 Task: Look for space in Wokha, India from 6th September, 2023 to 10th September, 2023 for 1 adult in price range Rs.10000 to Rs.15000. Place can be private room with 1  bedroom having 1 bed and 1 bathroom. Property type can be house, flat, guest house, hotel. Amenities needed are: washing machine. Booking option can be shelf check-in. Required host language is English.
Action: Mouse moved to (586, 74)
Screenshot: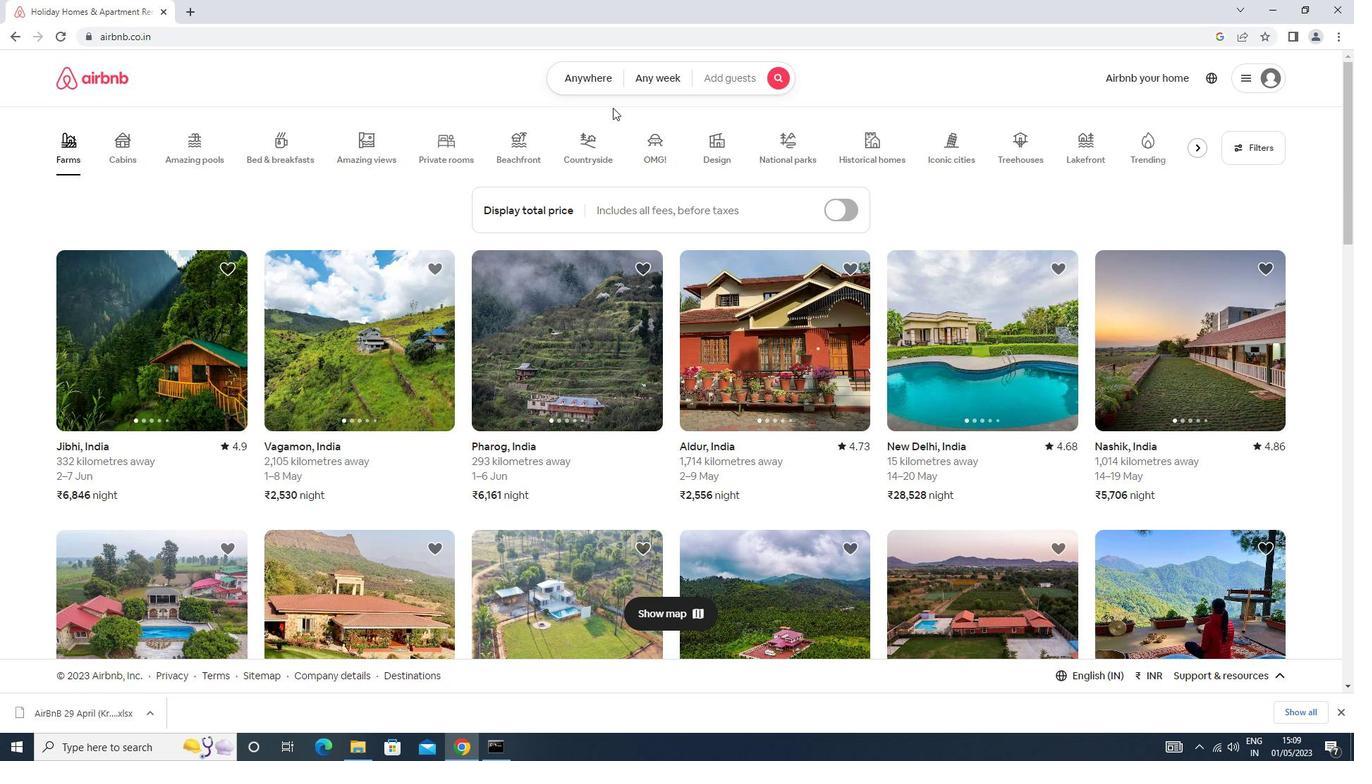 
Action: Mouse pressed left at (586, 74)
Screenshot: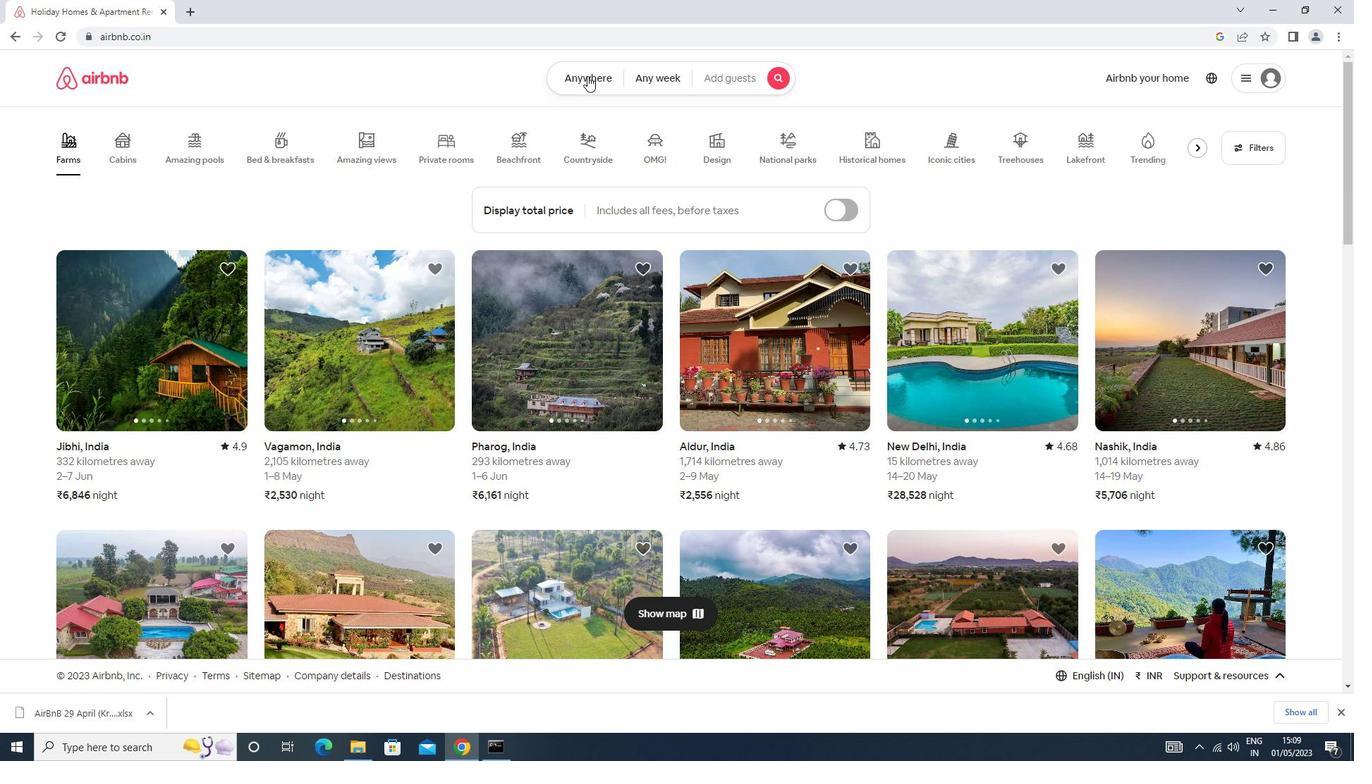 
Action: Mouse moved to (558, 133)
Screenshot: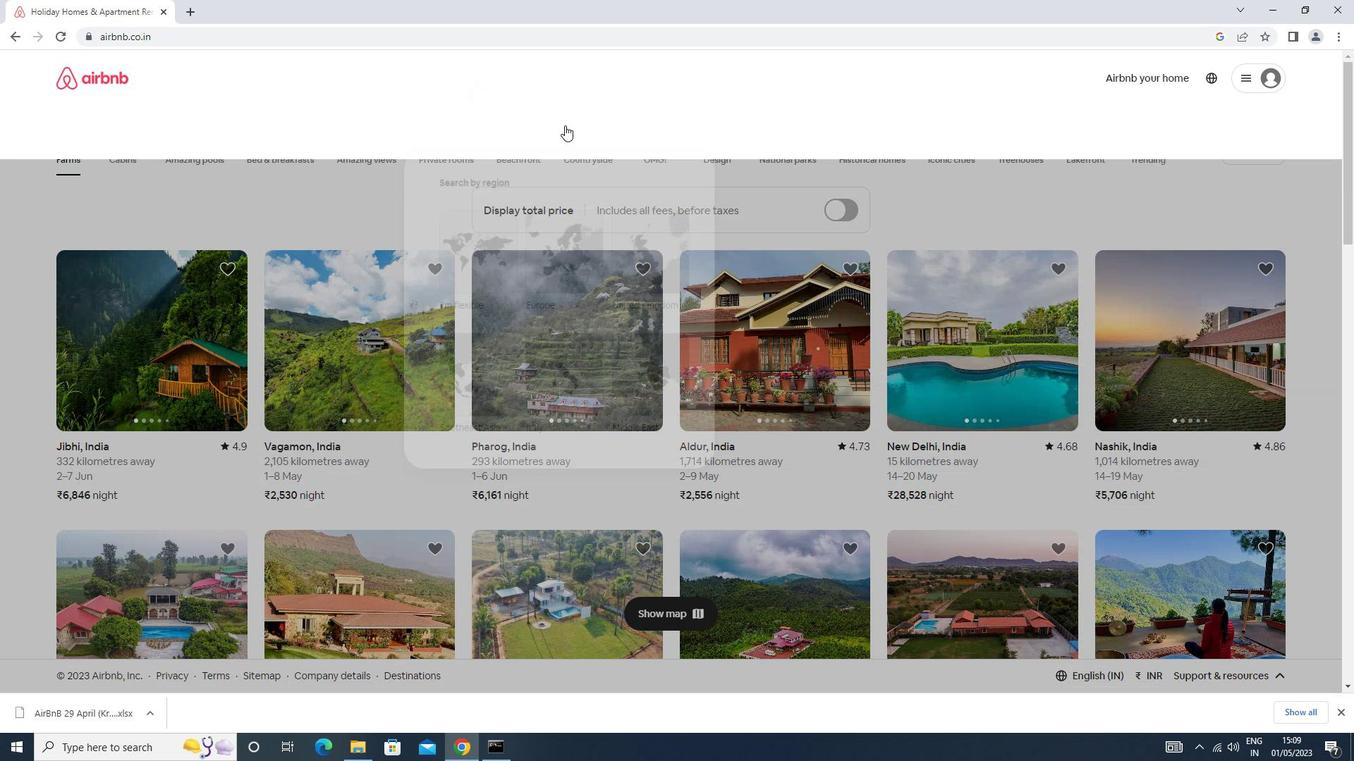 
Action: Mouse pressed left at (558, 133)
Screenshot: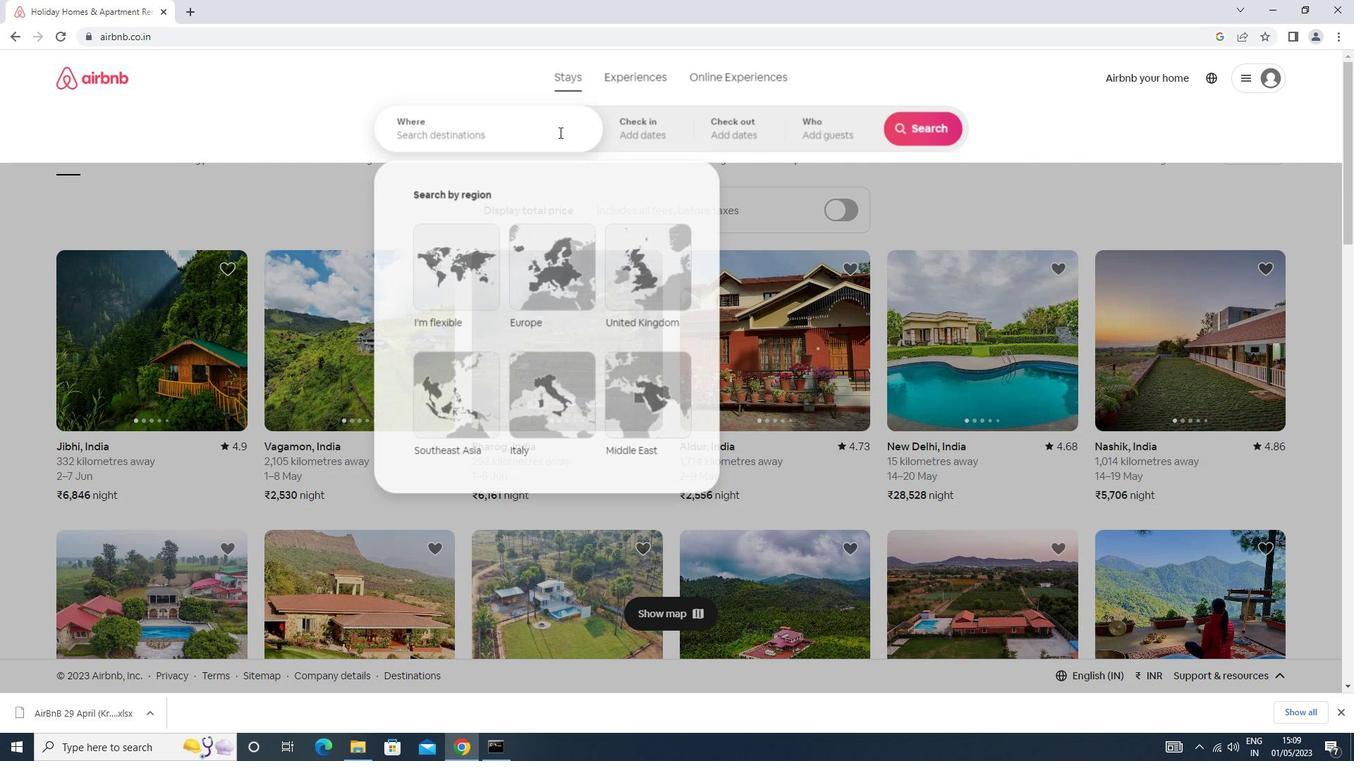 
Action: Key pressed w<Key.caps_lock>op<Key.backspace>kha<Key.space>india<Key.enter>
Screenshot: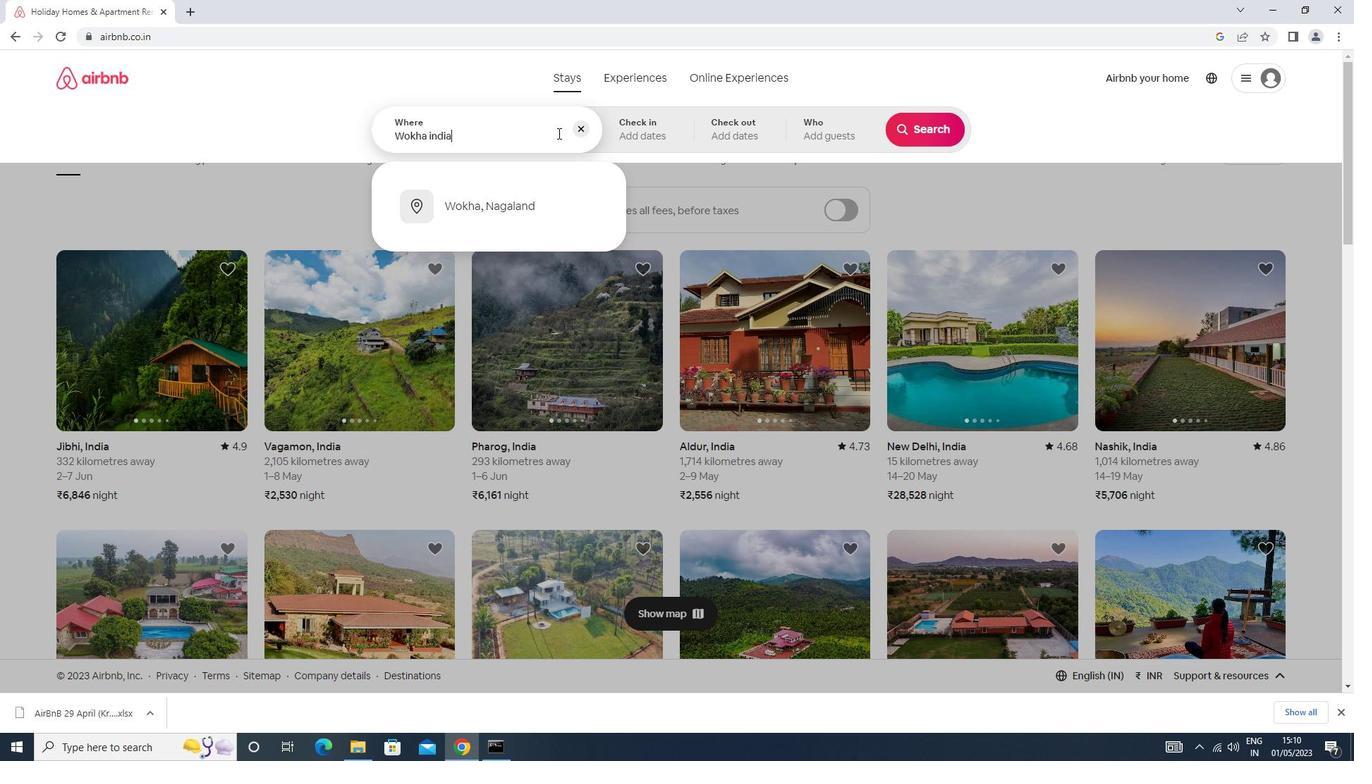 
Action: Mouse moved to (924, 239)
Screenshot: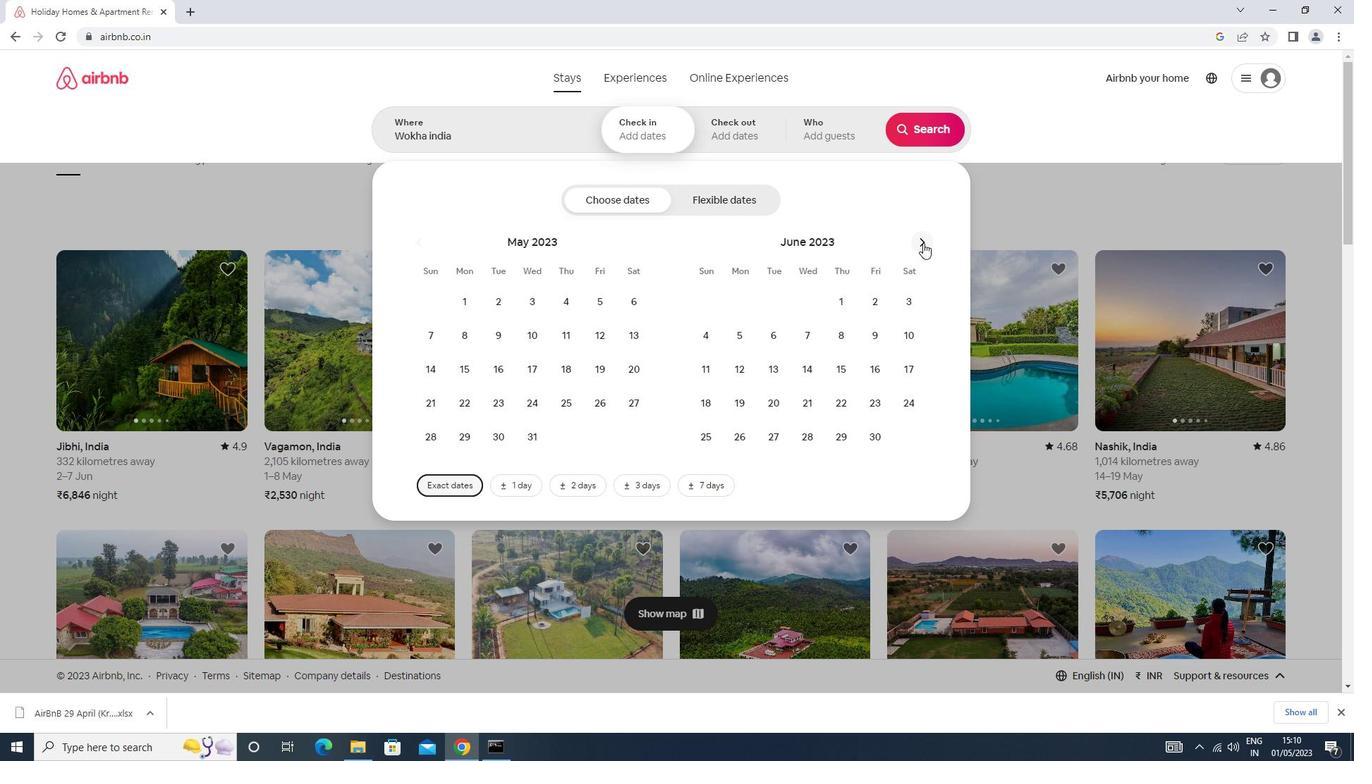 
Action: Mouse pressed left at (924, 239)
Screenshot: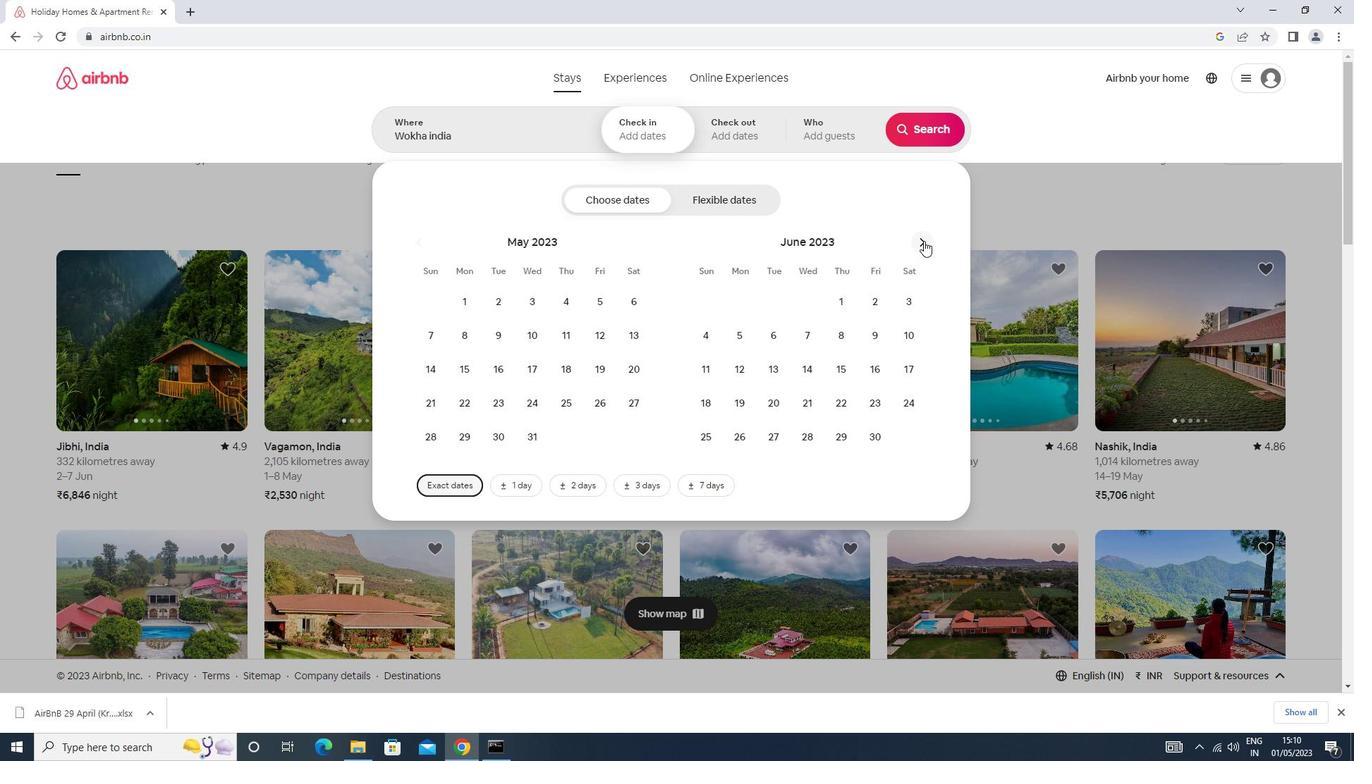 
Action: Mouse pressed left at (924, 239)
Screenshot: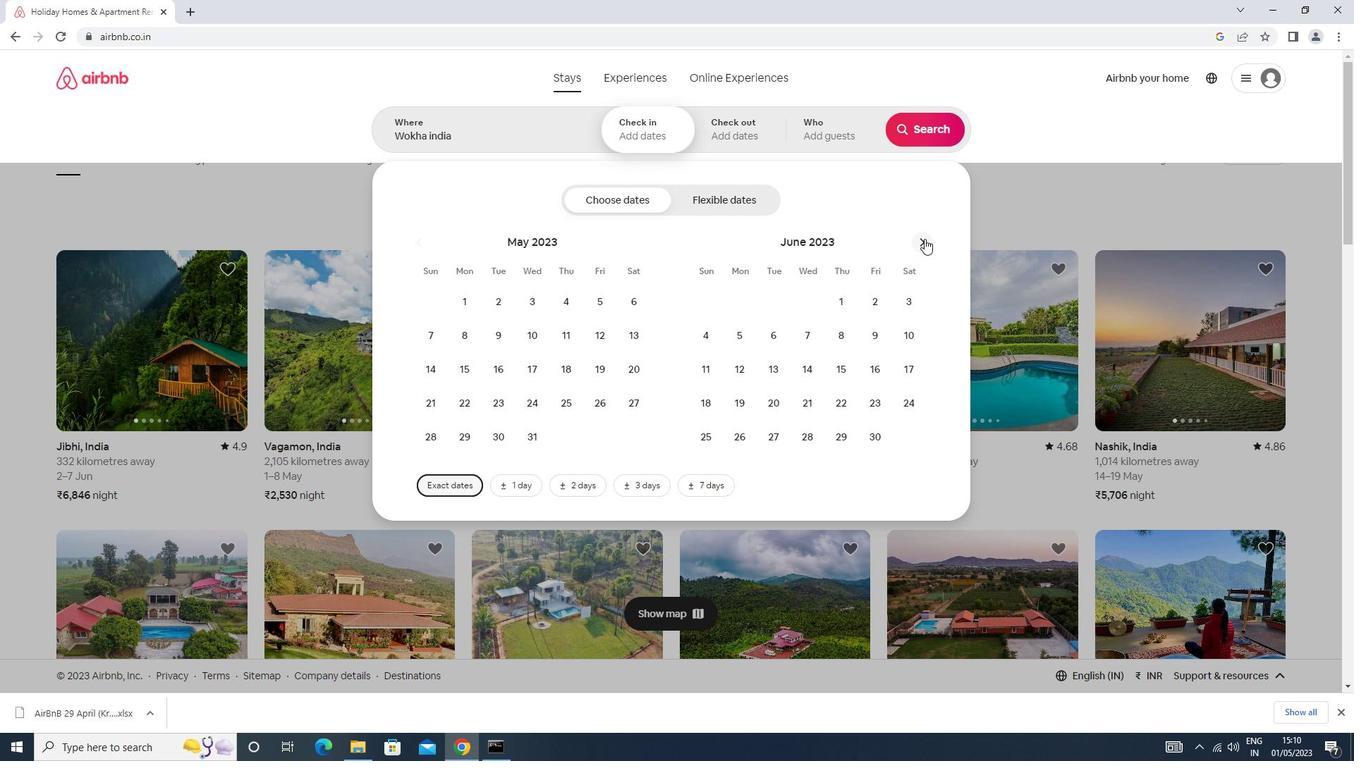 
Action: Mouse pressed left at (924, 239)
Screenshot: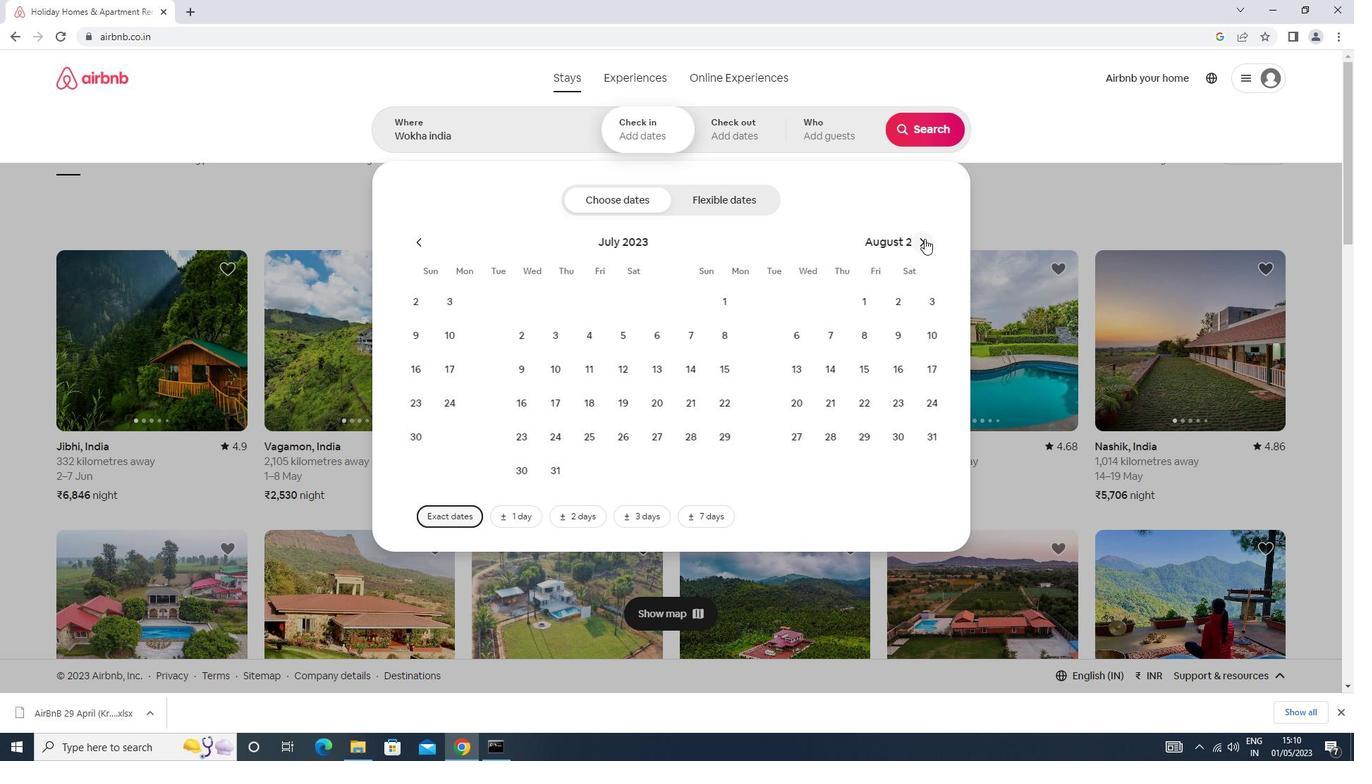 
Action: Mouse moved to (810, 342)
Screenshot: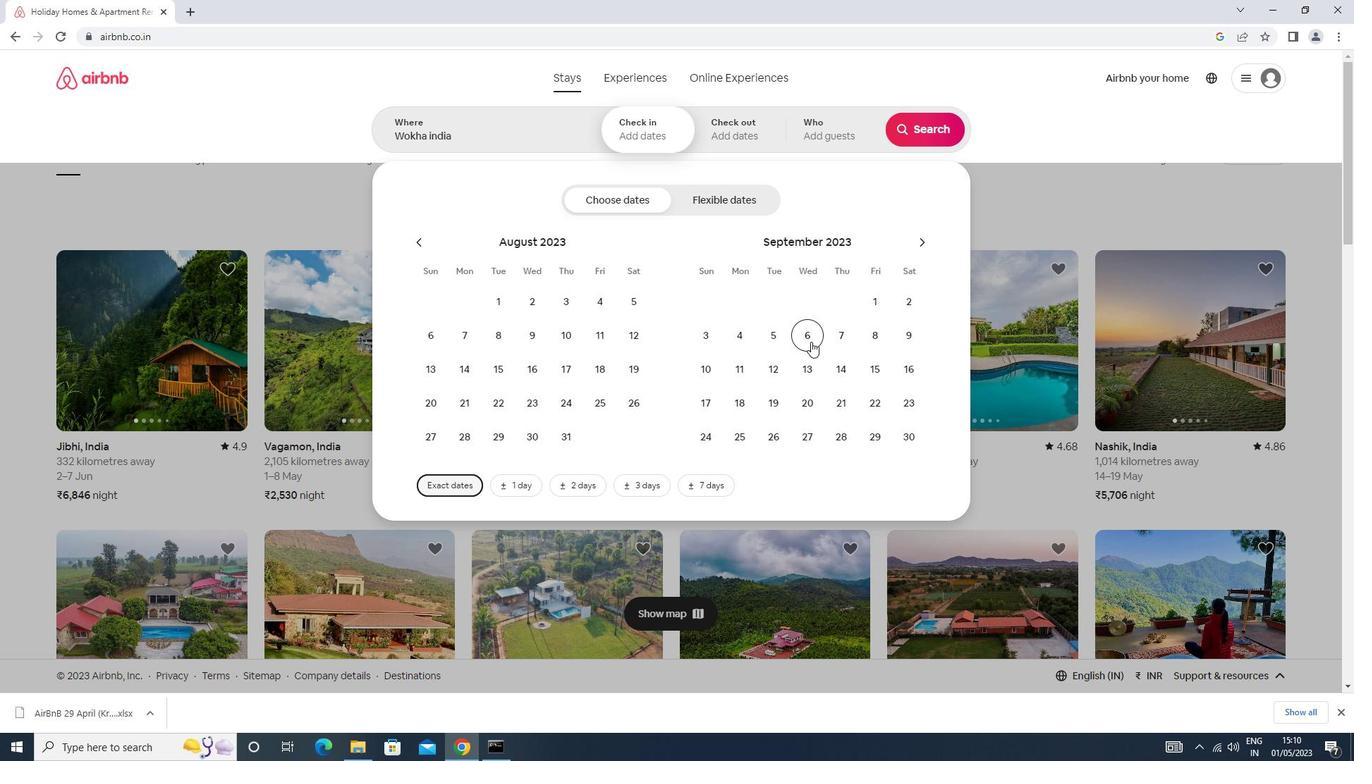 
Action: Mouse pressed left at (810, 342)
Screenshot: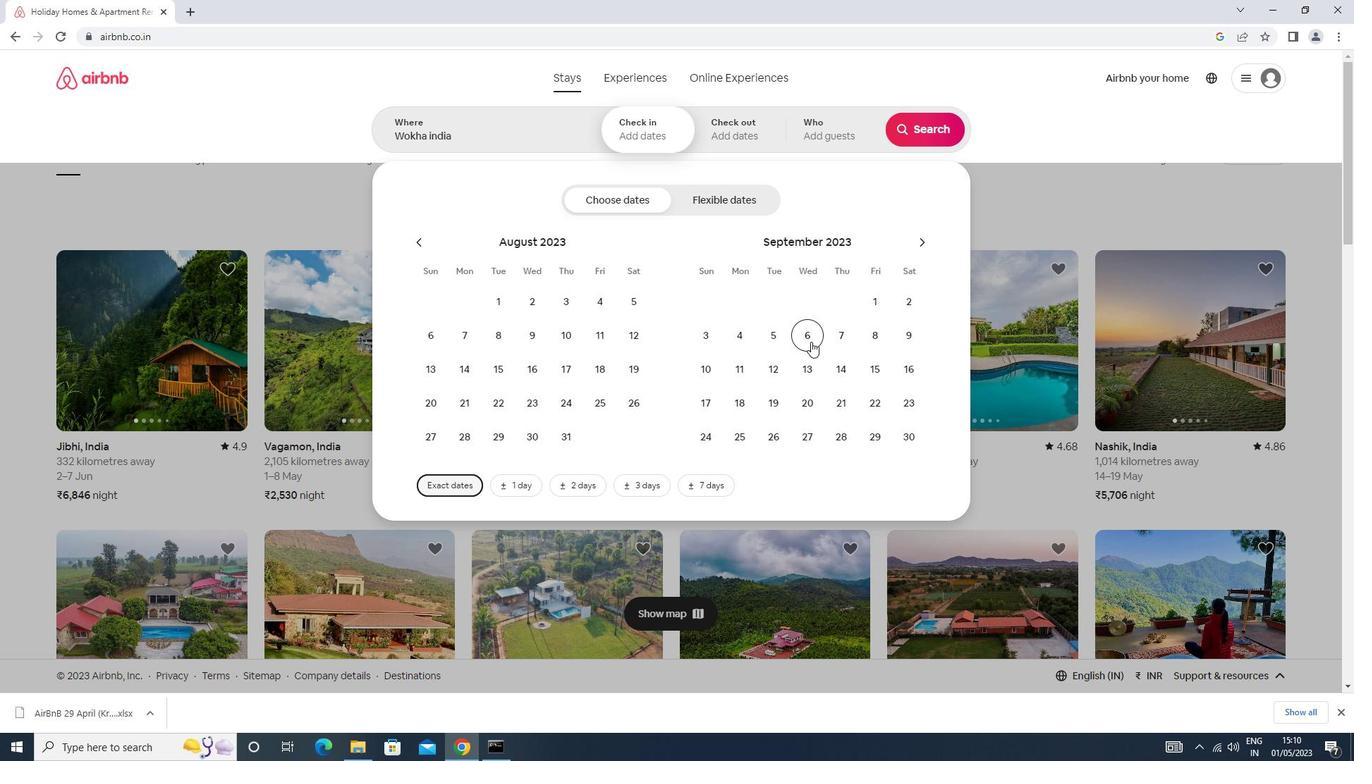 
Action: Mouse moved to (703, 365)
Screenshot: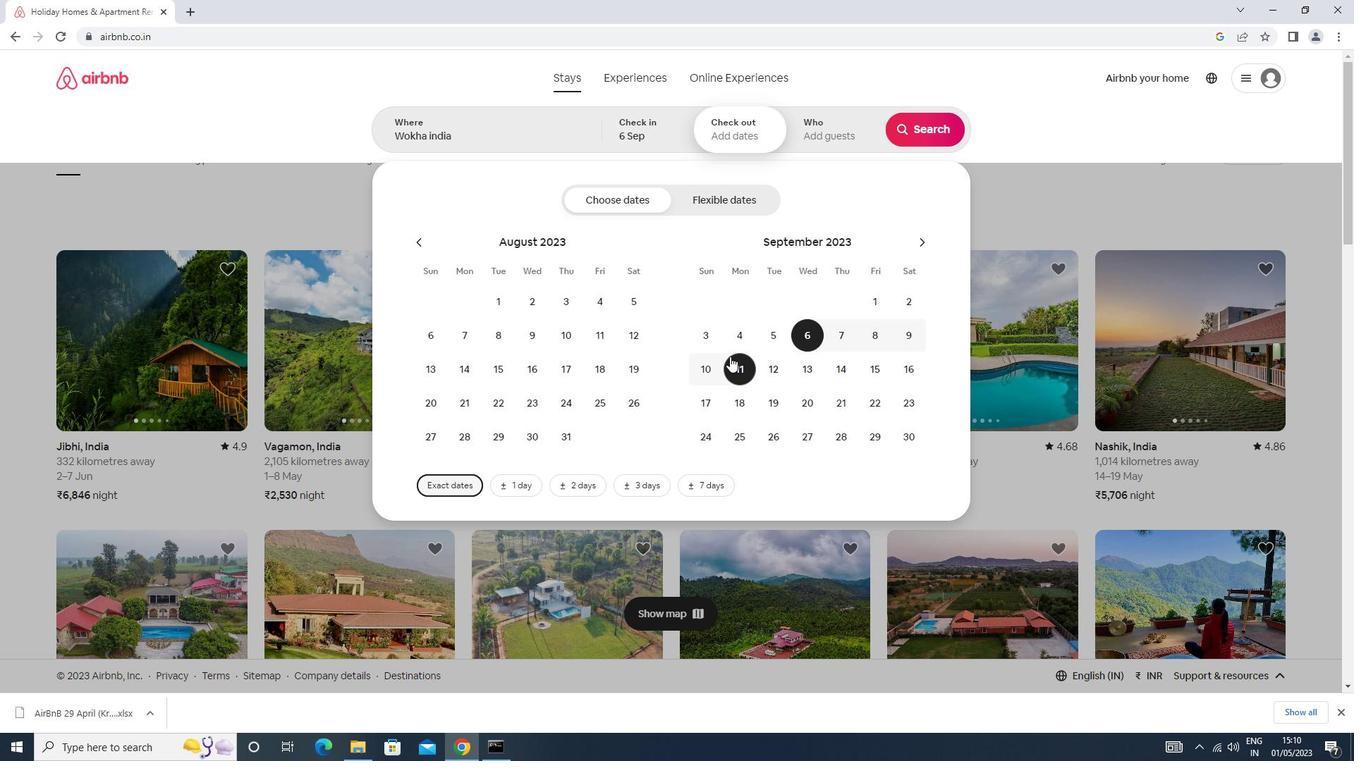 
Action: Mouse pressed left at (703, 365)
Screenshot: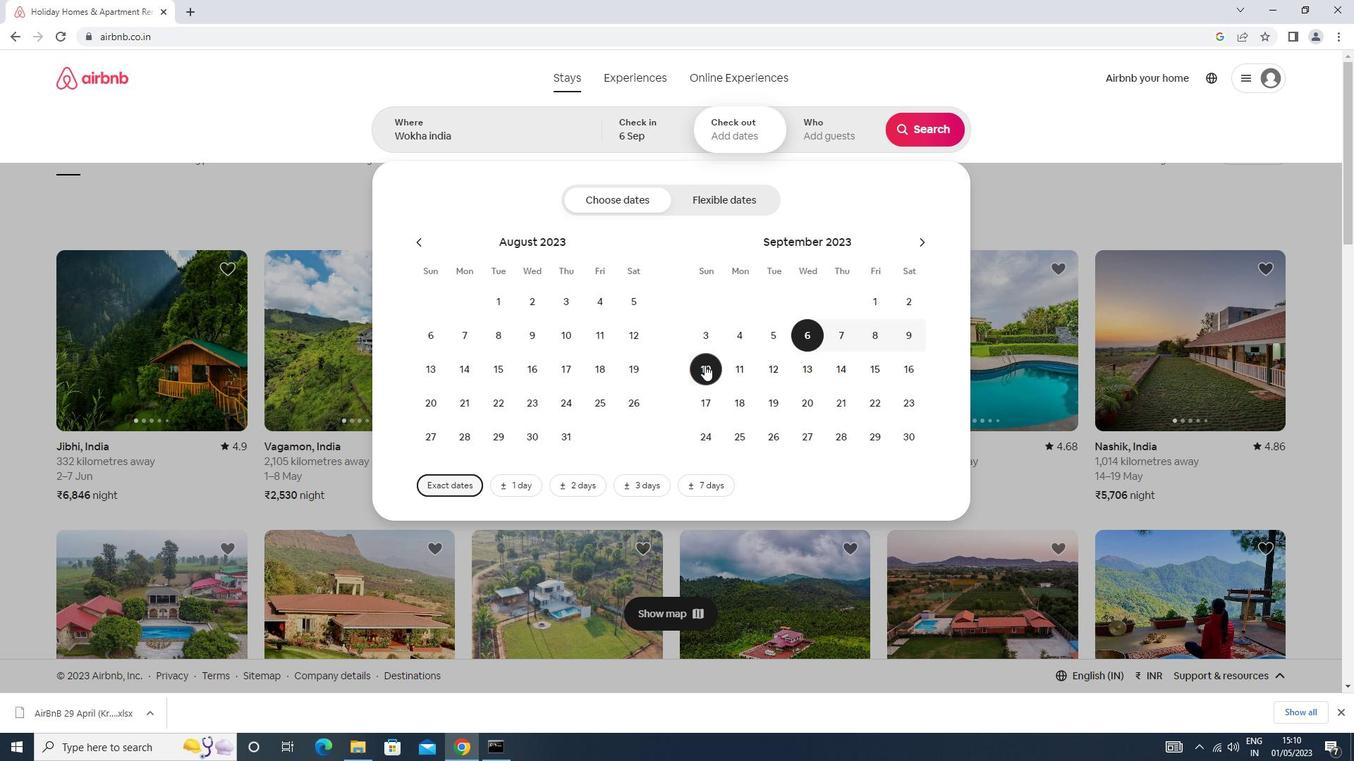 
Action: Mouse moved to (823, 132)
Screenshot: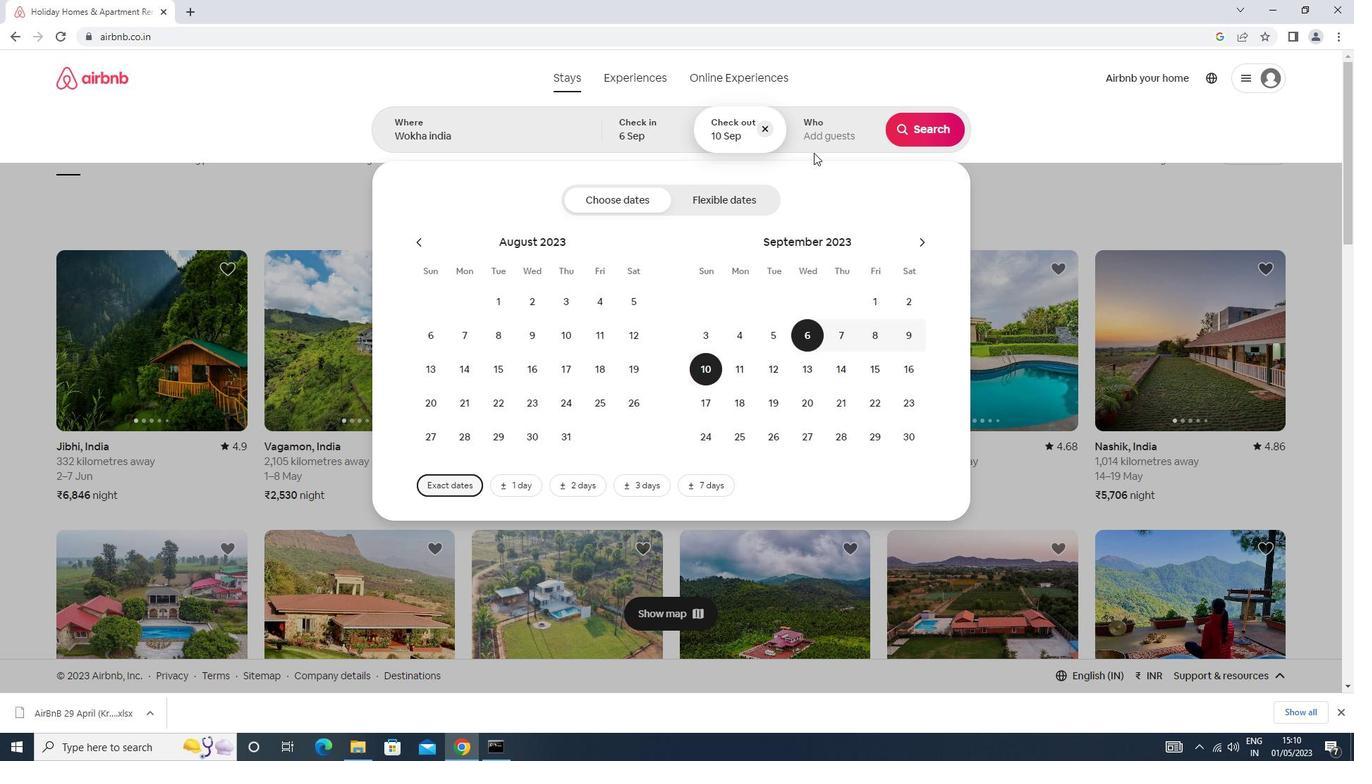 
Action: Mouse pressed left at (823, 132)
Screenshot: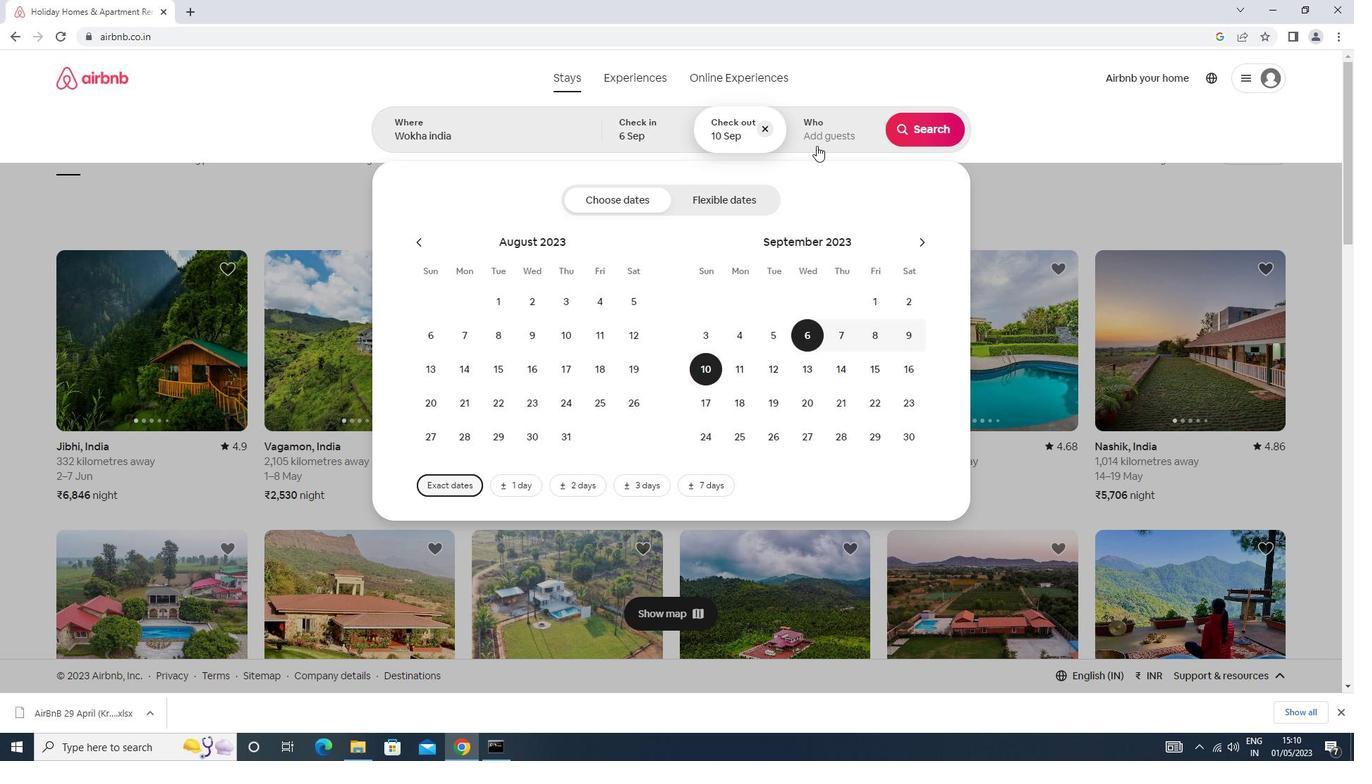 
Action: Mouse moved to (929, 203)
Screenshot: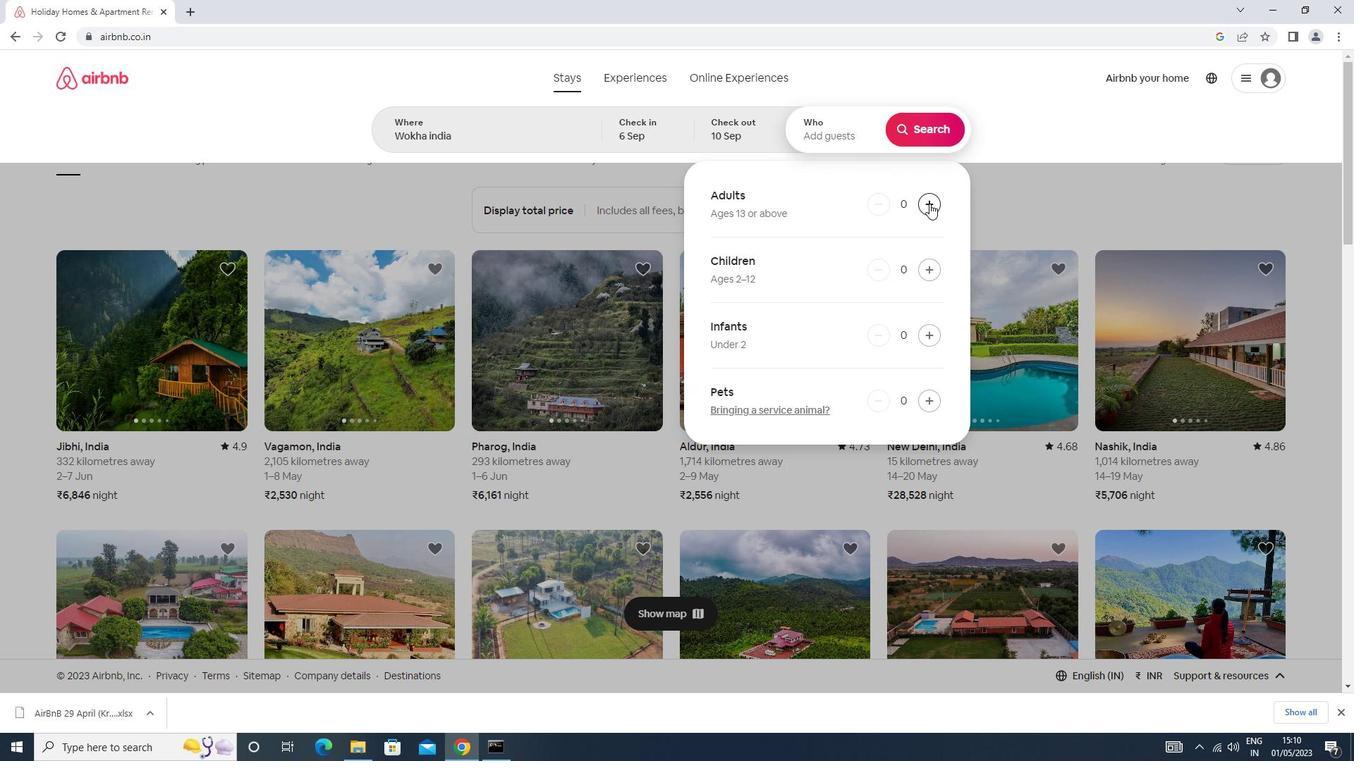 
Action: Mouse pressed left at (929, 203)
Screenshot: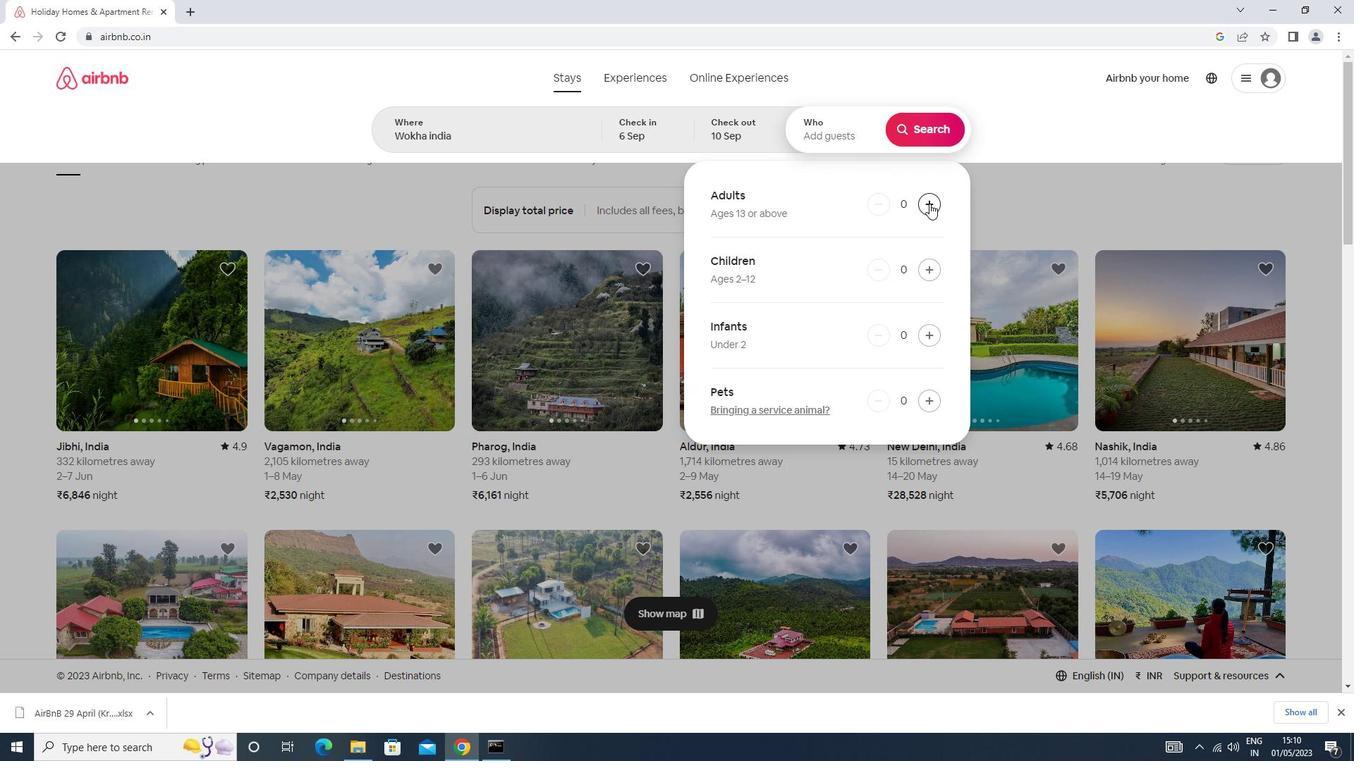 
Action: Mouse moved to (912, 118)
Screenshot: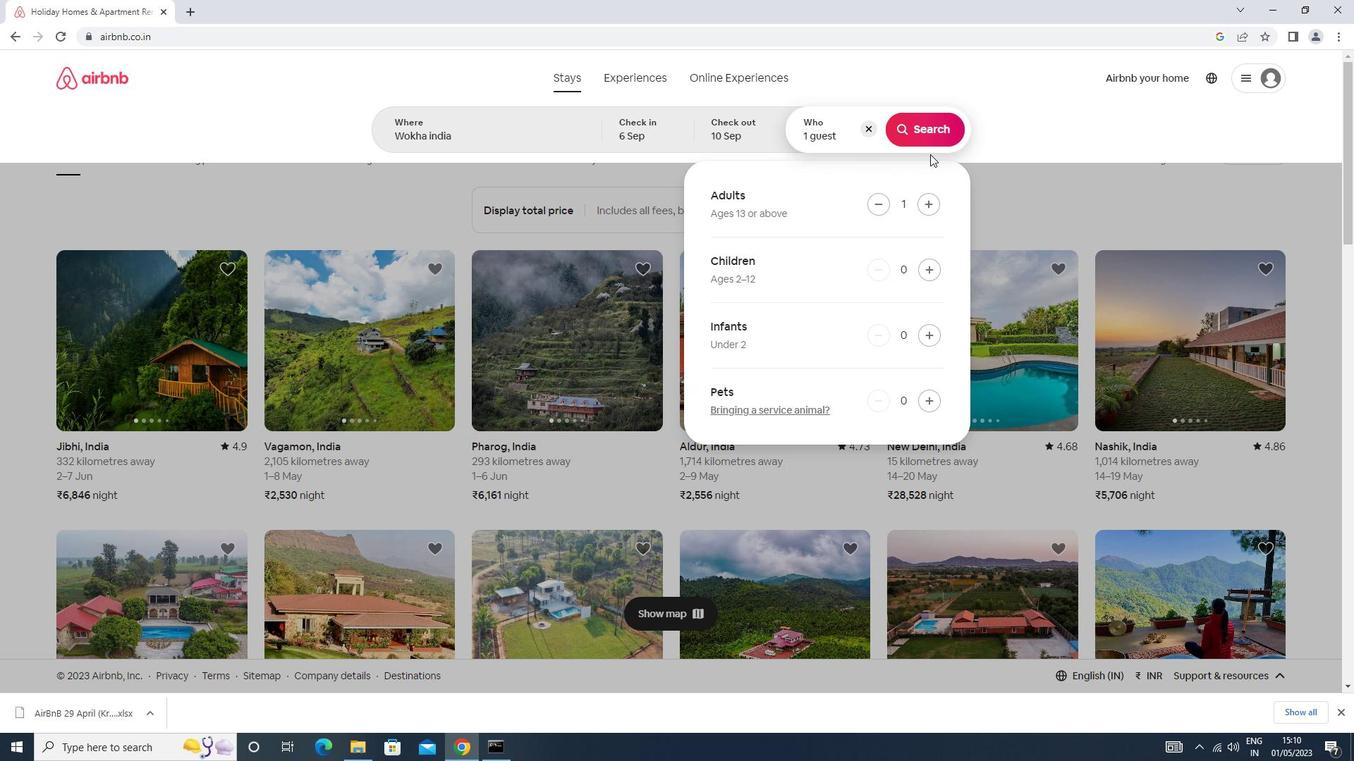 
Action: Mouse pressed left at (912, 118)
Screenshot: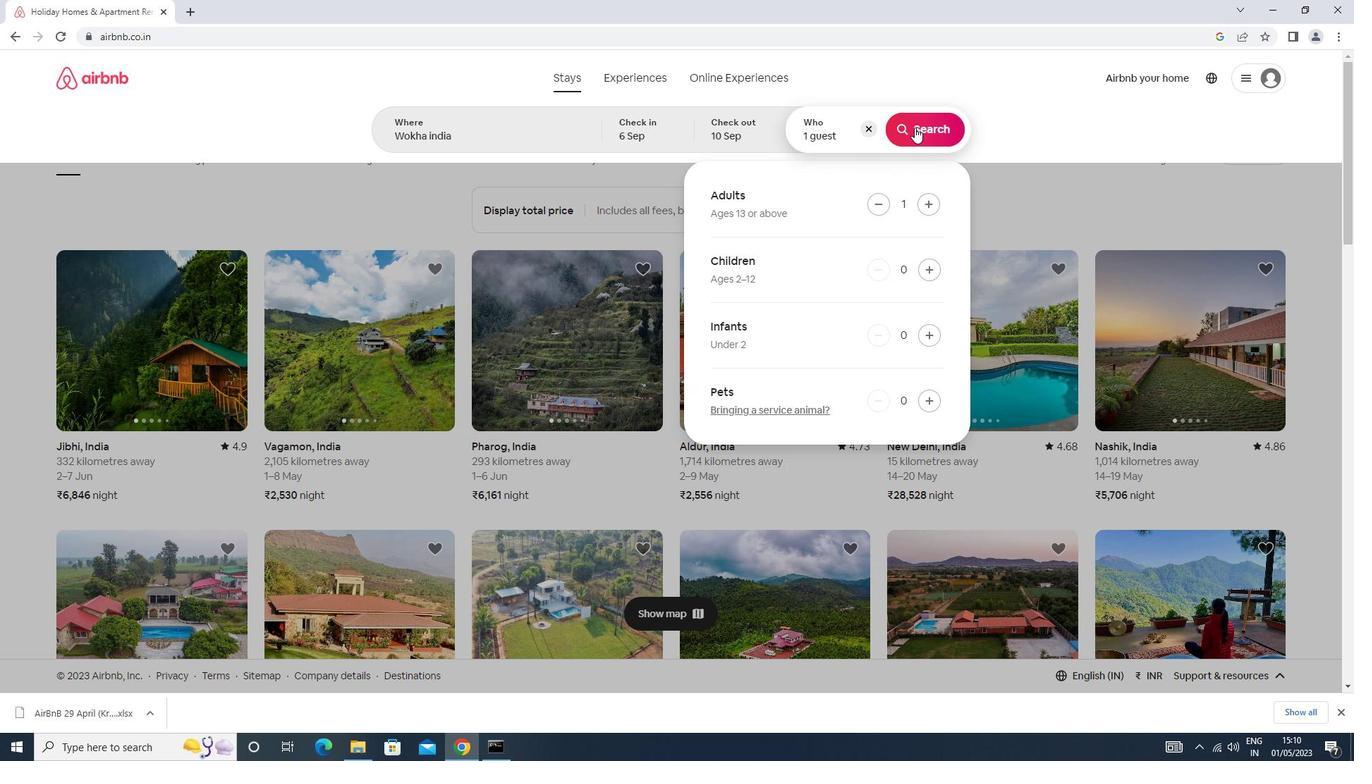 
Action: Mouse moved to (1290, 134)
Screenshot: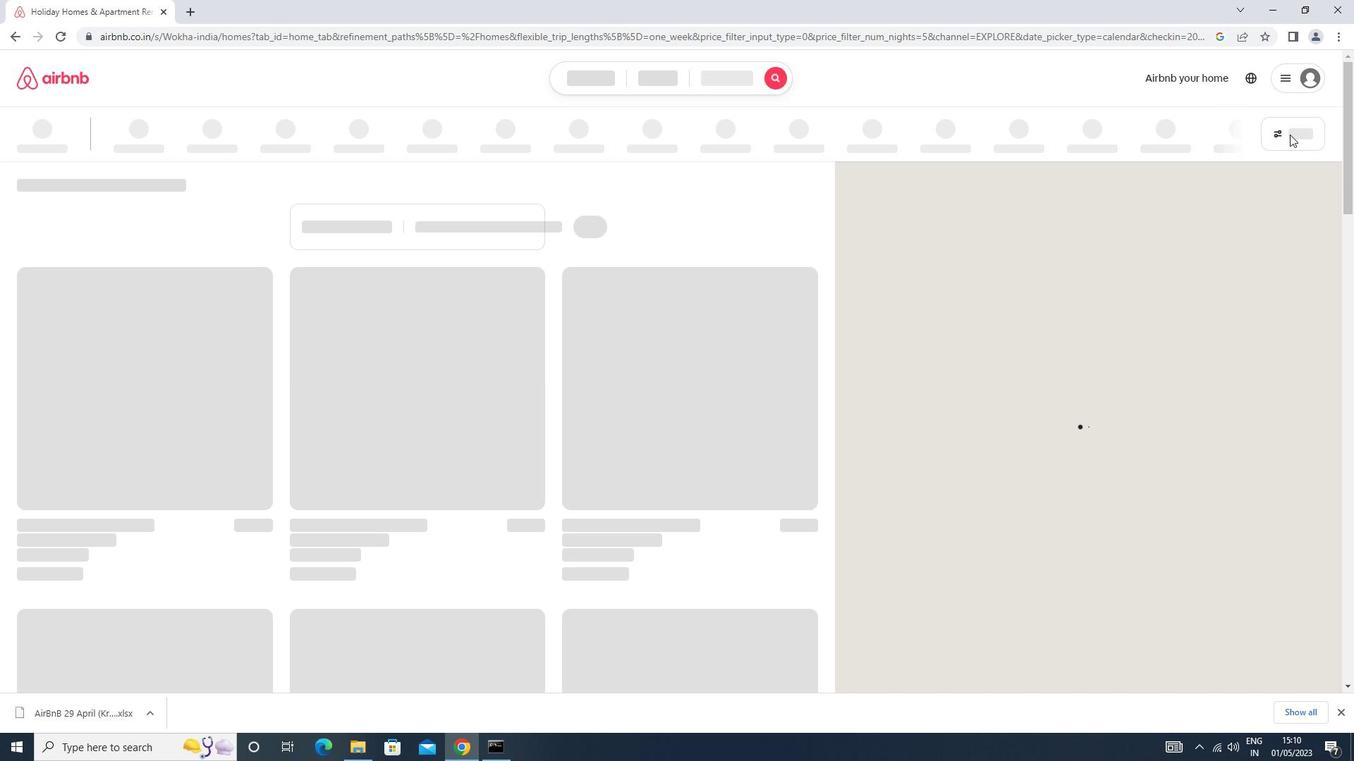 
Action: Mouse pressed left at (1290, 134)
Screenshot: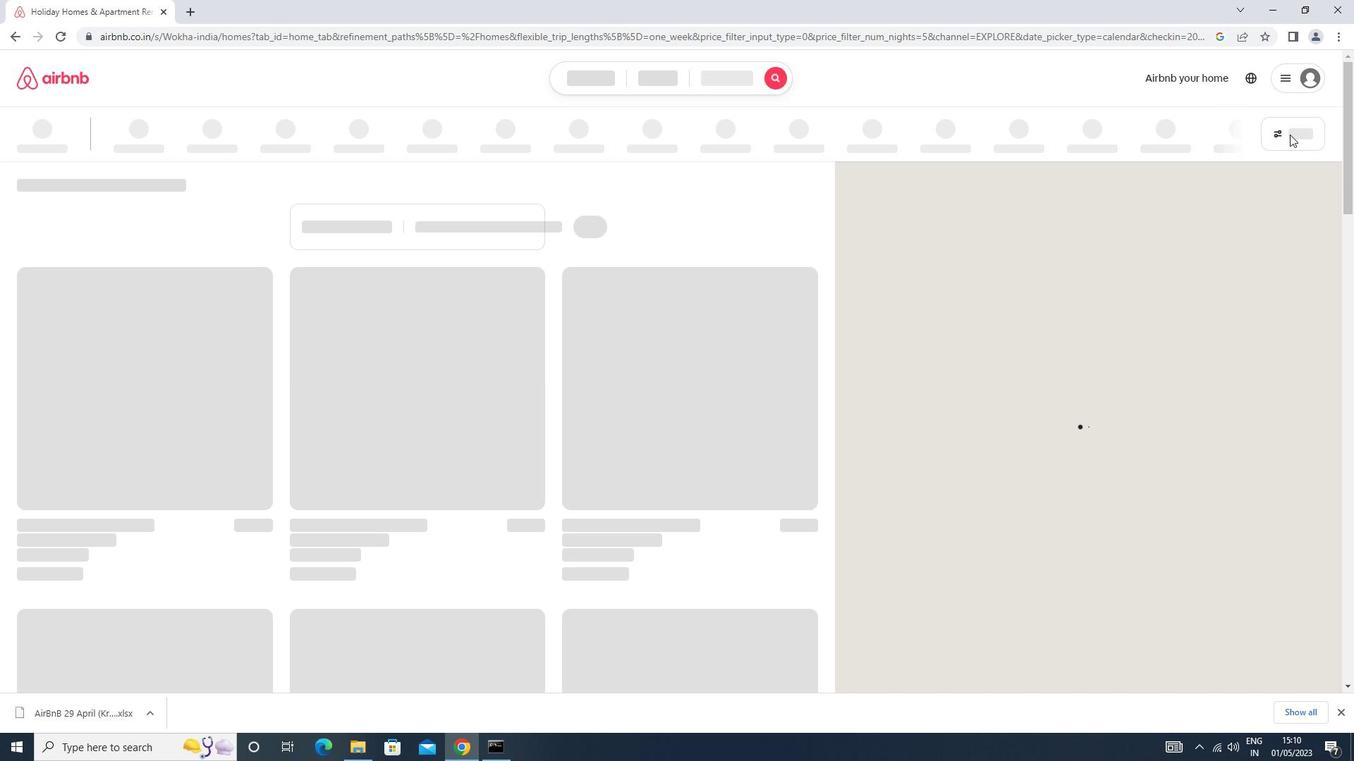 
Action: Mouse moved to (1288, 134)
Screenshot: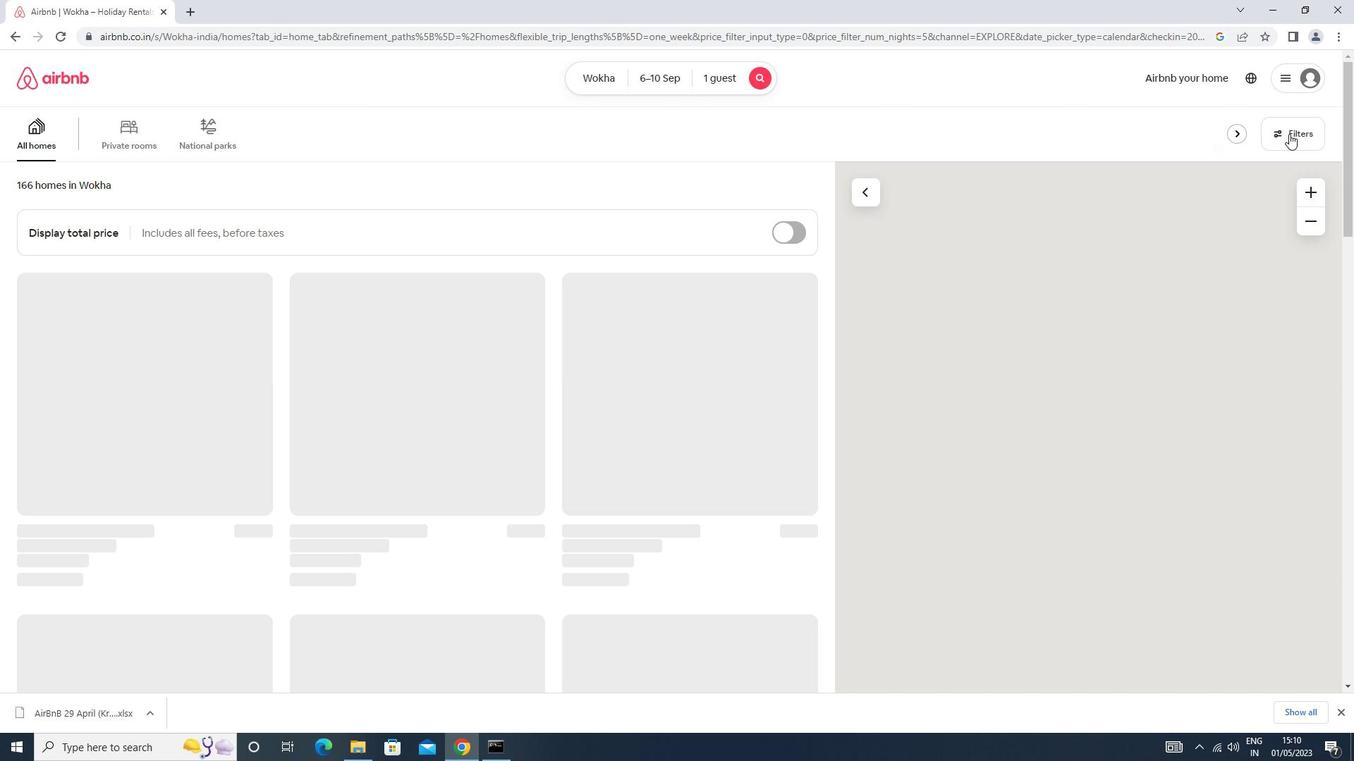
Action: Mouse pressed left at (1288, 134)
Screenshot: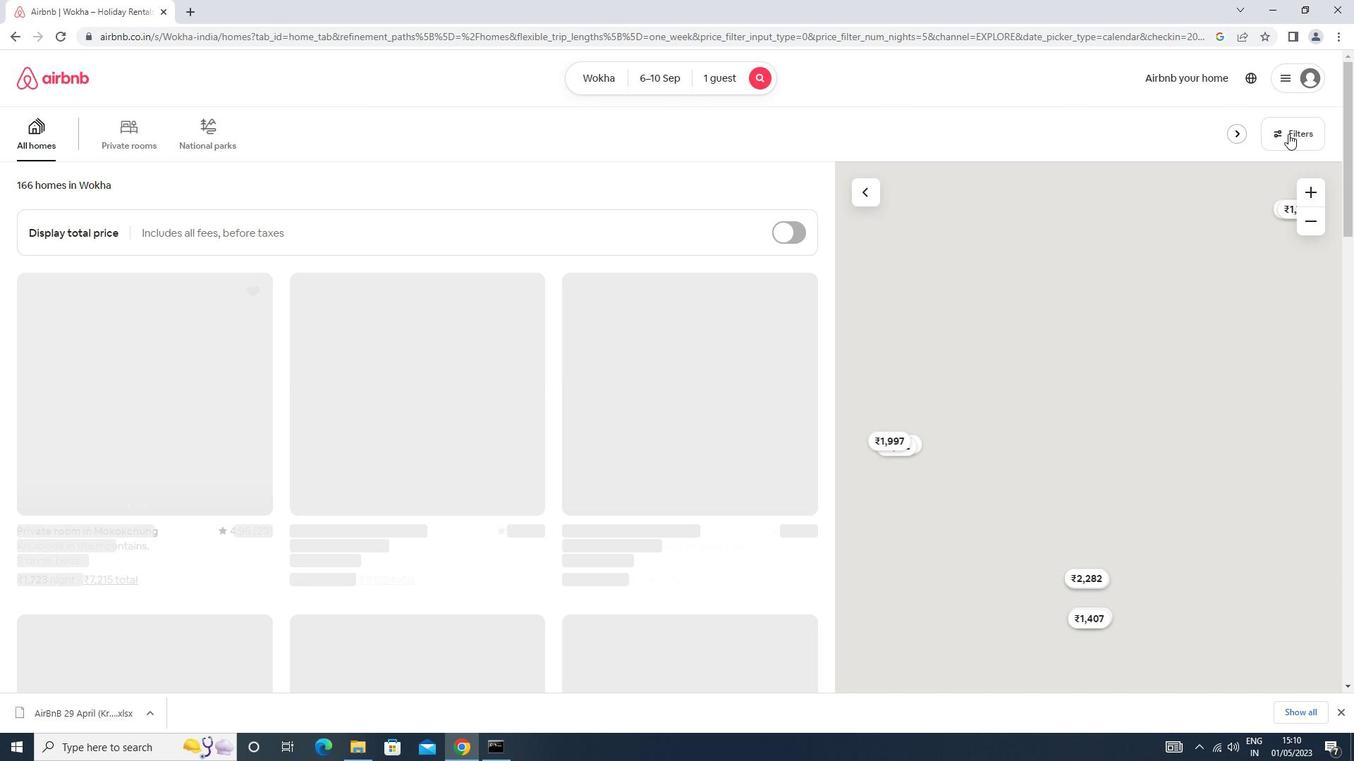 
Action: Mouse moved to (598, 318)
Screenshot: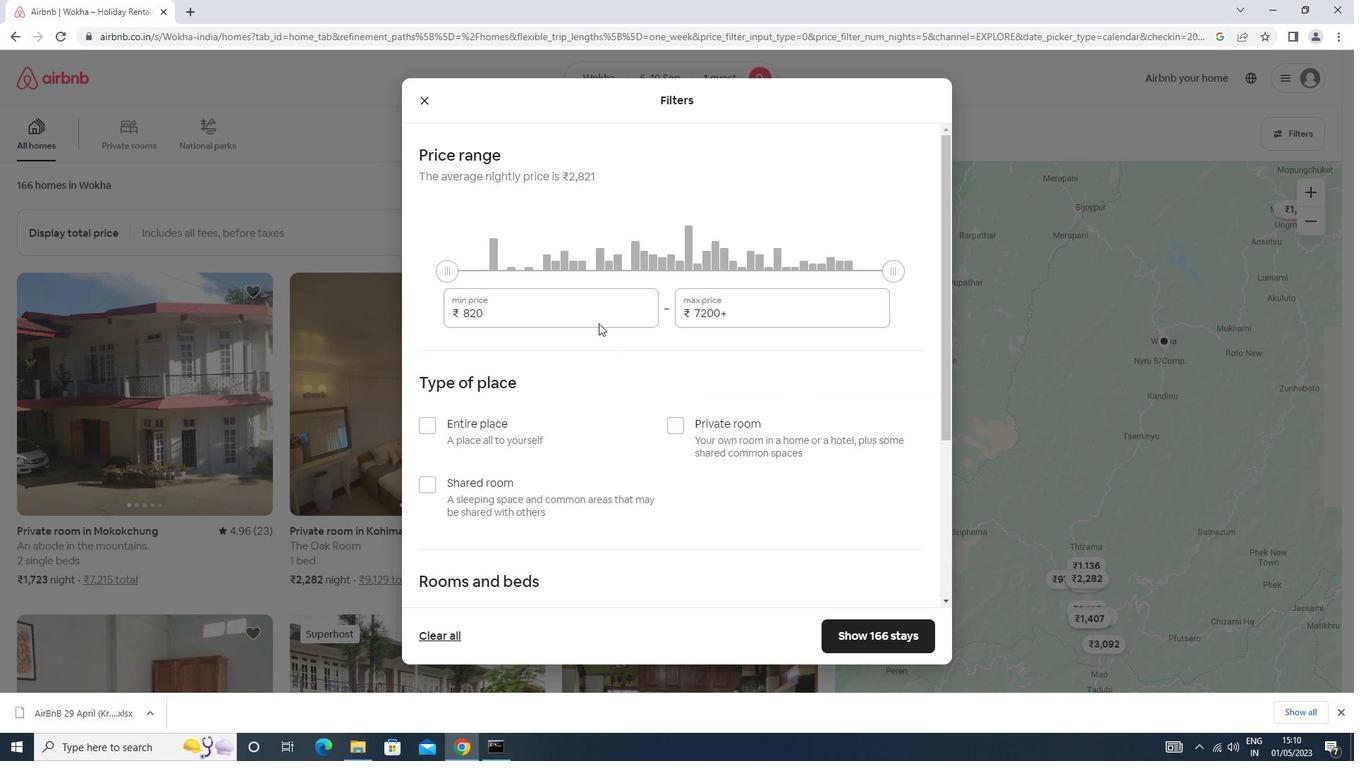 
Action: Mouse pressed left at (598, 318)
Screenshot: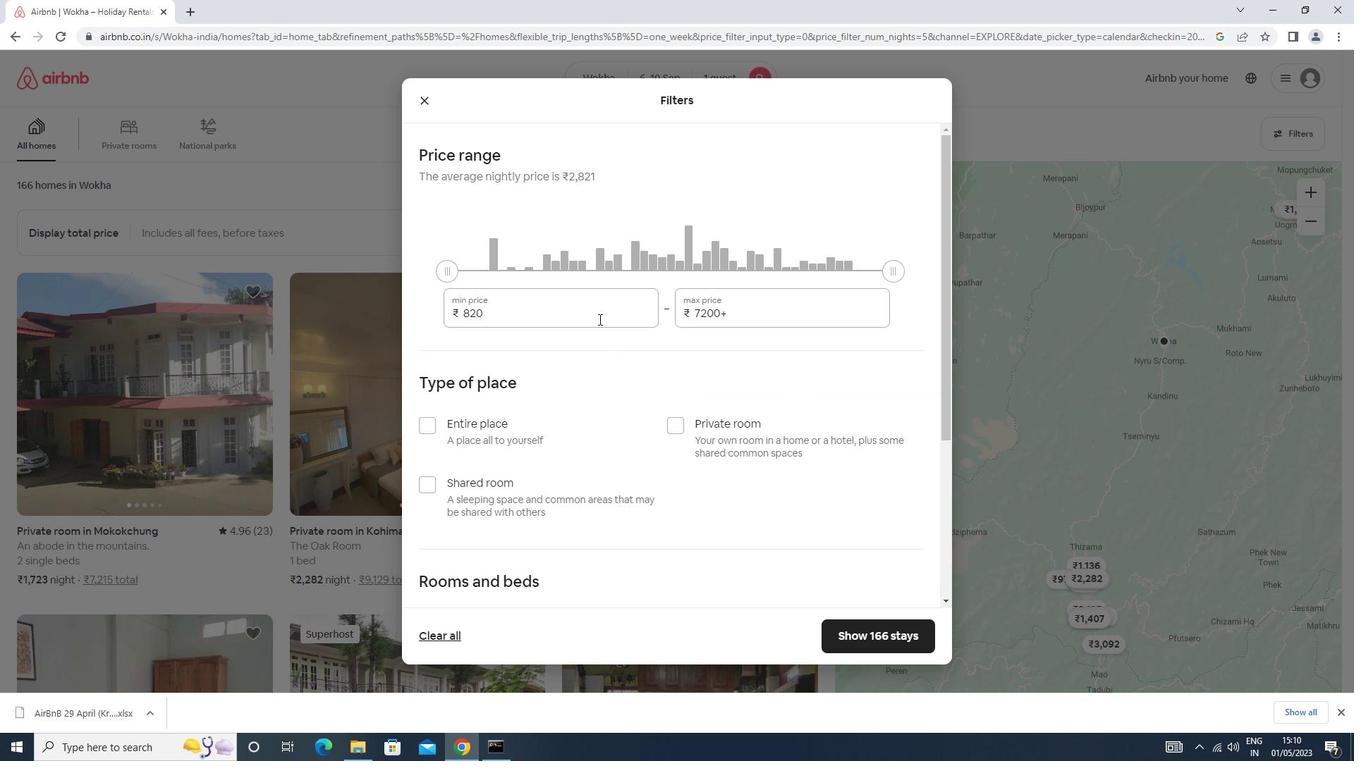 
Action: Key pressed <Key.backspace><Key.backspace><Key.backspace><Key.backspace><Key.backspace><Key.backspace><Key.backspace><Key.backspace><Key.backspace><Key.backspace><Key.backspace><Key.backspace><Key.backspace><Key.backspace><Key.backspace><Key.backspace><Key.backspace><Key.backspace><Key.backspace>10000<Key.tab>150000<Key.backspace>
Screenshot: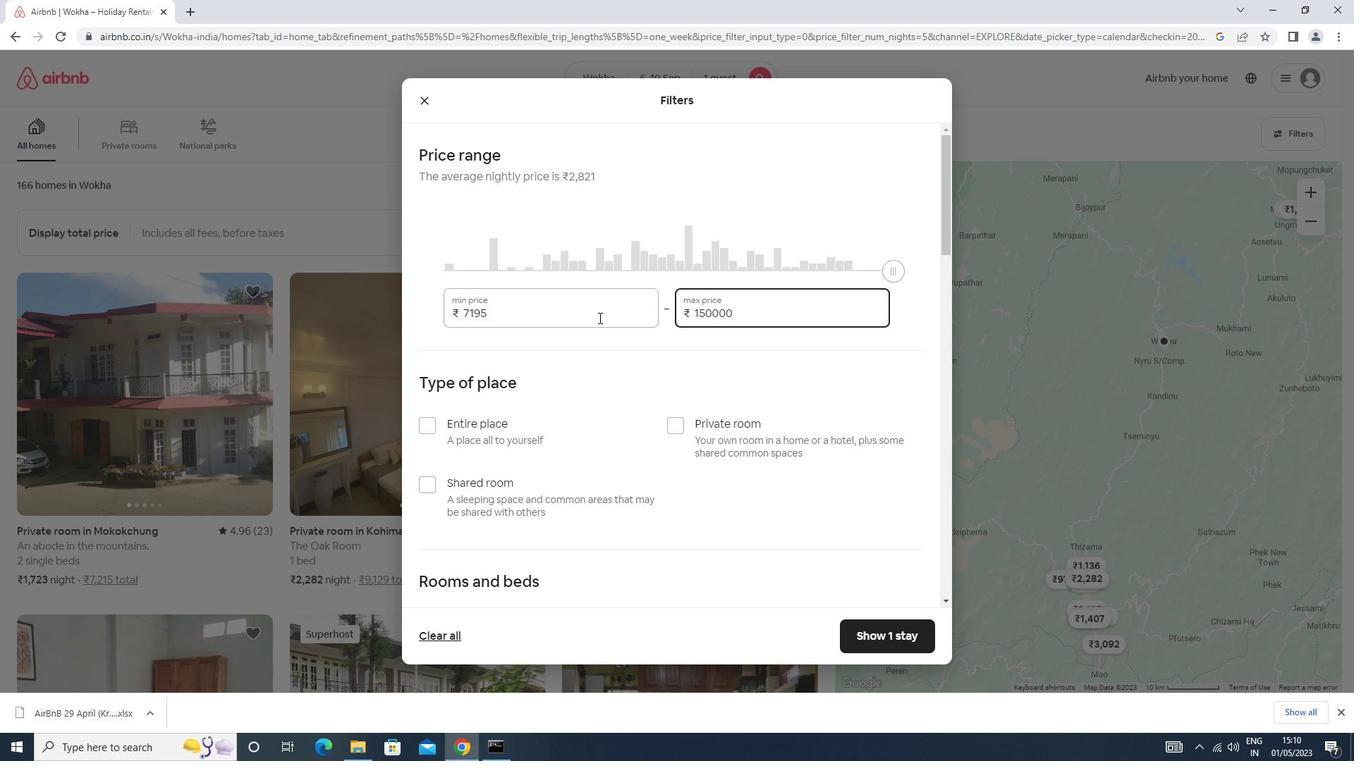 
Action: Mouse moved to (680, 424)
Screenshot: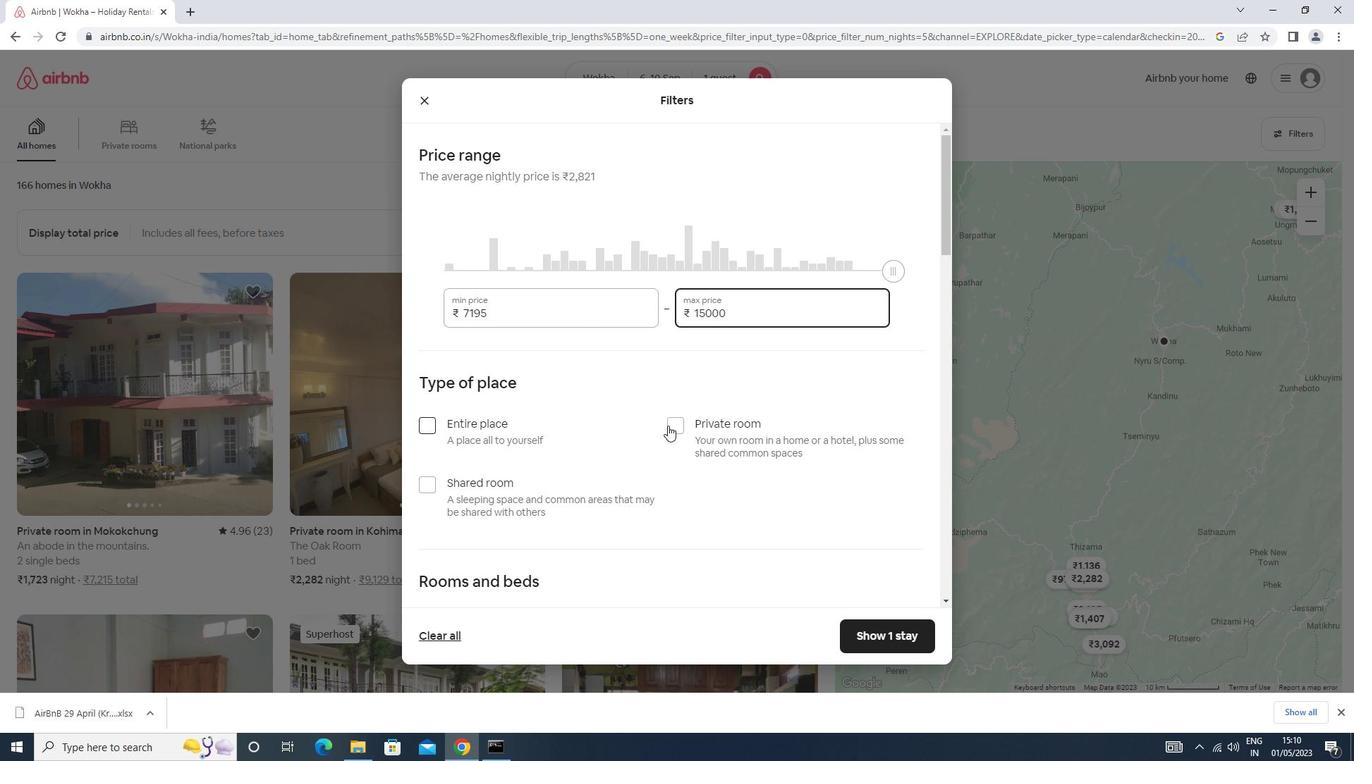 
Action: Mouse pressed left at (680, 424)
Screenshot: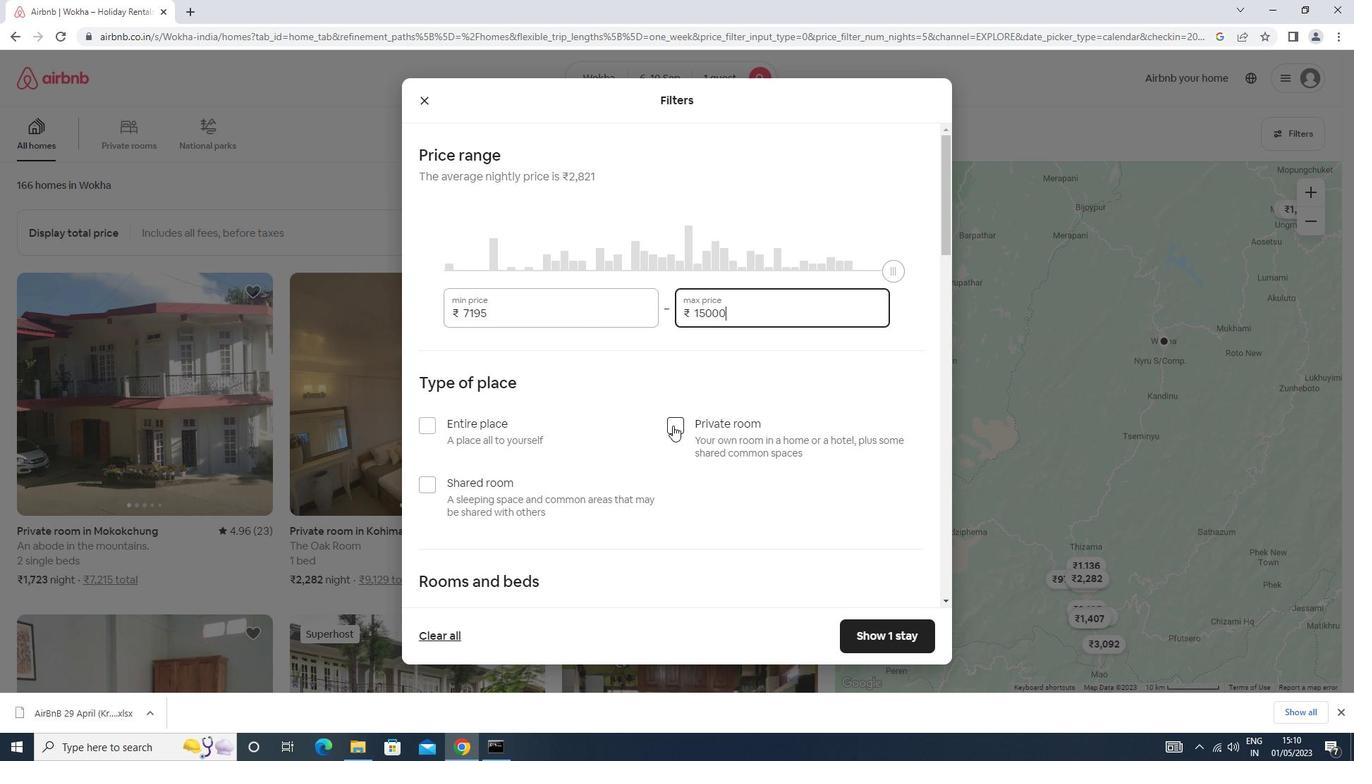 
Action: Mouse moved to (683, 416)
Screenshot: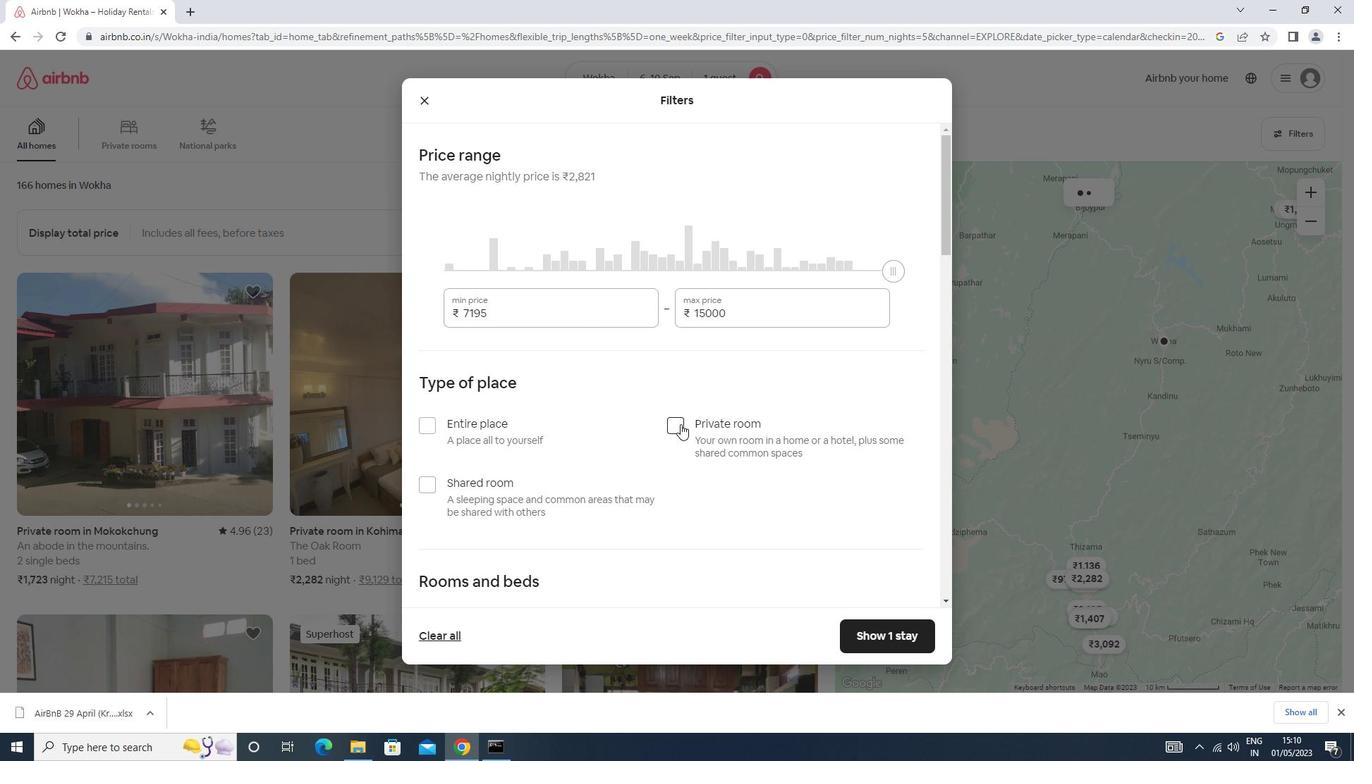 
Action: Mouse scrolled (683, 416) with delta (0, 0)
Screenshot: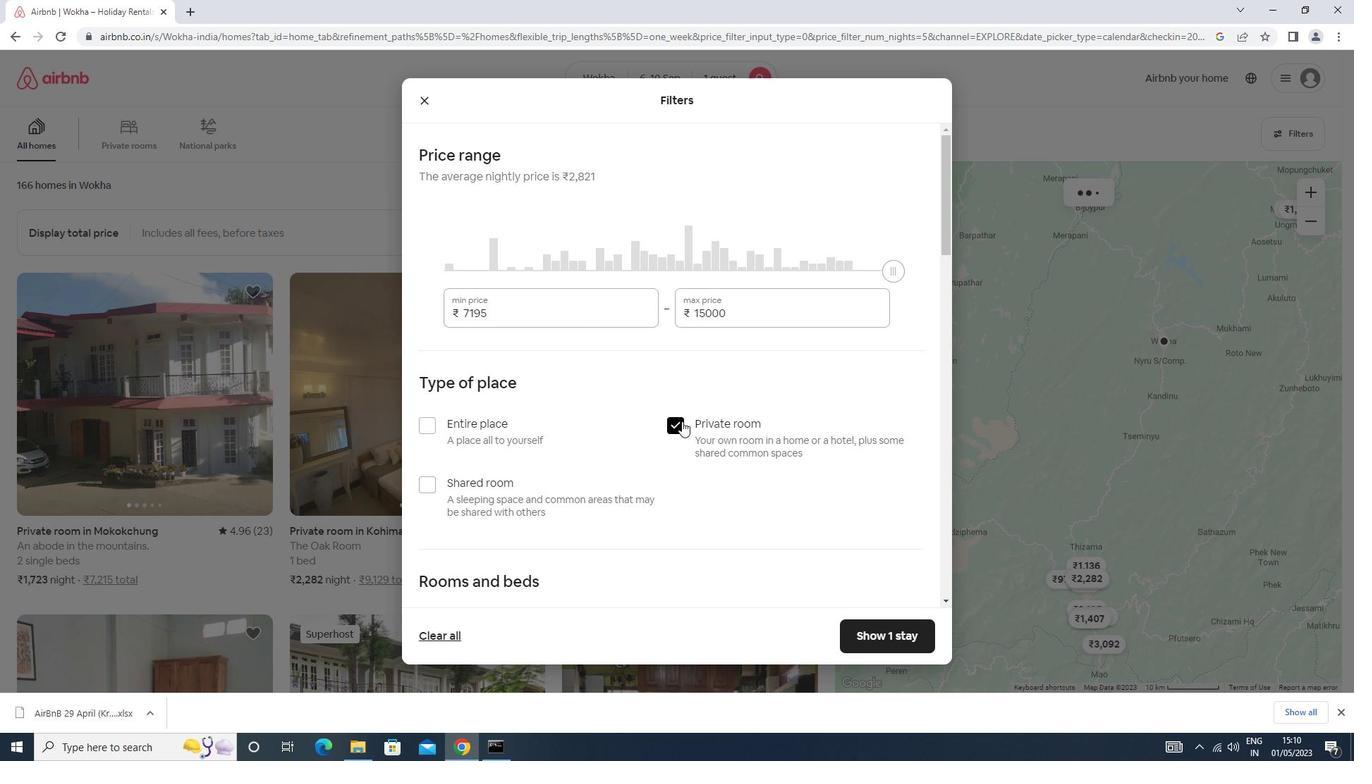 
Action: Mouse scrolled (683, 416) with delta (0, 0)
Screenshot: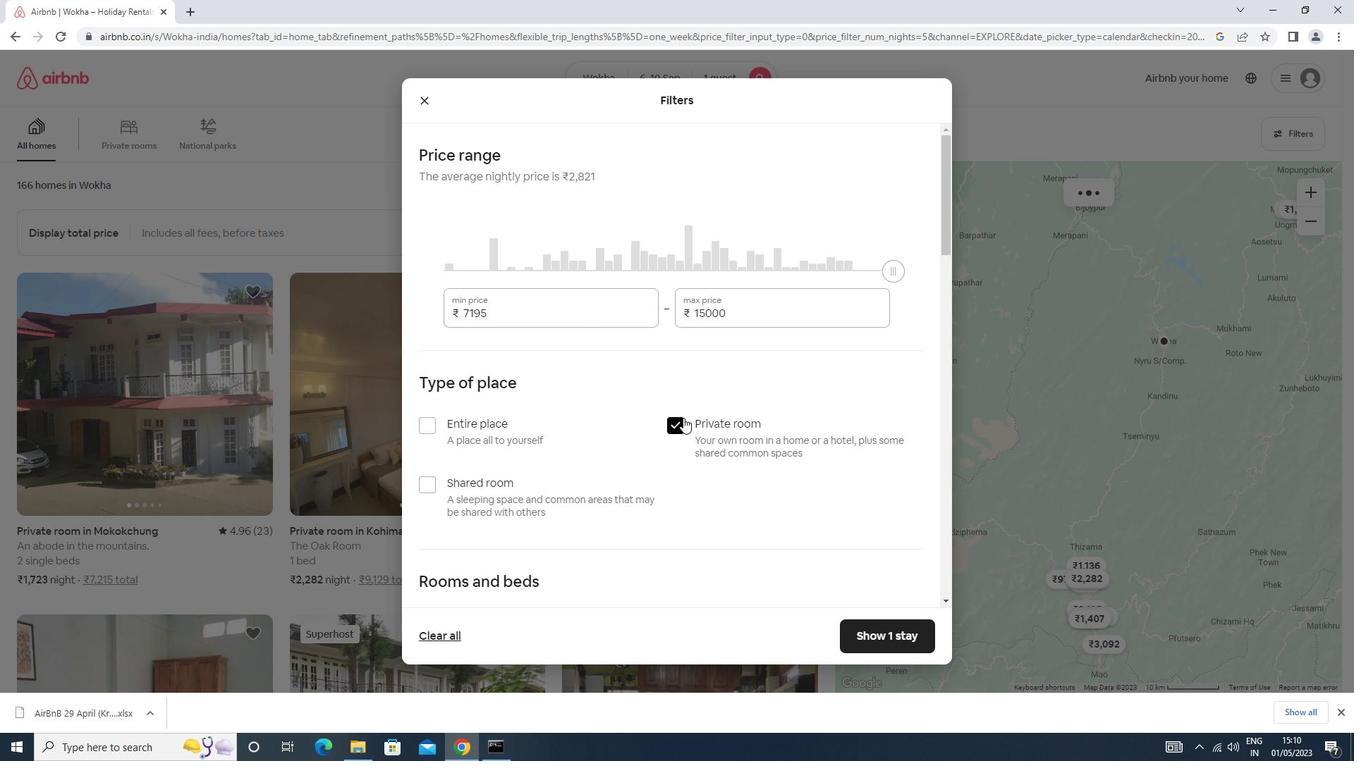 
Action: Mouse scrolled (683, 416) with delta (0, 0)
Screenshot: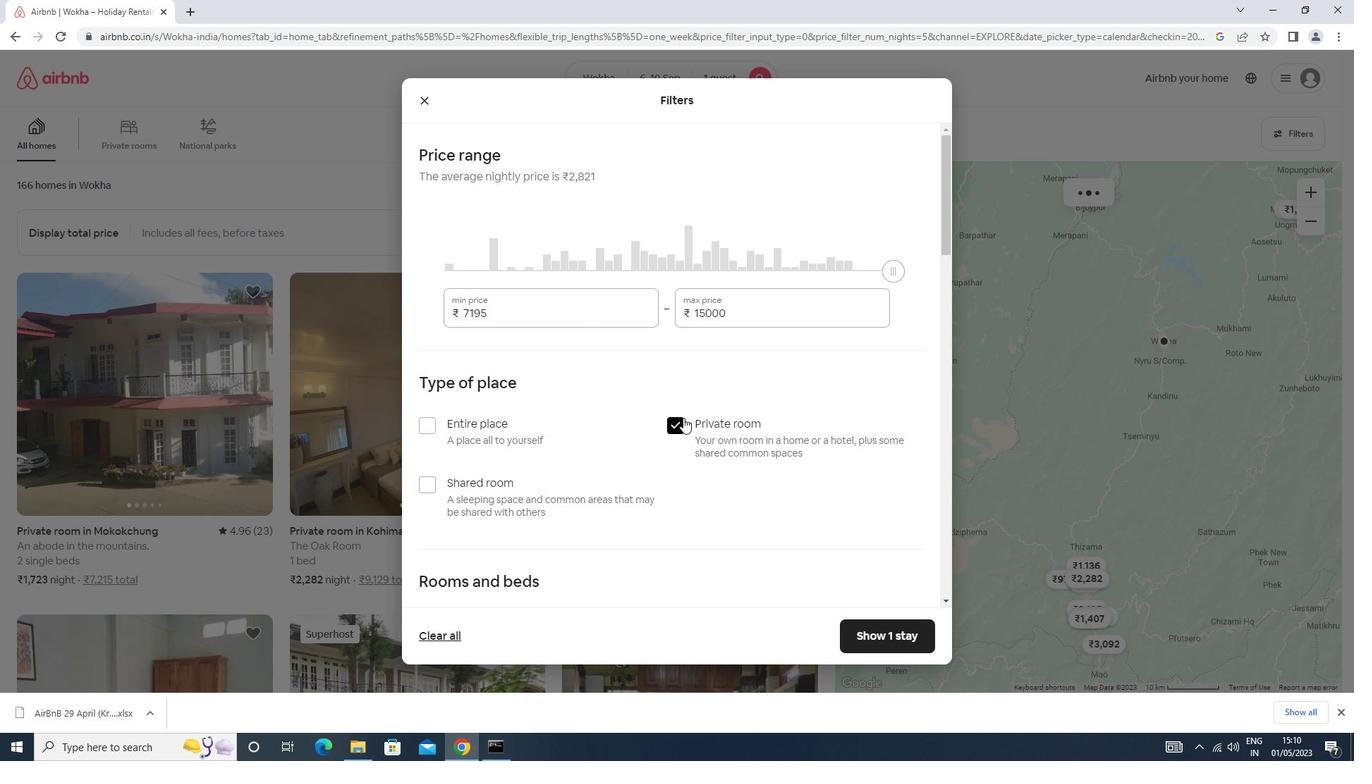 
Action: Mouse scrolled (683, 416) with delta (0, 0)
Screenshot: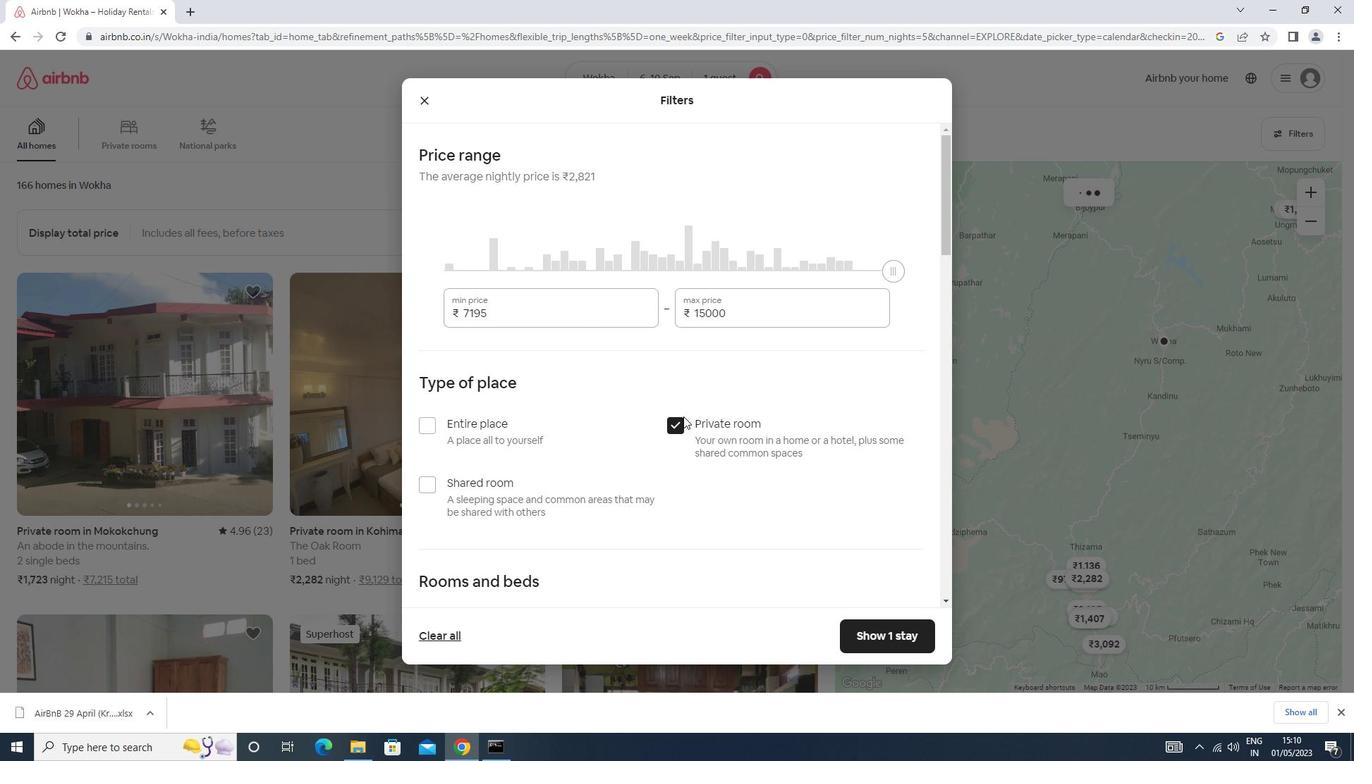 
Action: Mouse moved to (493, 370)
Screenshot: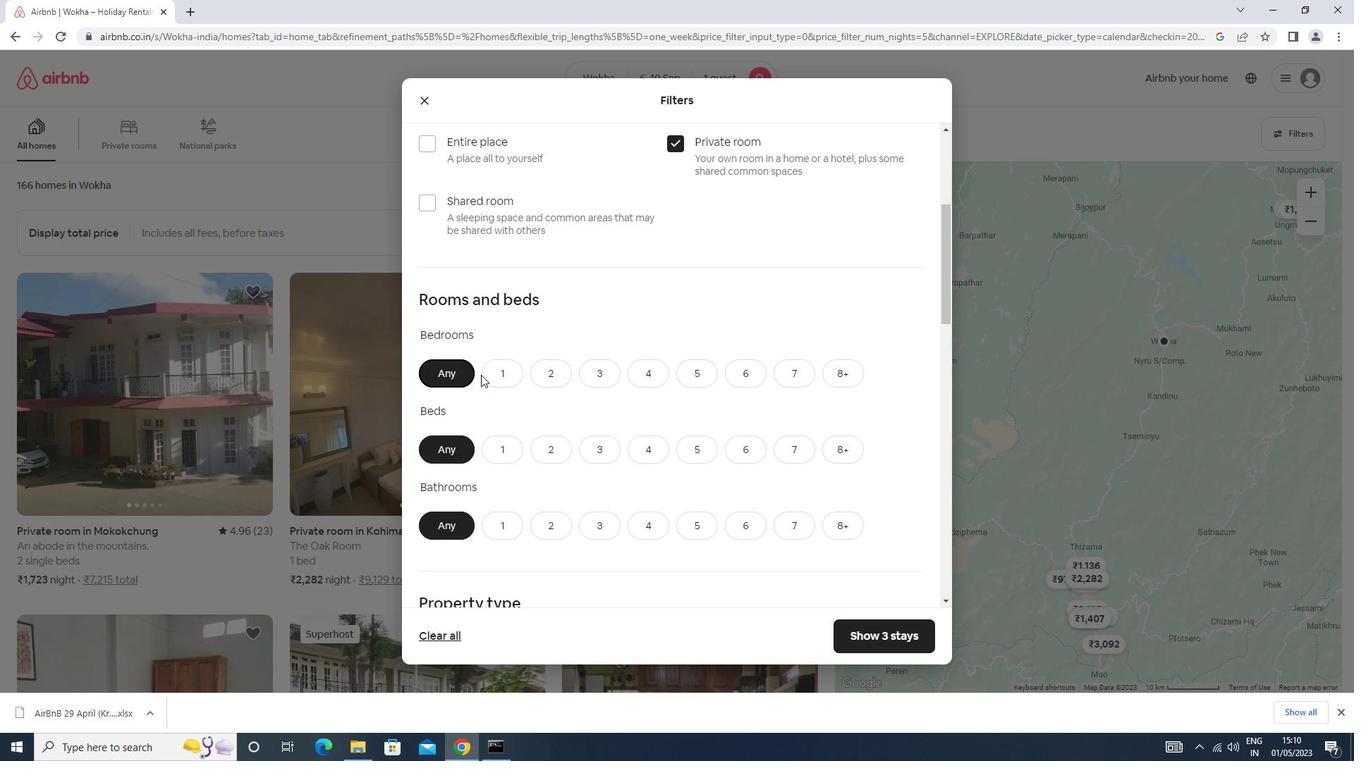 
Action: Mouse pressed left at (493, 370)
Screenshot: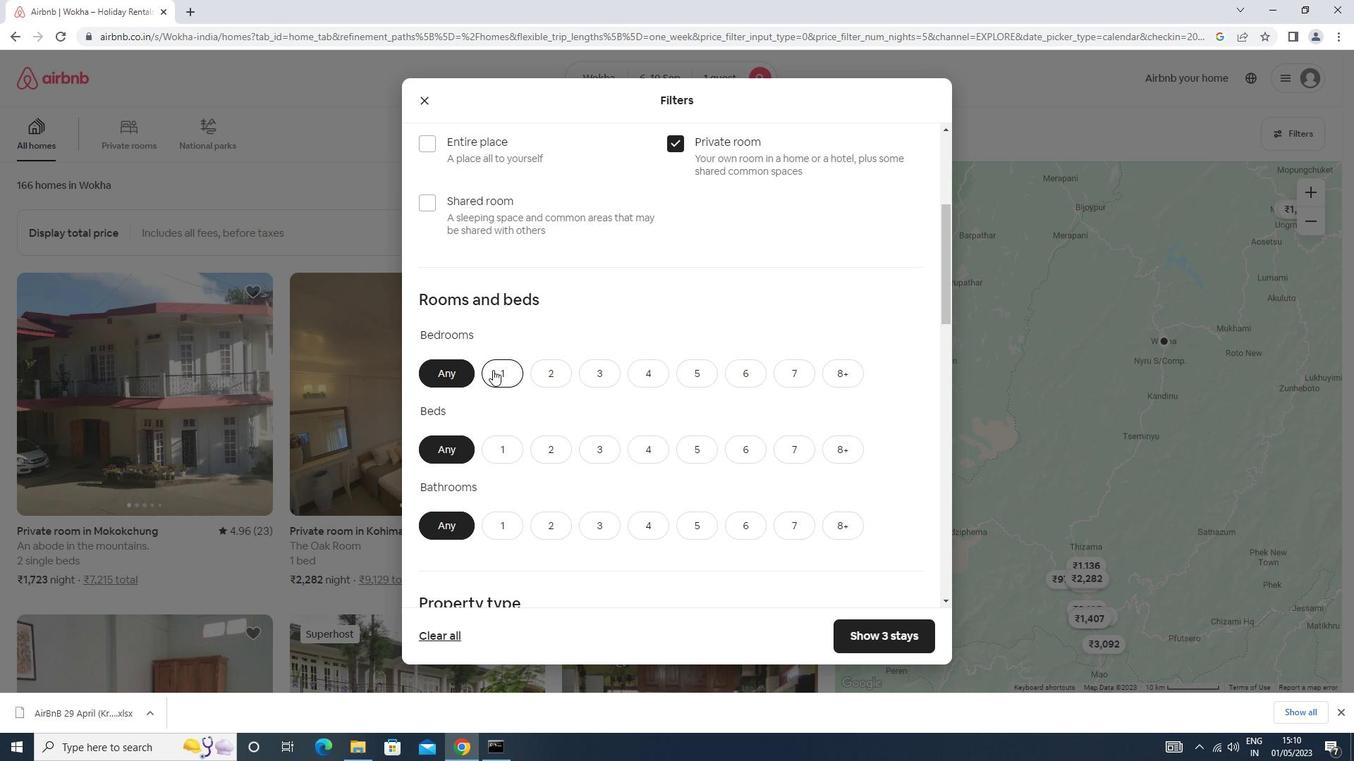 
Action: Mouse moved to (507, 455)
Screenshot: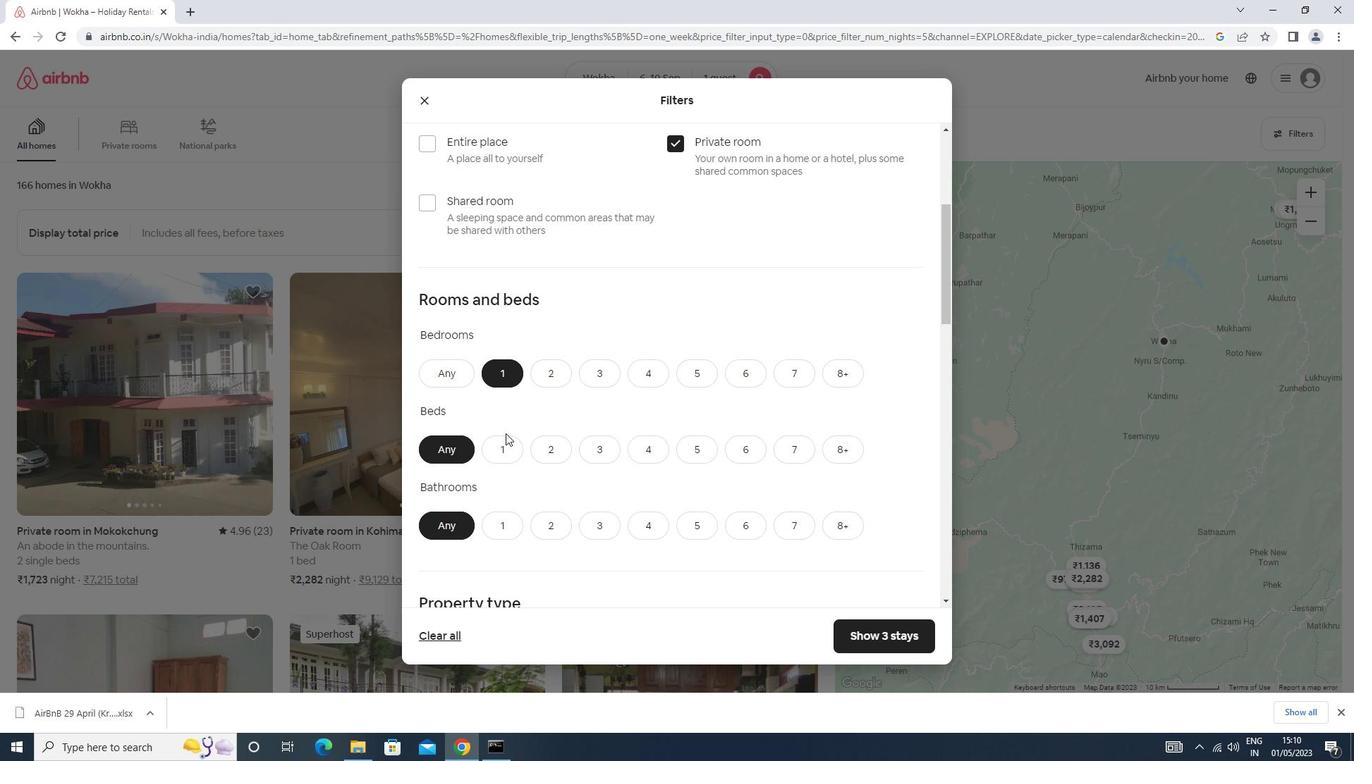 
Action: Mouse pressed left at (507, 455)
Screenshot: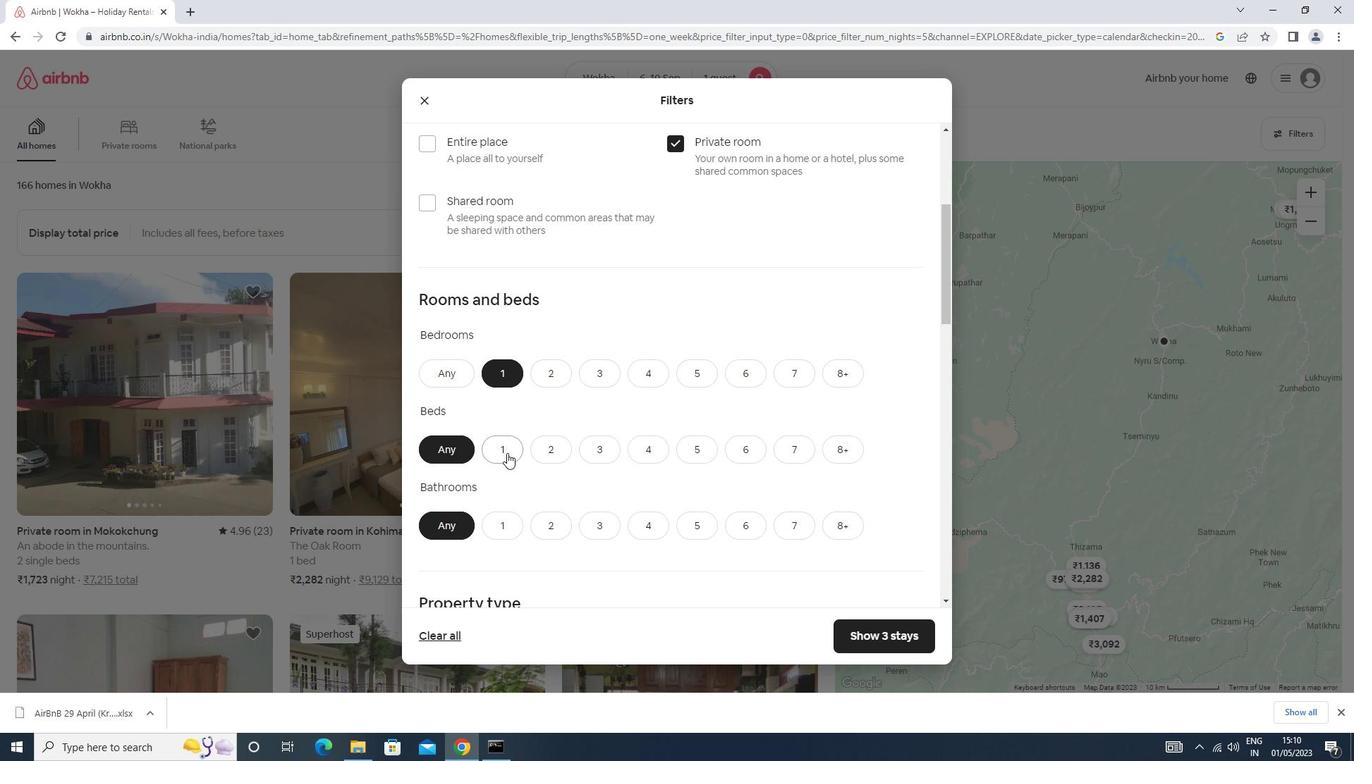 
Action: Mouse moved to (502, 528)
Screenshot: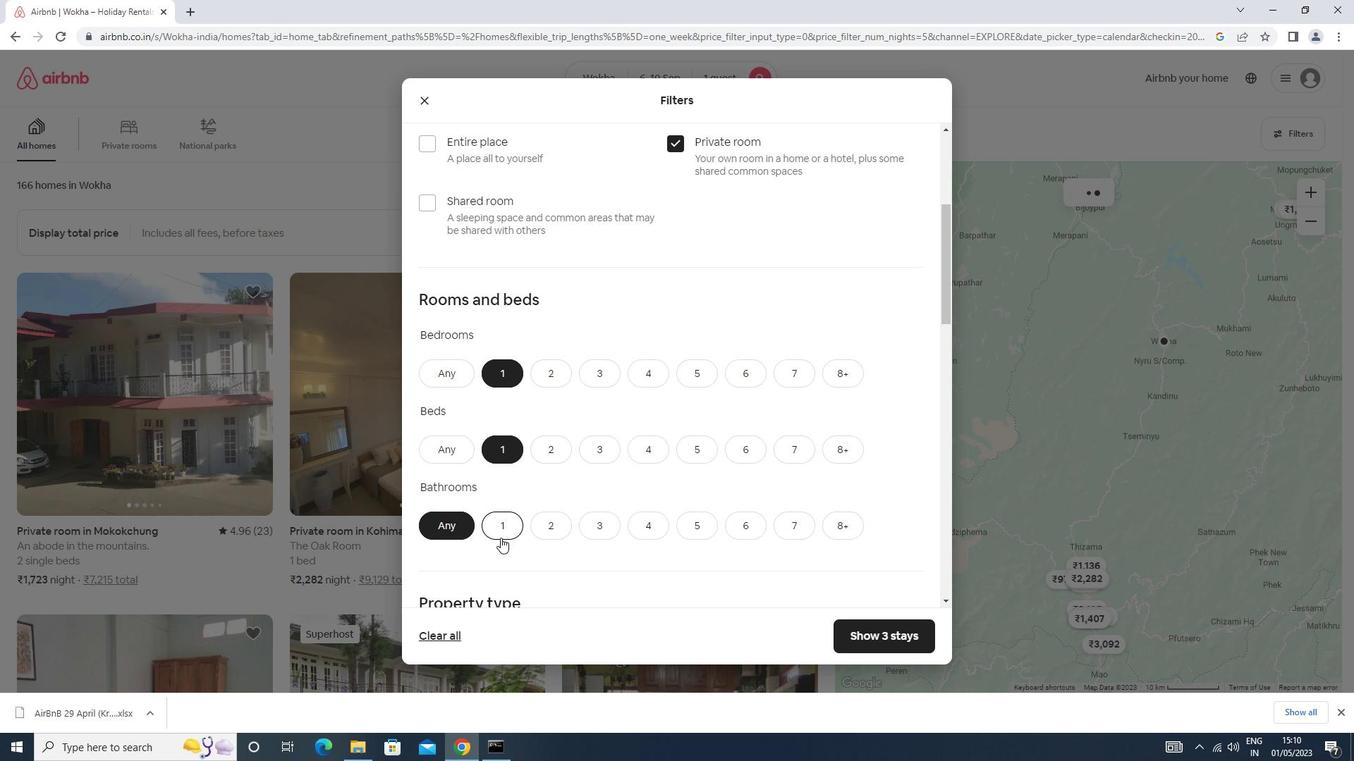 
Action: Mouse pressed left at (502, 528)
Screenshot: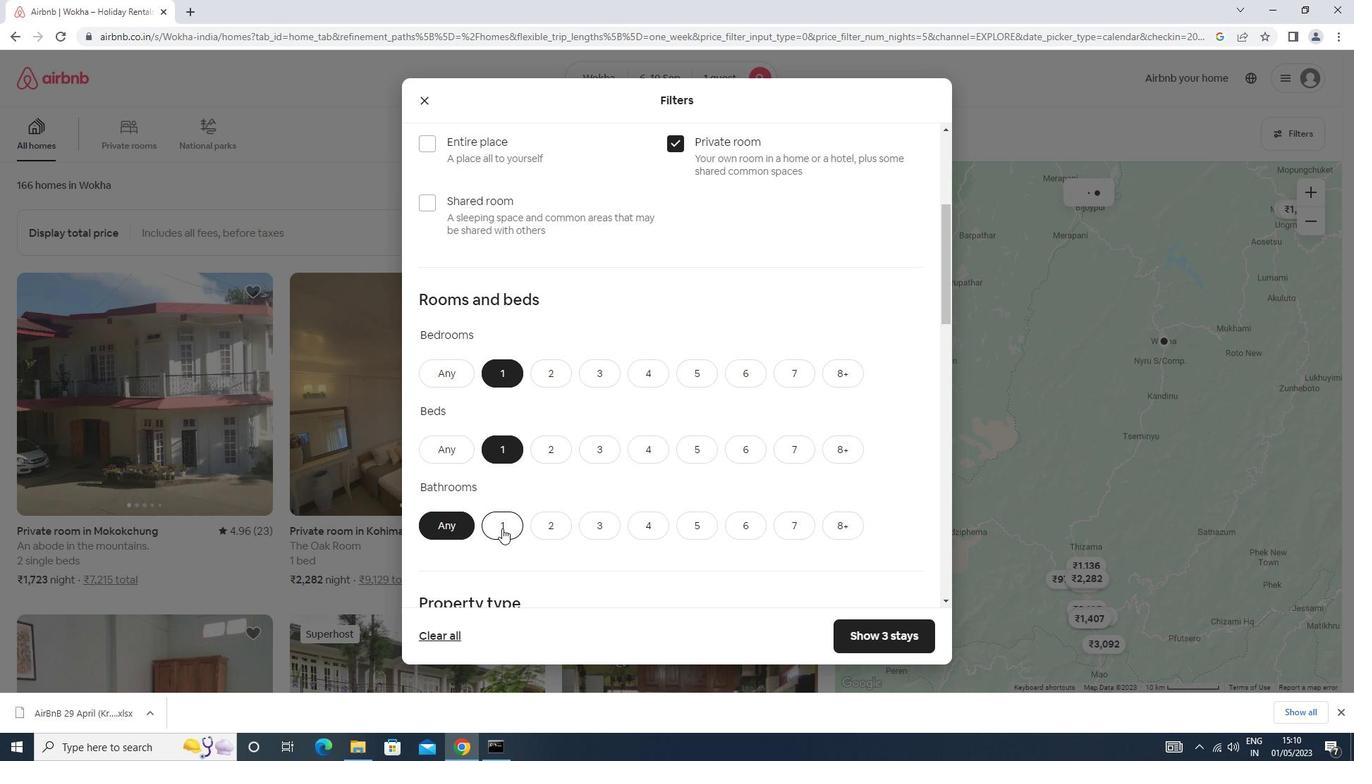 
Action: Mouse moved to (503, 527)
Screenshot: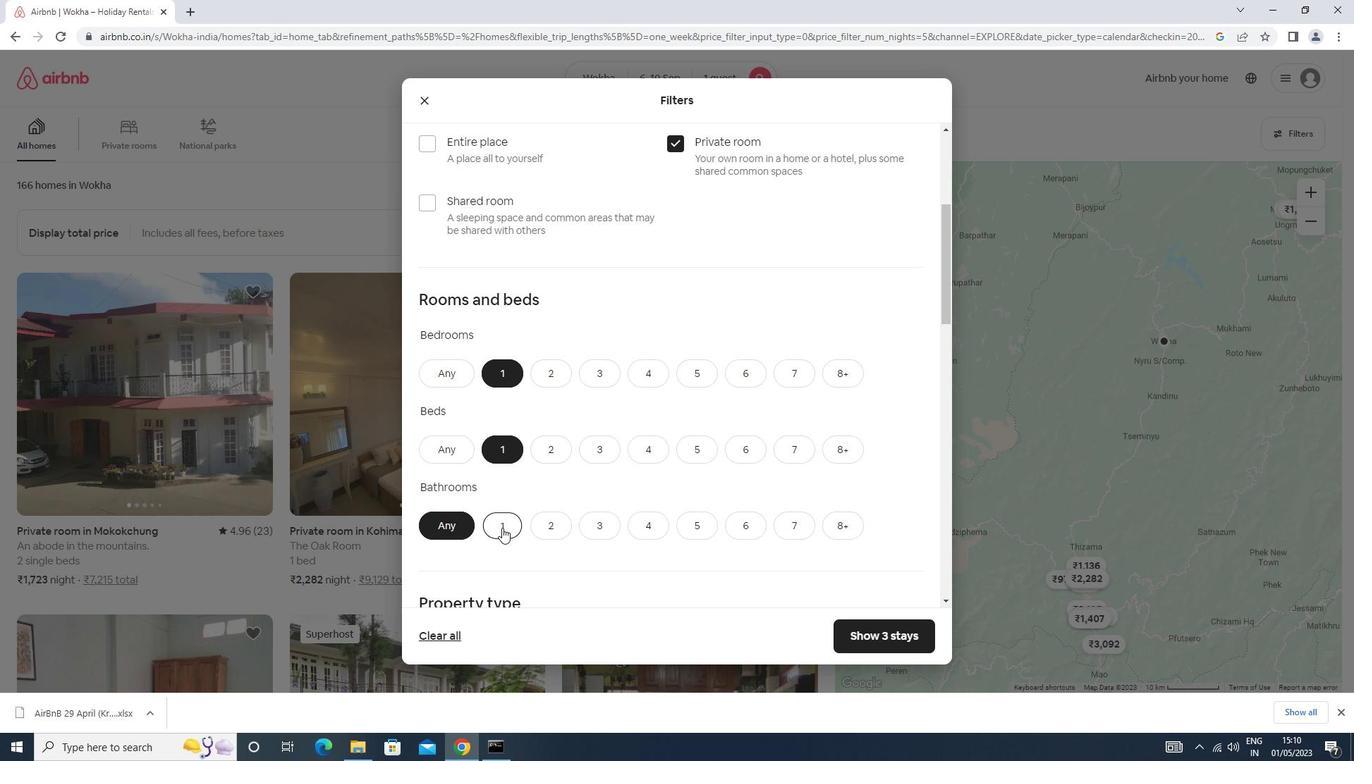 
Action: Mouse scrolled (503, 526) with delta (0, 0)
Screenshot: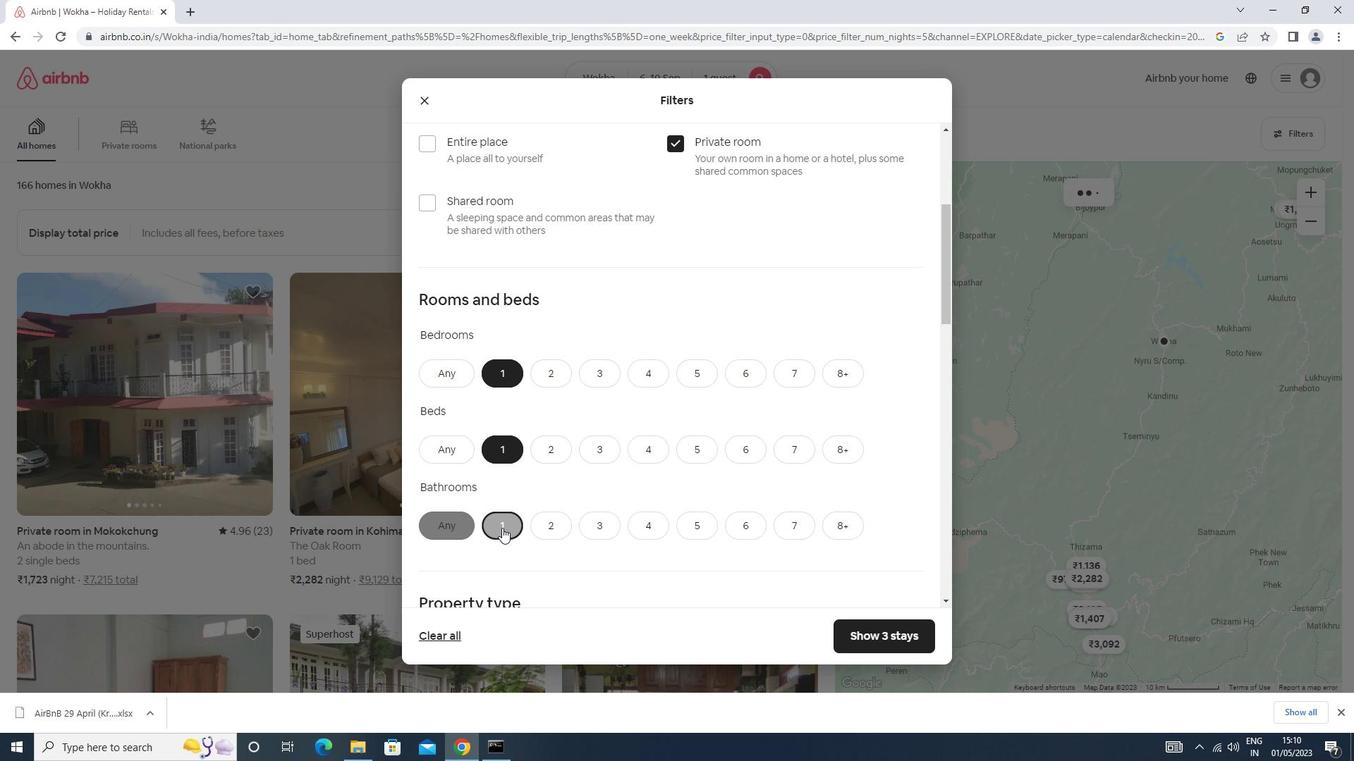 
Action: Mouse scrolled (503, 526) with delta (0, 0)
Screenshot: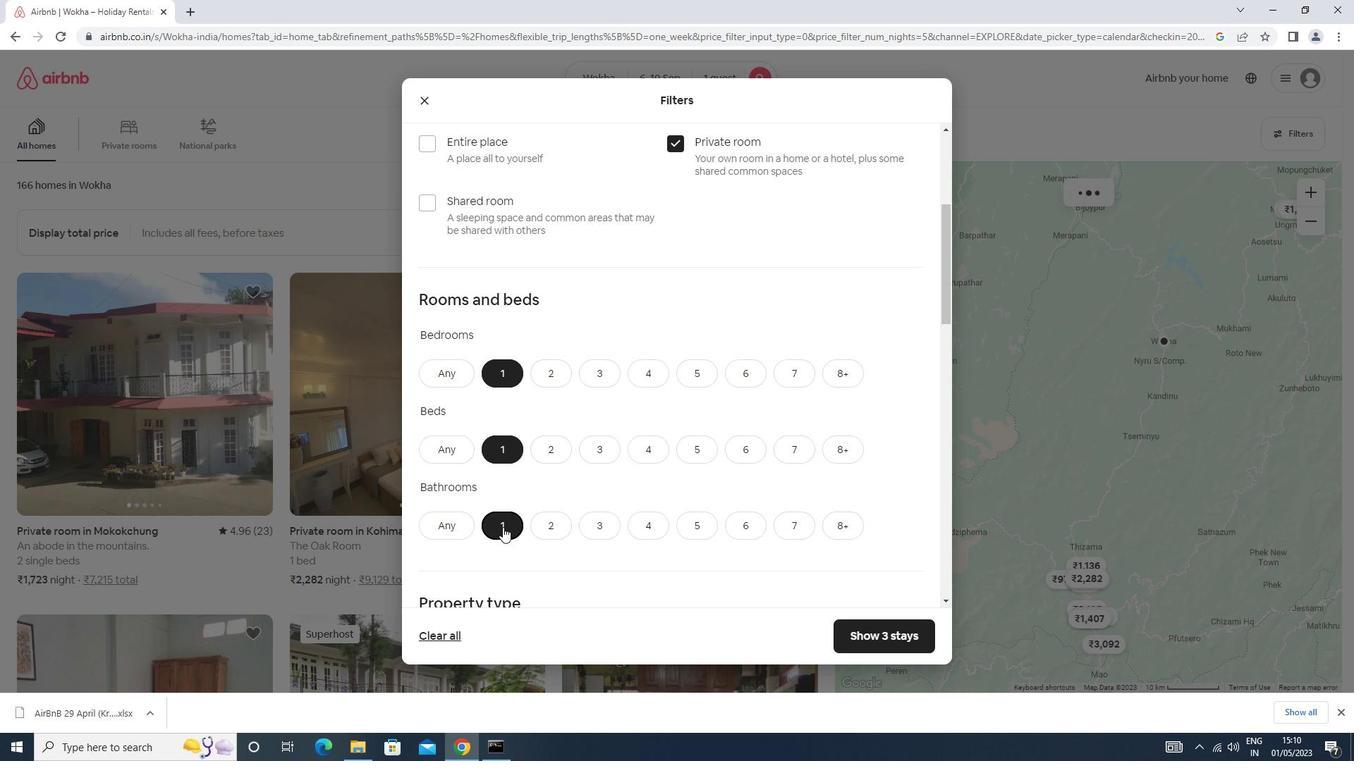 
Action: Mouse scrolled (503, 526) with delta (0, 0)
Screenshot: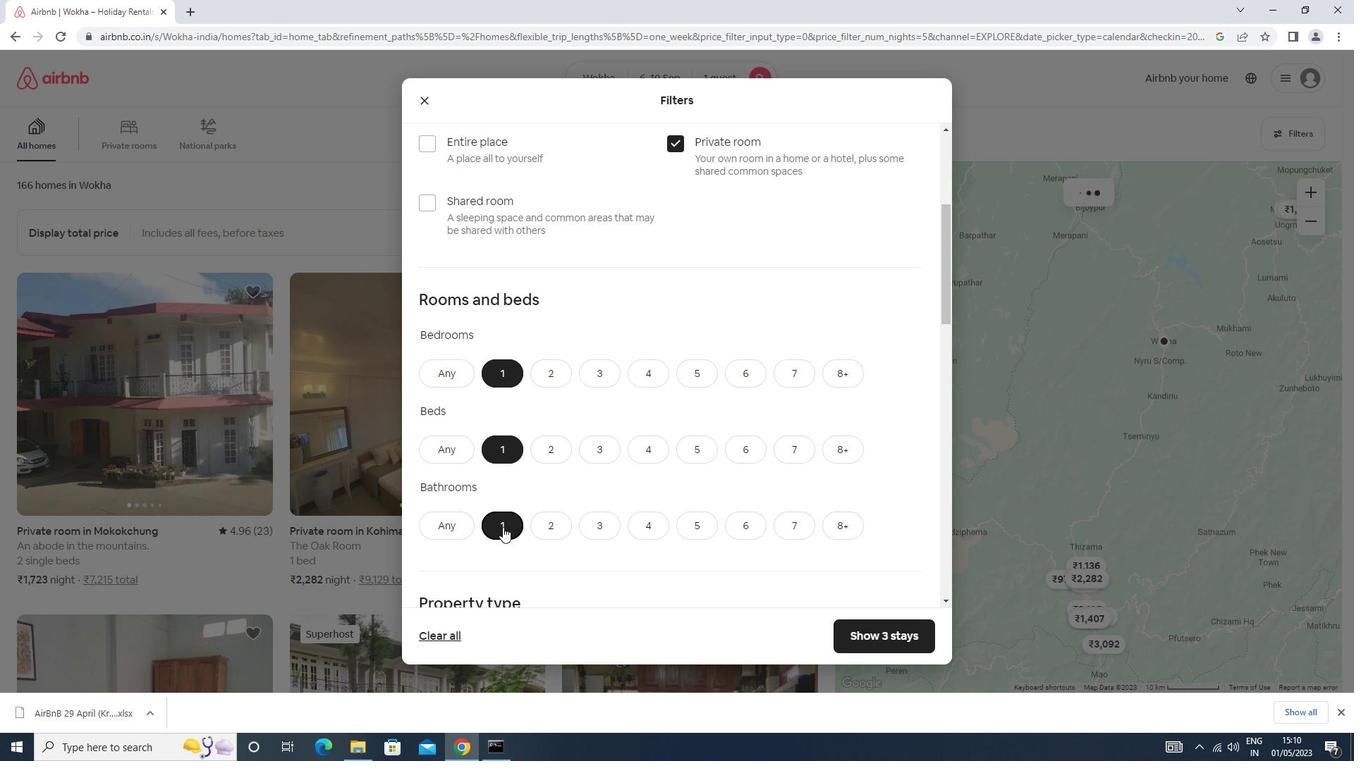 
Action: Mouse moved to (509, 484)
Screenshot: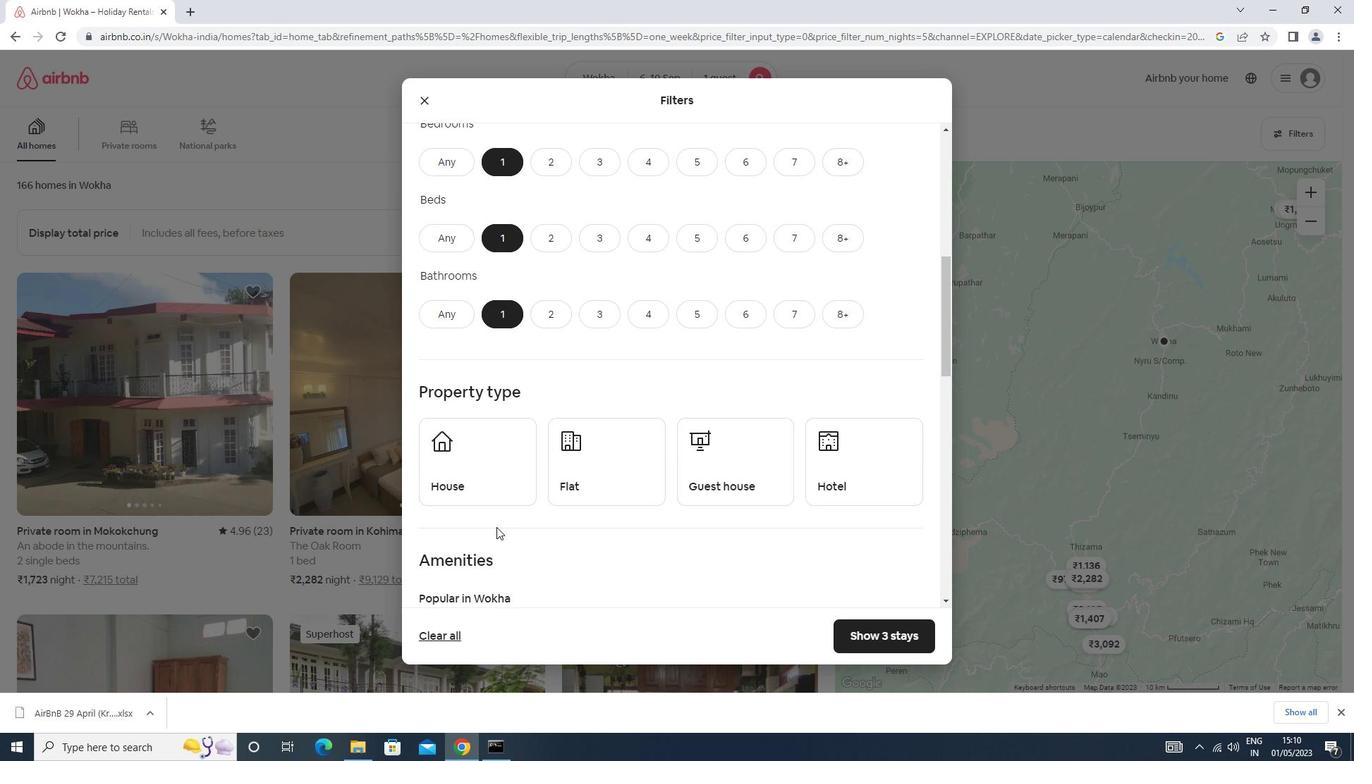 
Action: Mouse pressed left at (509, 484)
Screenshot: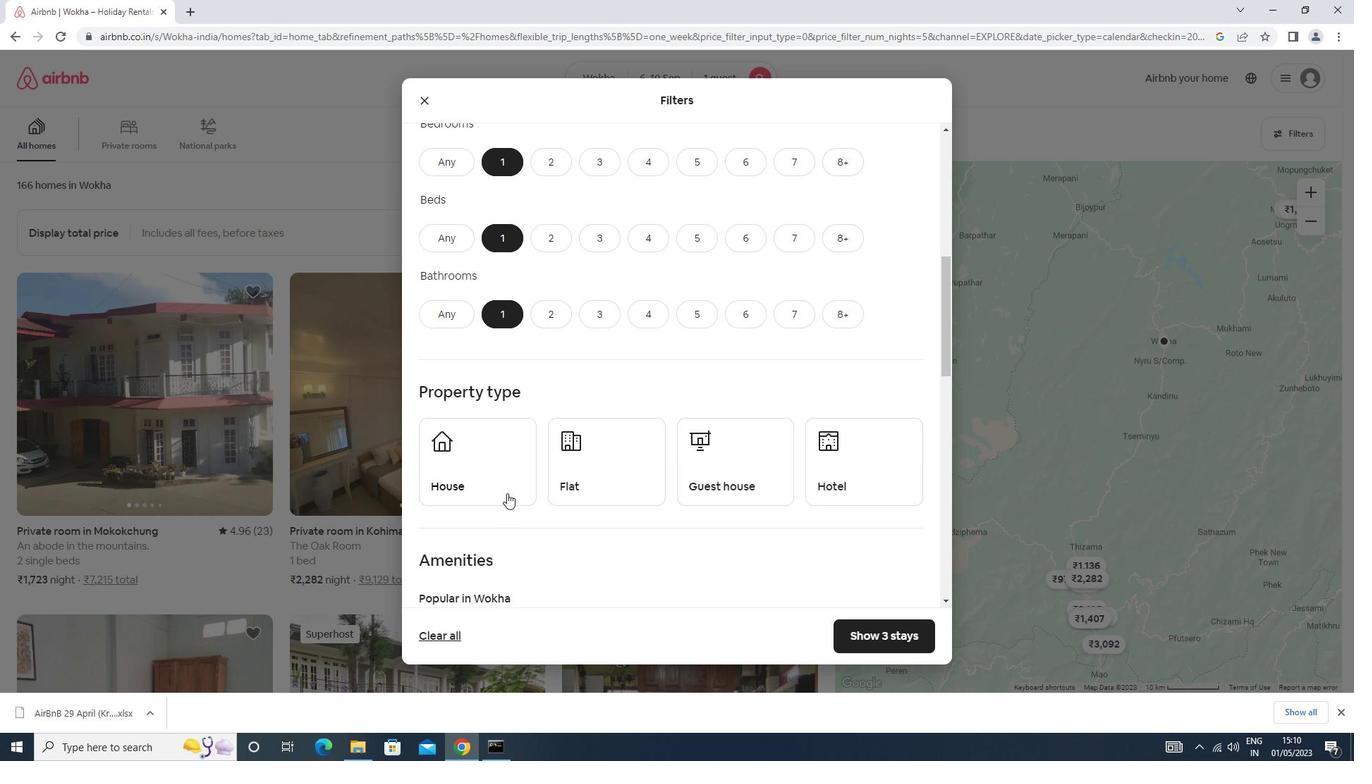 
Action: Mouse moved to (574, 462)
Screenshot: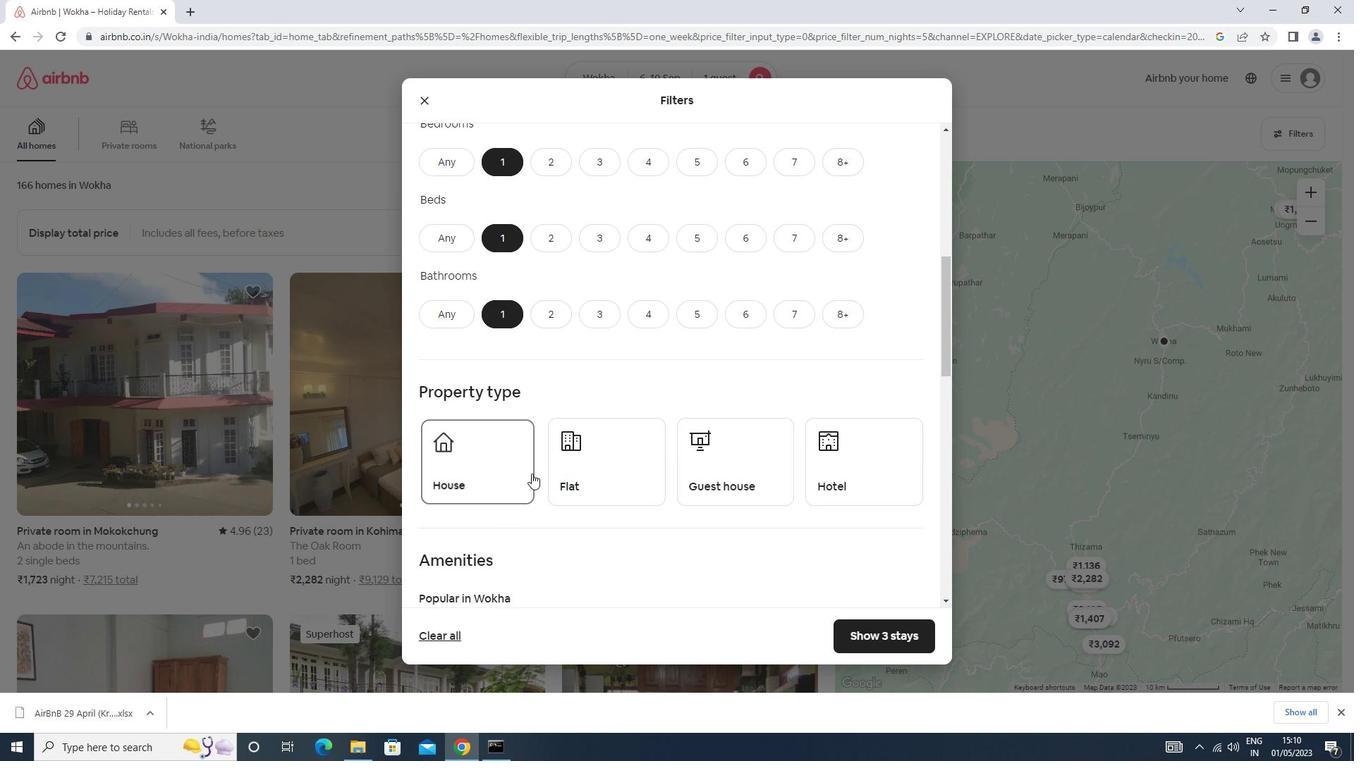 
Action: Mouse pressed left at (574, 462)
Screenshot: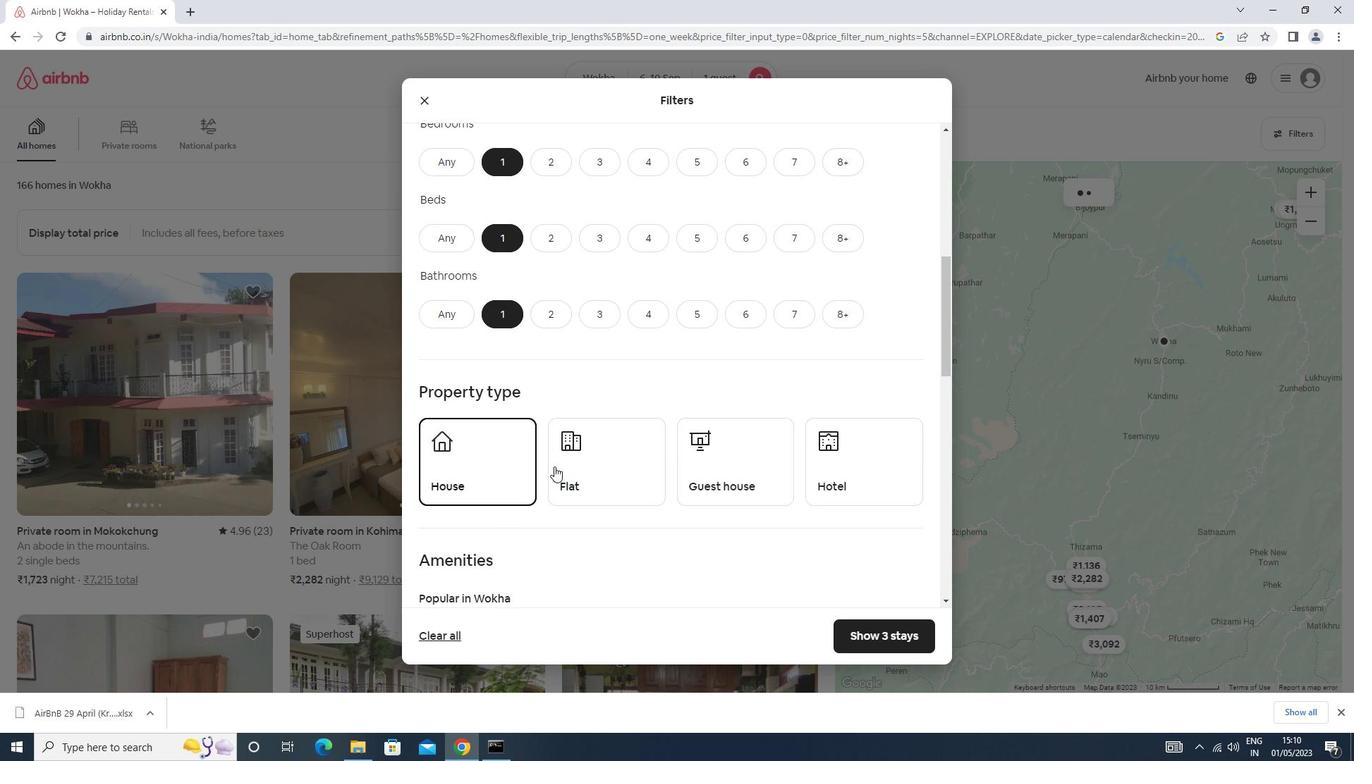 
Action: Mouse moved to (740, 469)
Screenshot: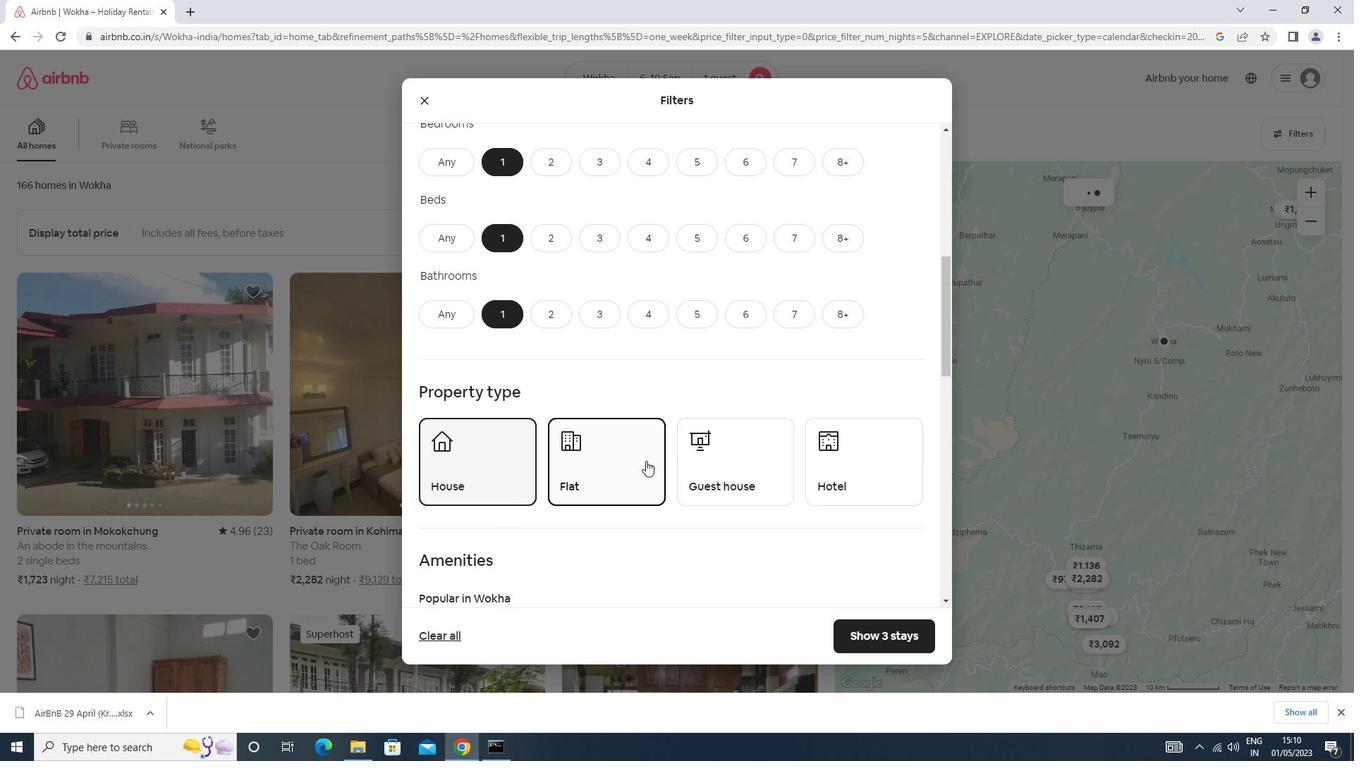 
Action: Mouse pressed left at (740, 469)
Screenshot: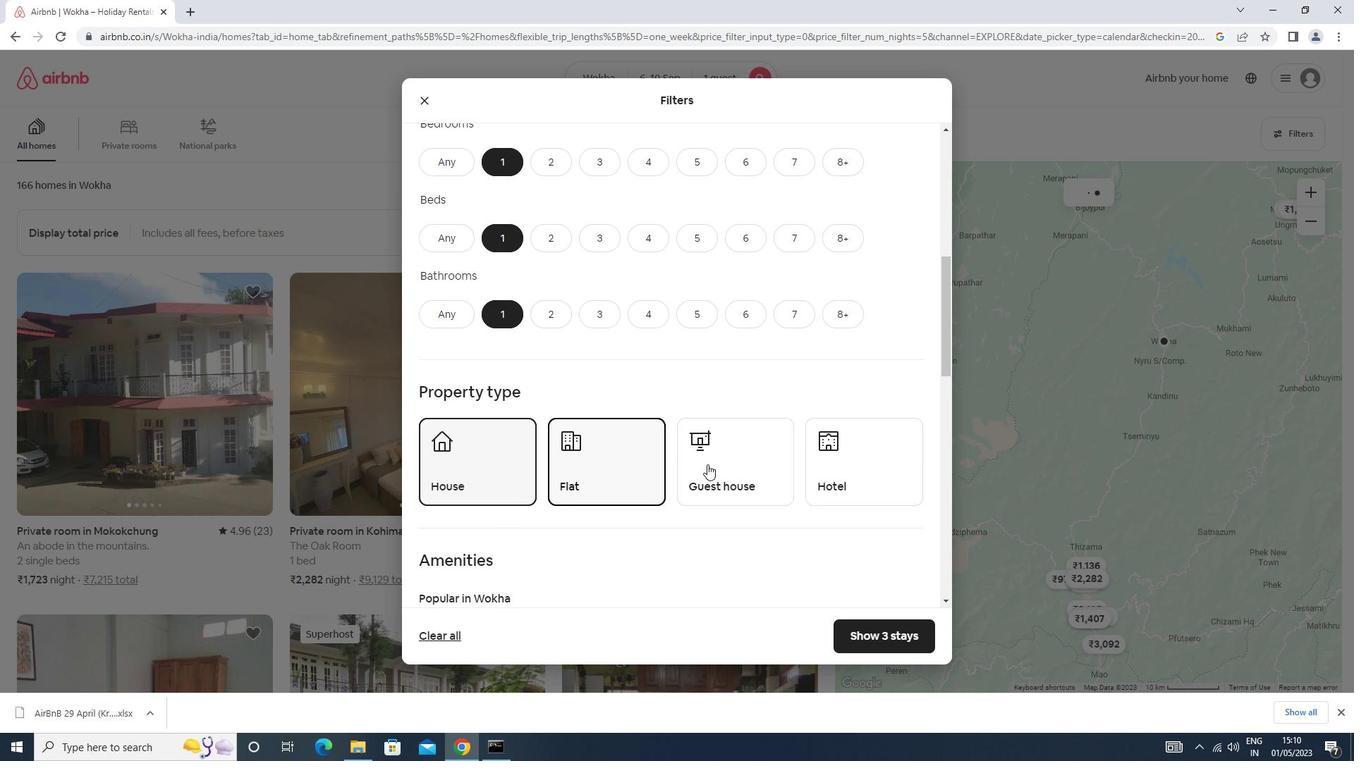 
Action: Mouse moved to (880, 467)
Screenshot: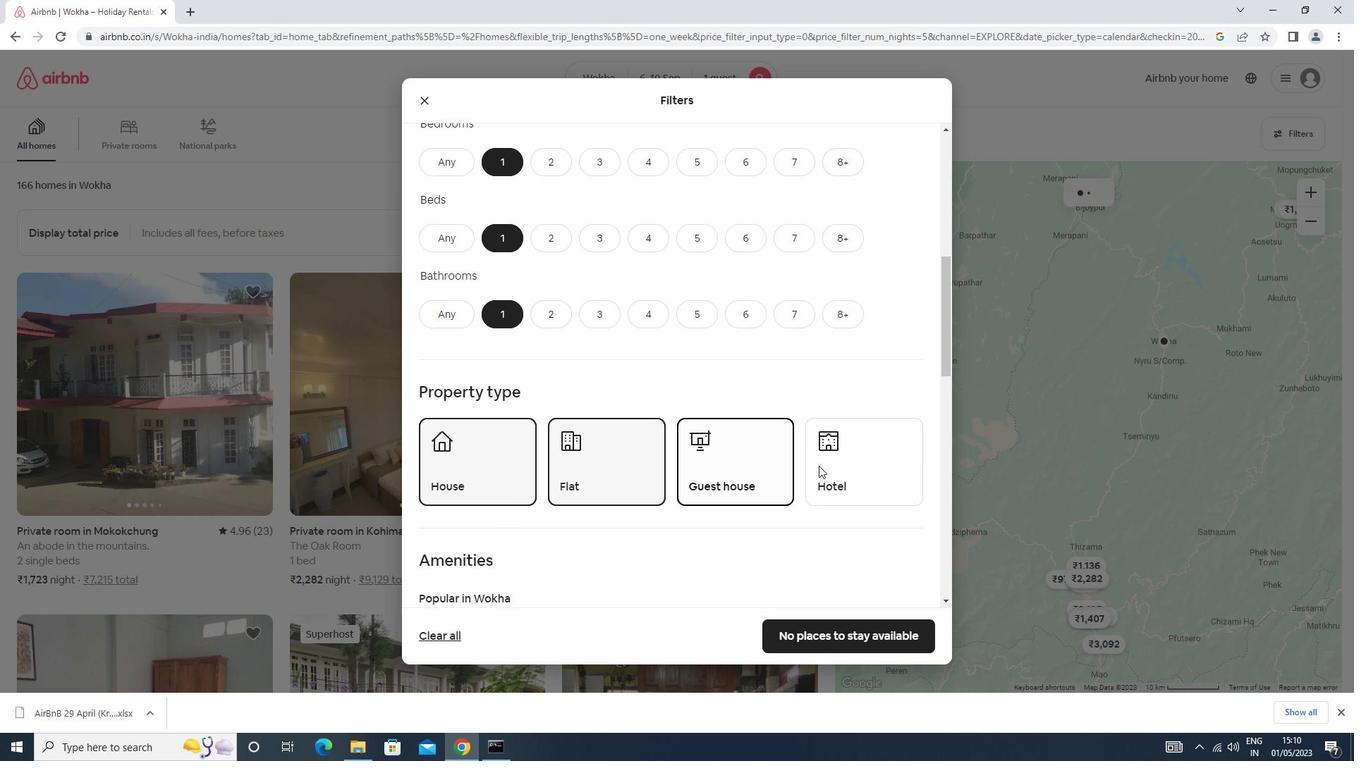 
Action: Mouse pressed left at (880, 467)
Screenshot: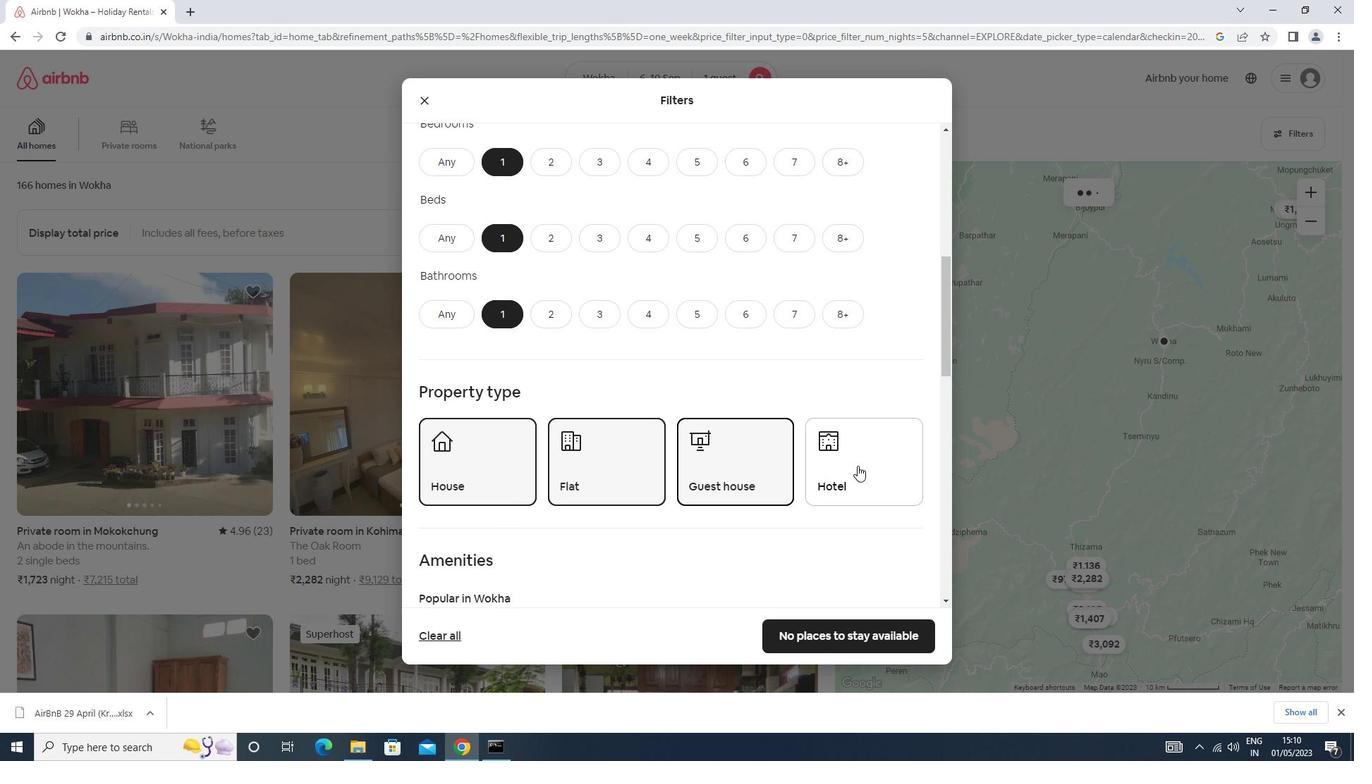 
Action: Mouse moved to (725, 481)
Screenshot: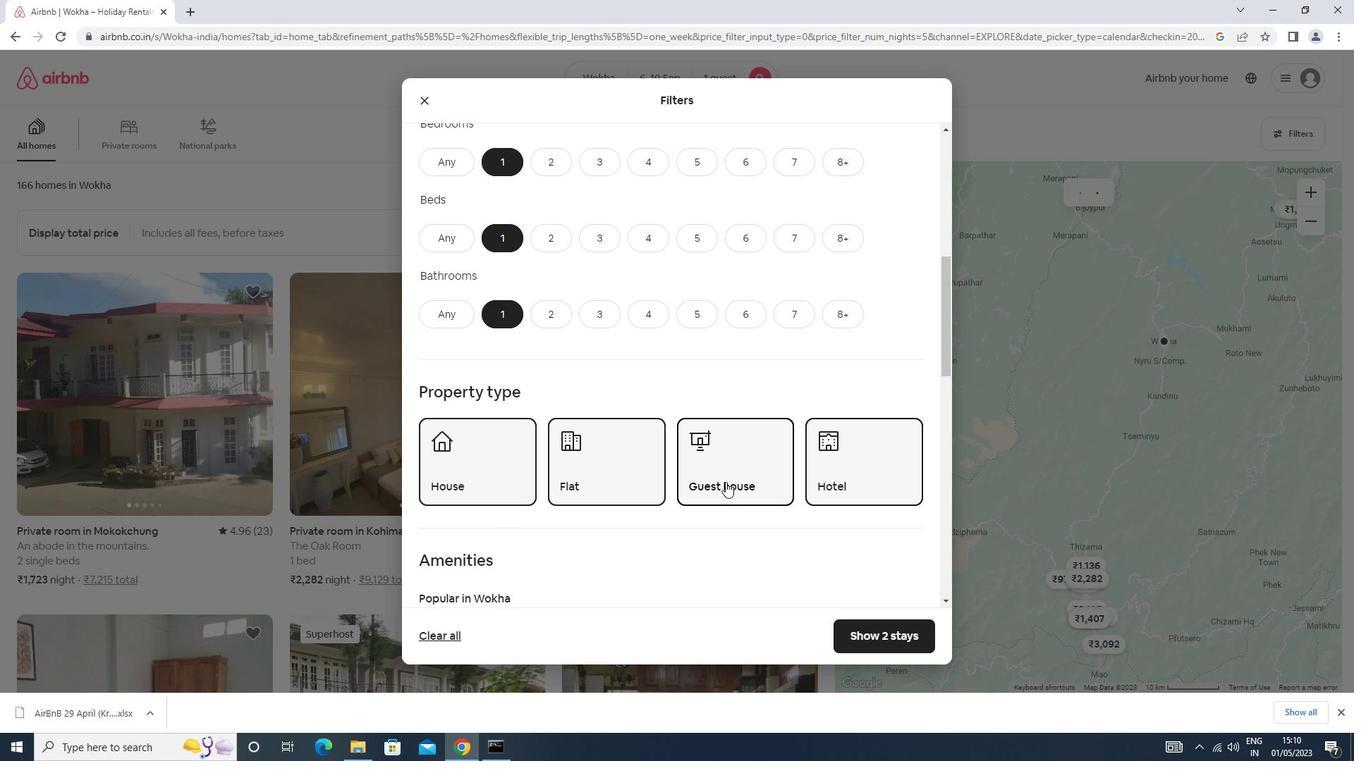 
Action: Mouse scrolled (725, 481) with delta (0, 0)
Screenshot: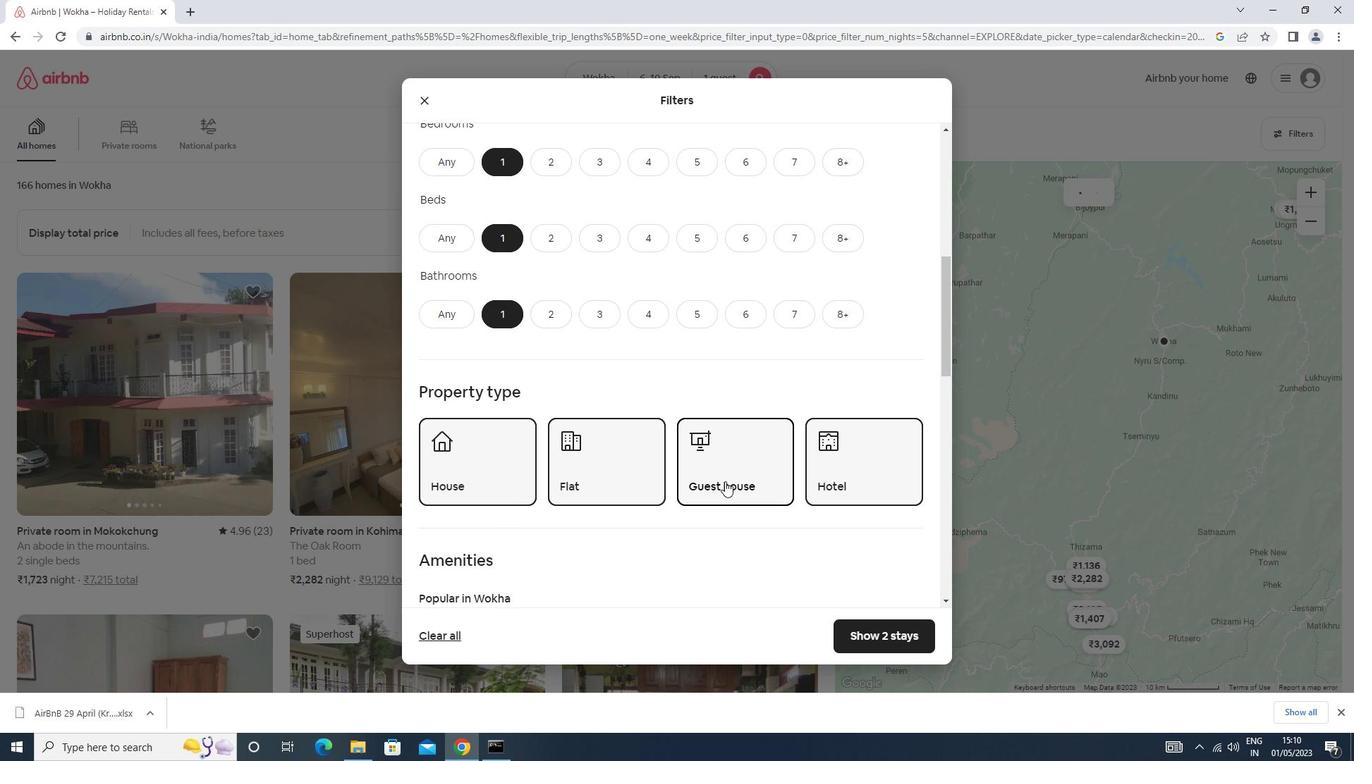 
Action: Mouse moved to (724, 481)
Screenshot: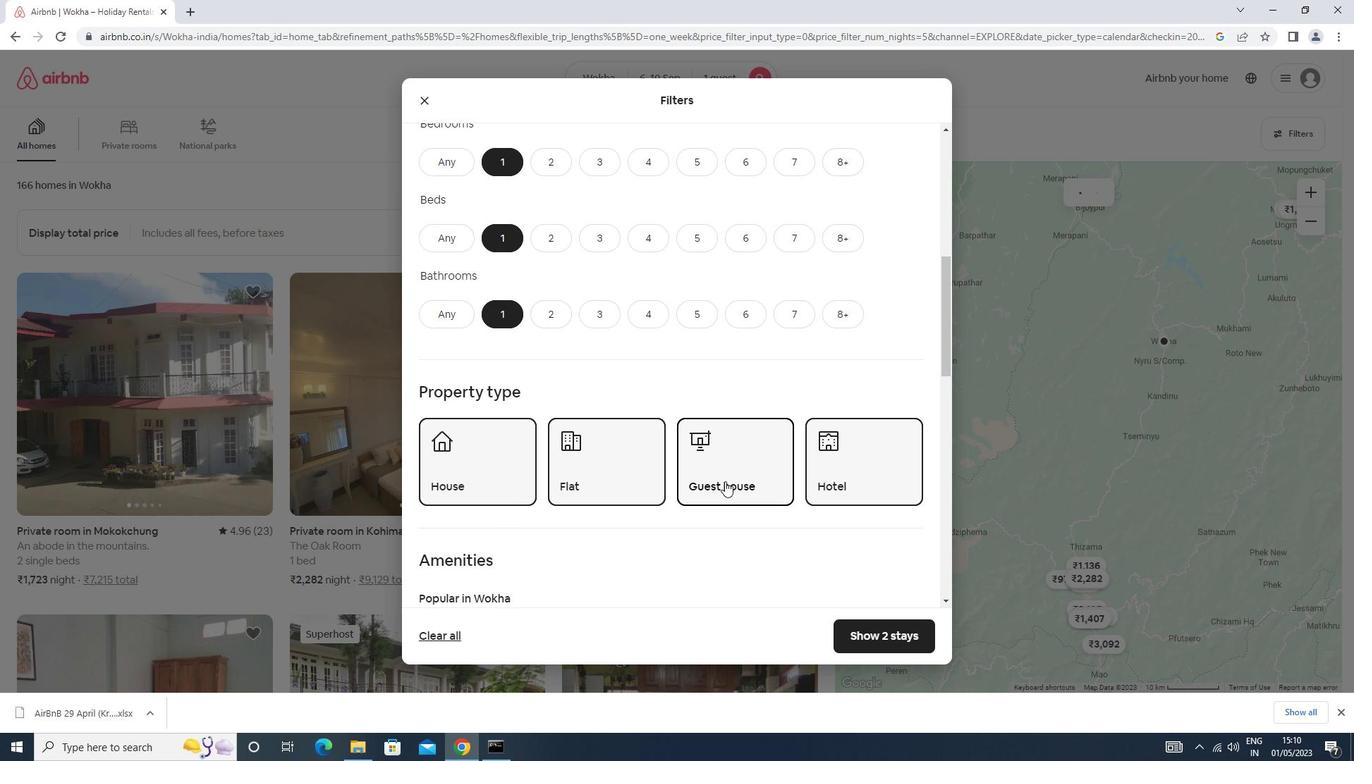 
Action: Mouse scrolled (724, 481) with delta (0, 0)
Screenshot: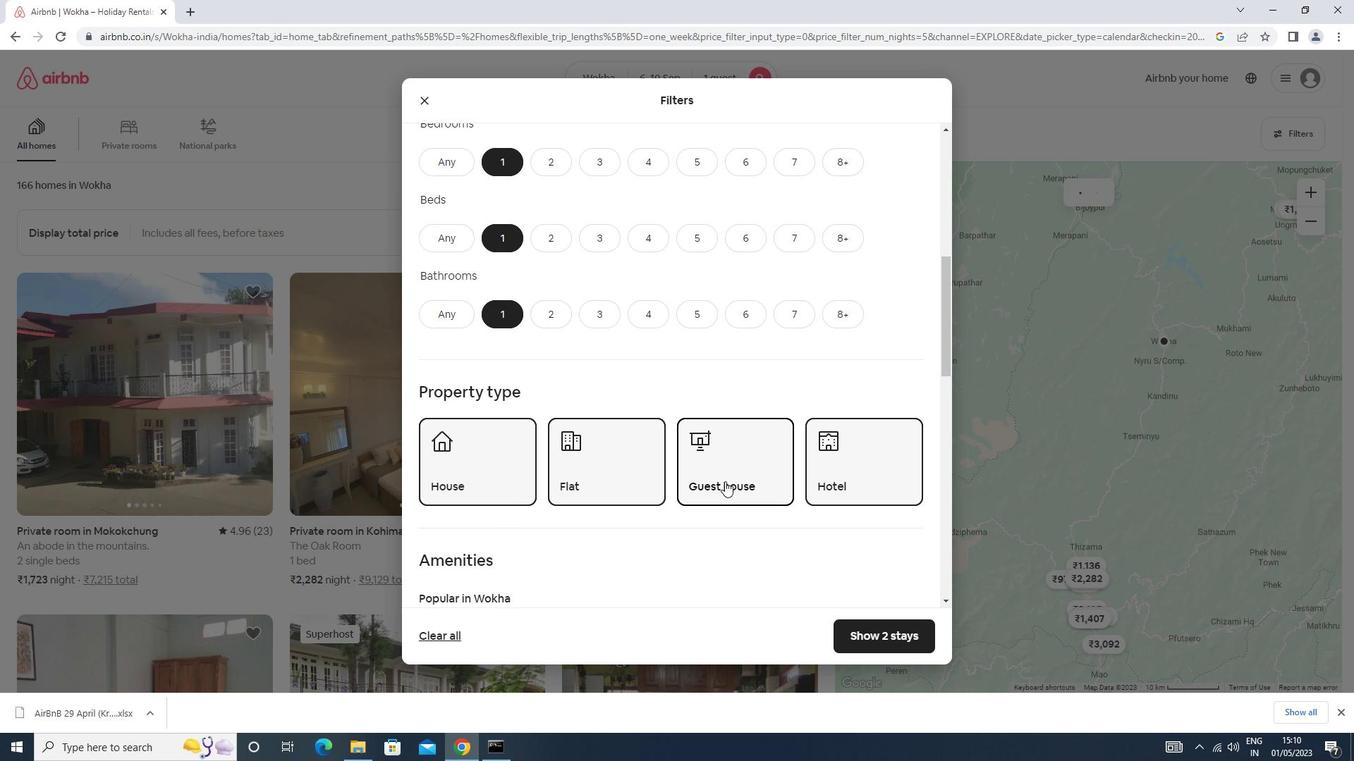 
Action: Mouse moved to (723, 481)
Screenshot: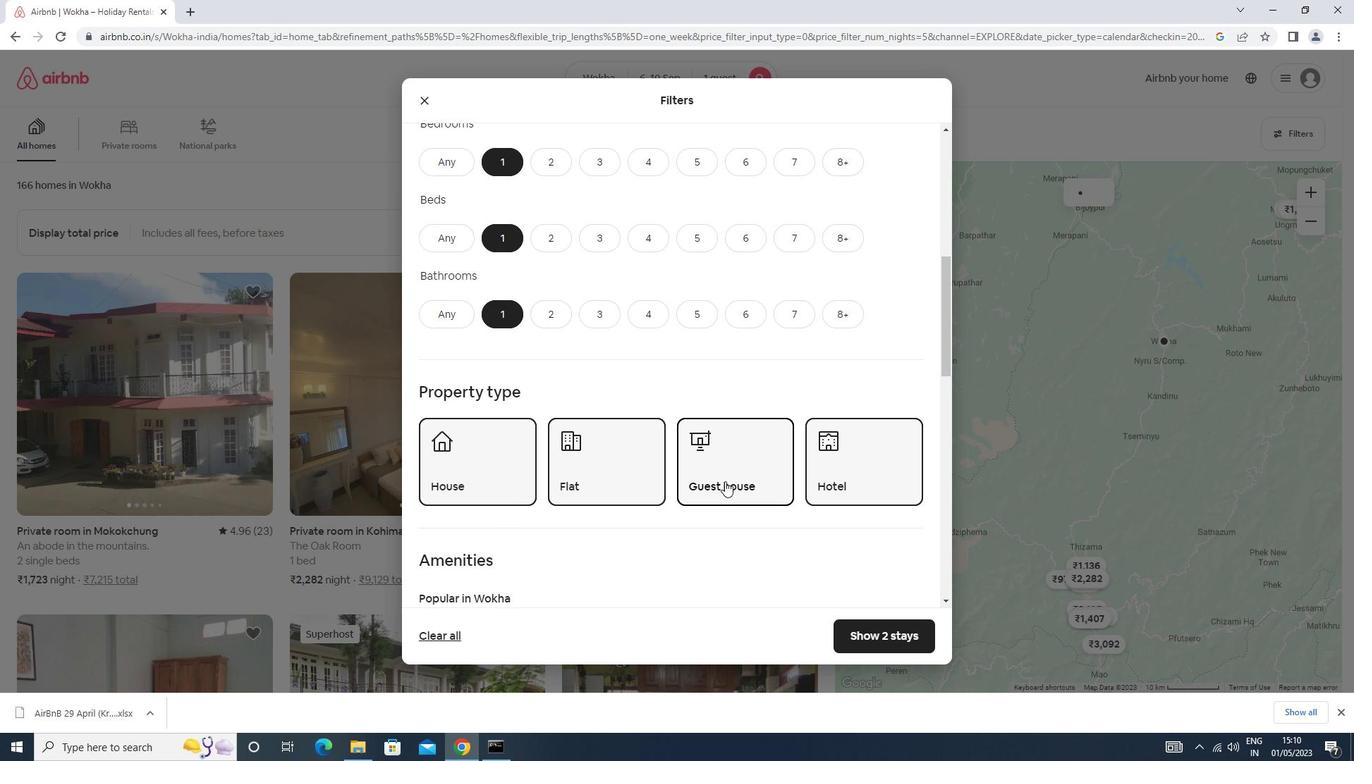 
Action: Mouse scrolled (723, 481) with delta (0, 0)
Screenshot: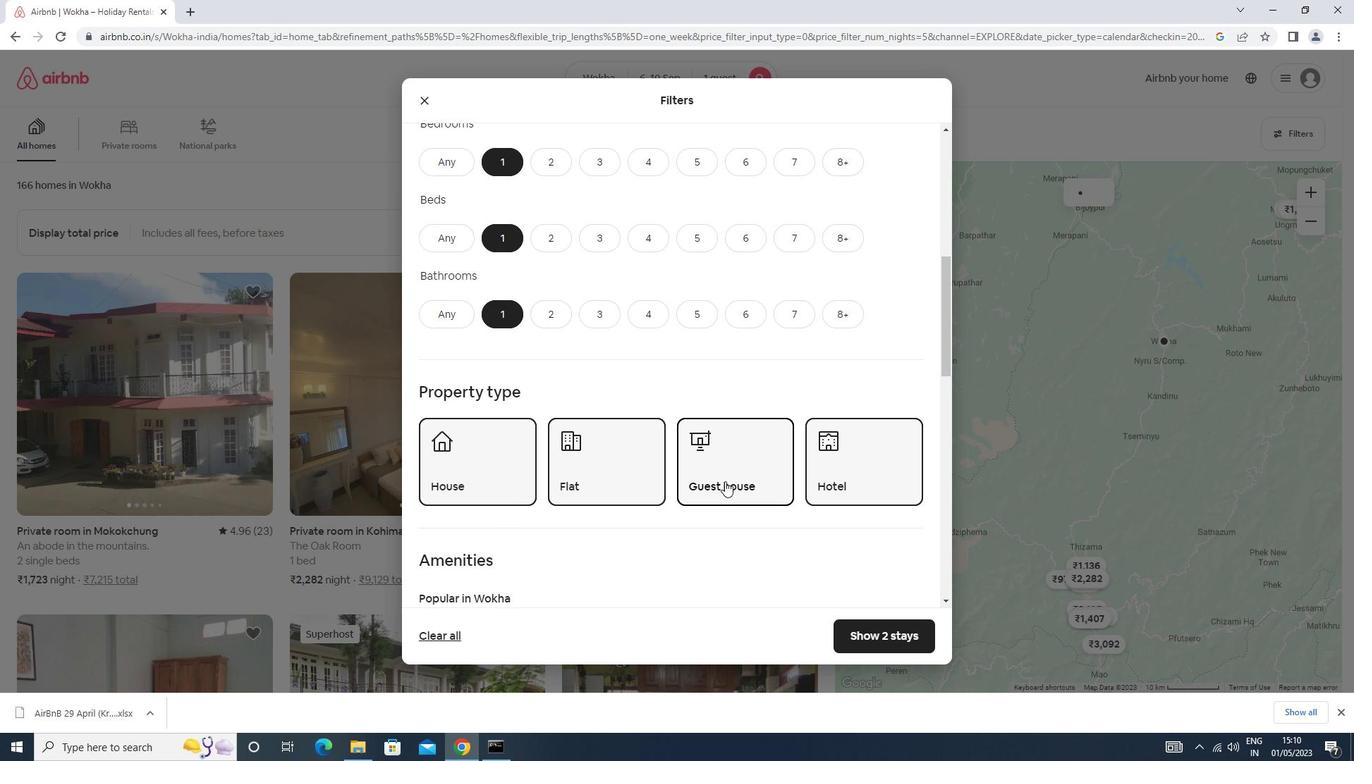 
Action: Mouse moved to (722, 481)
Screenshot: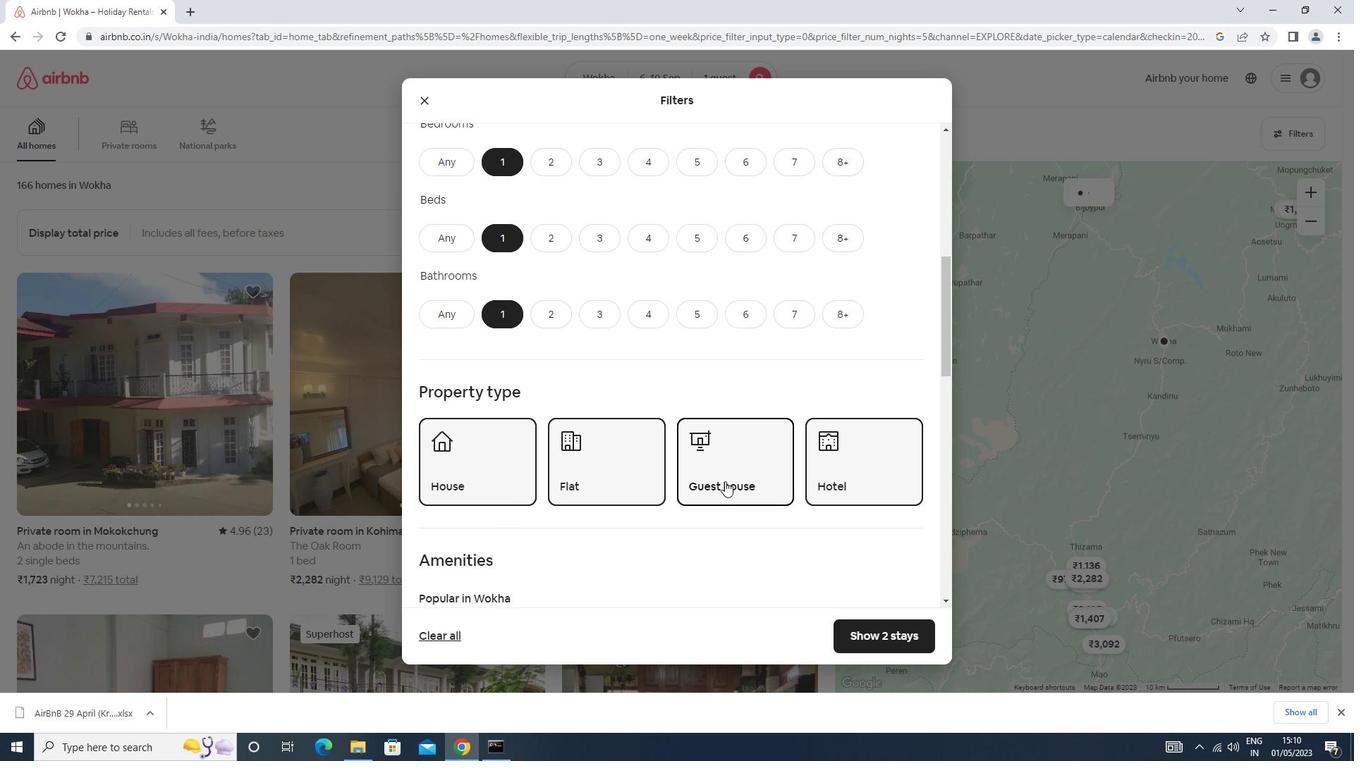 
Action: Mouse scrolled (722, 481) with delta (0, 0)
Screenshot: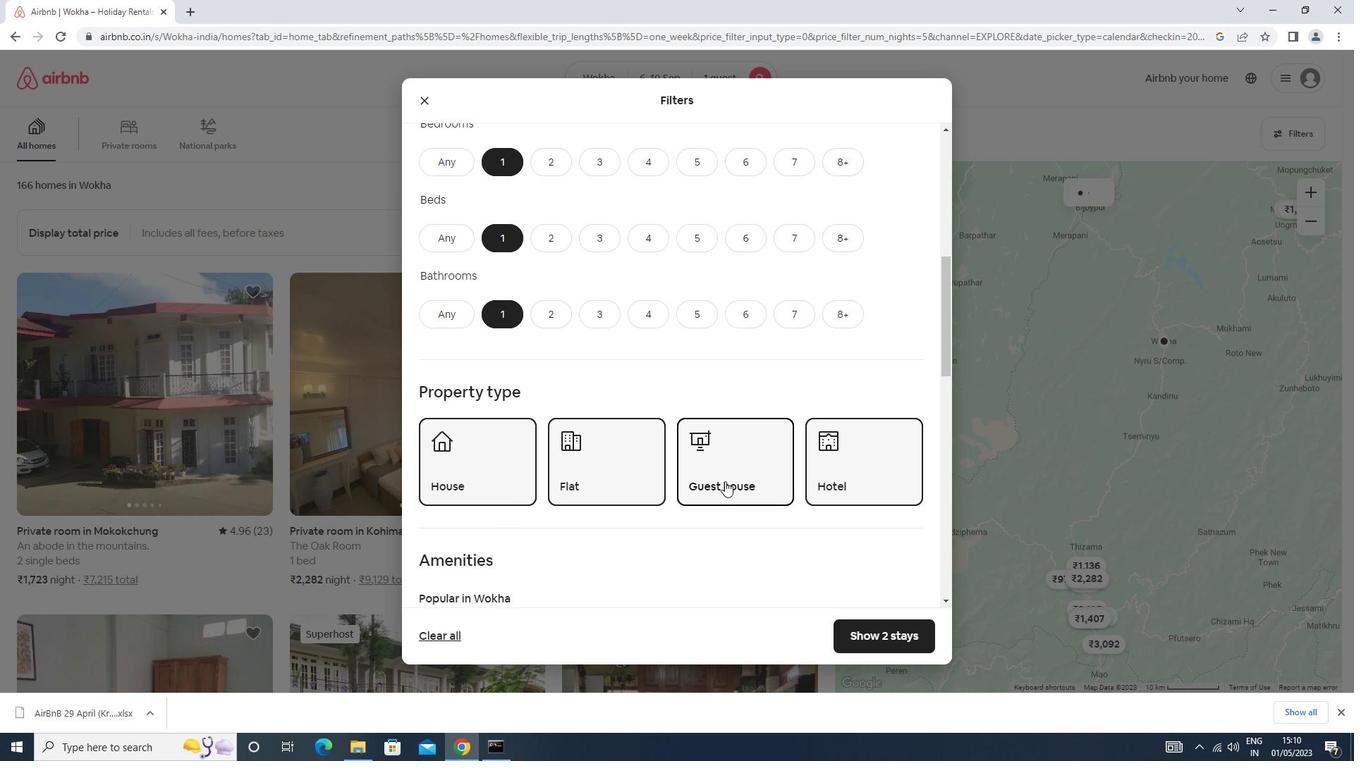 
Action: Mouse moved to (447, 380)
Screenshot: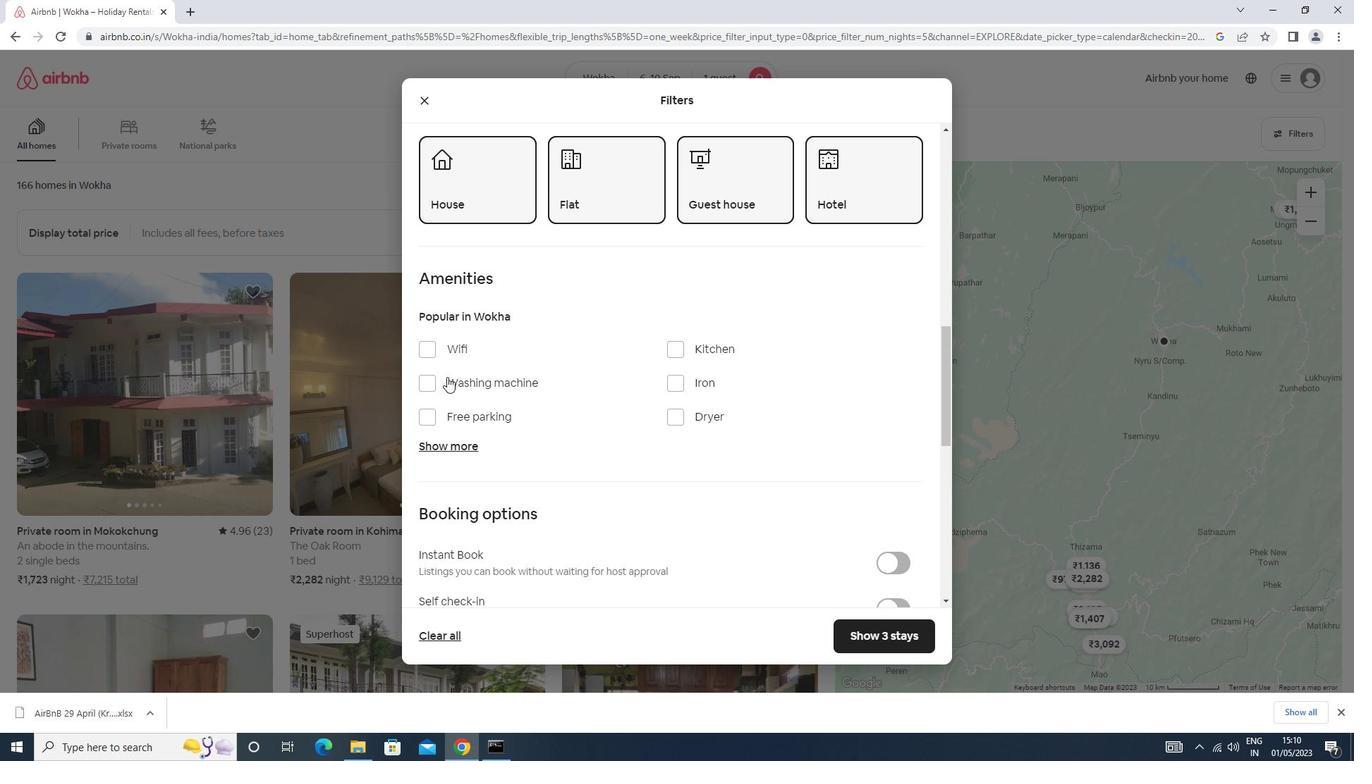 
Action: Mouse pressed left at (447, 380)
Screenshot: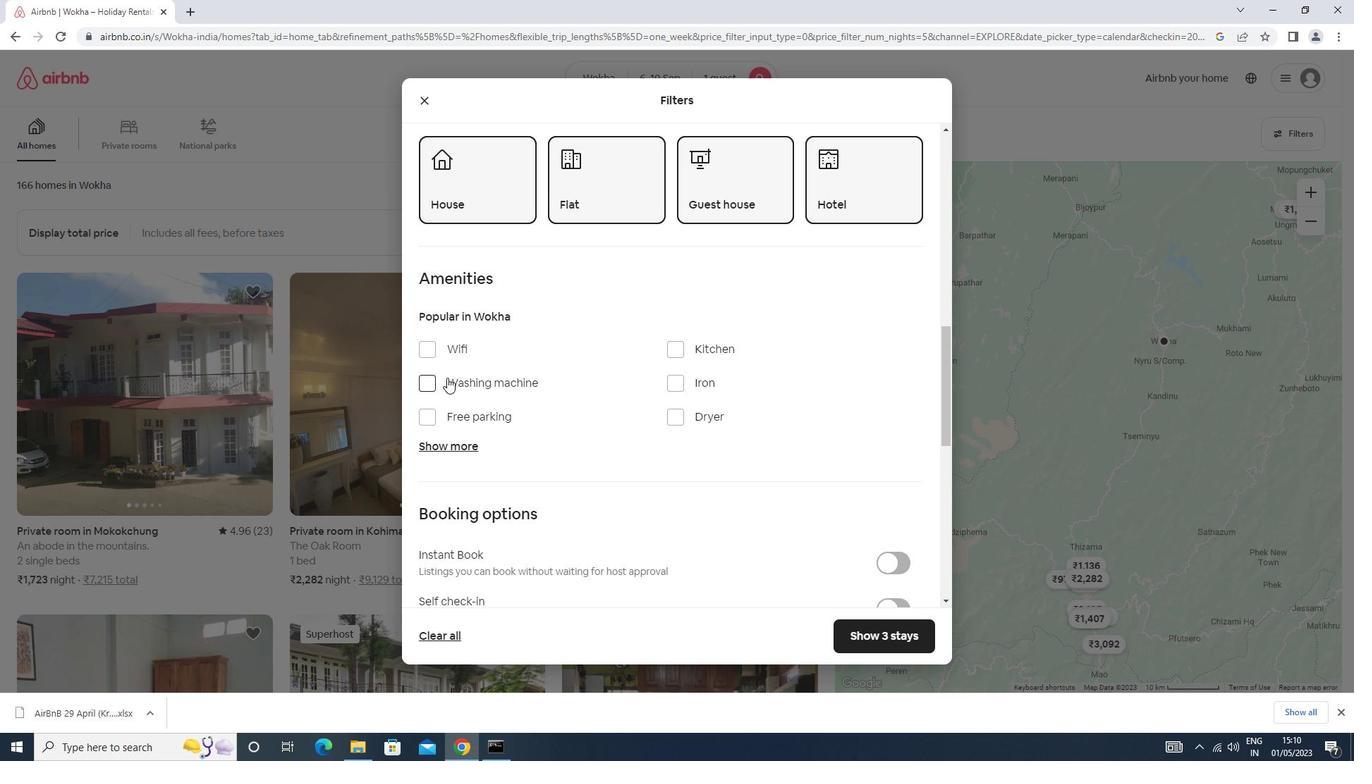 
Action: Mouse moved to (447, 381)
Screenshot: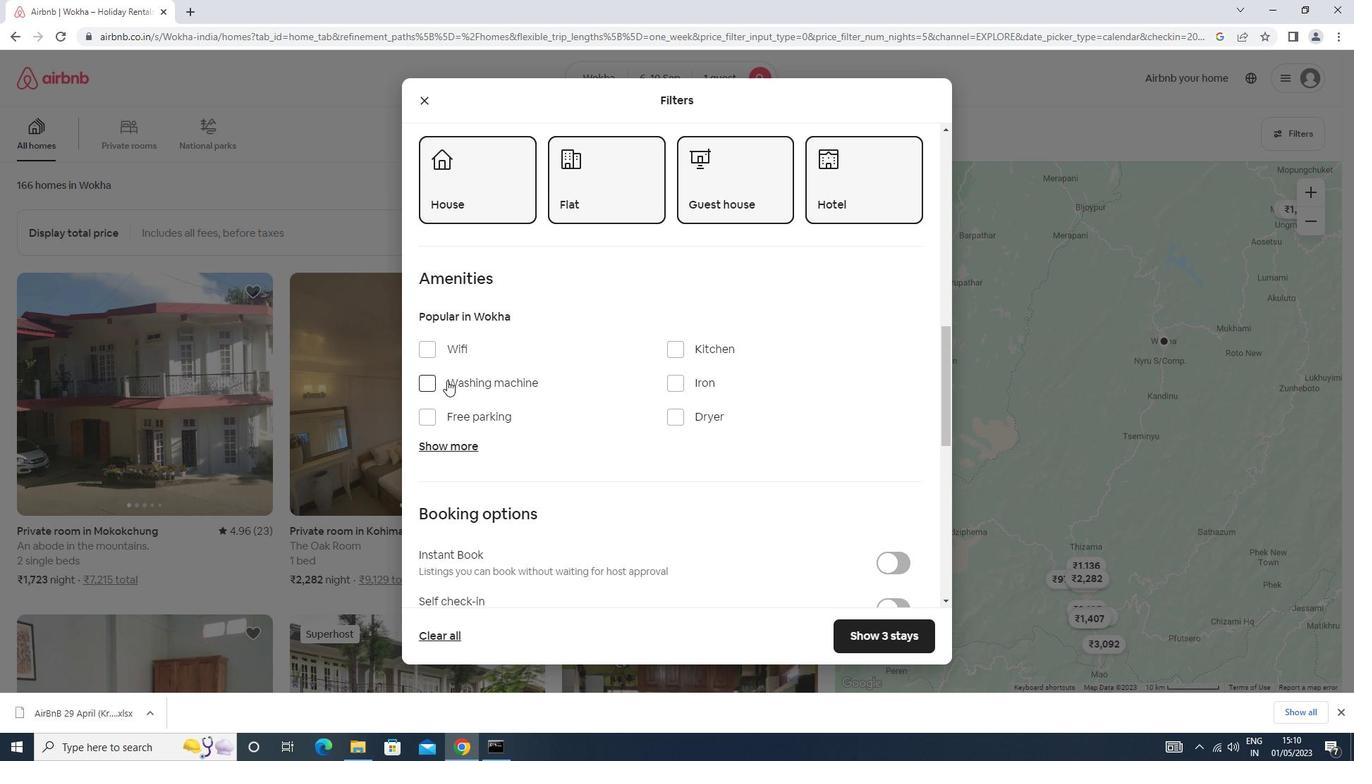 
Action: Mouse scrolled (447, 380) with delta (0, 0)
Screenshot: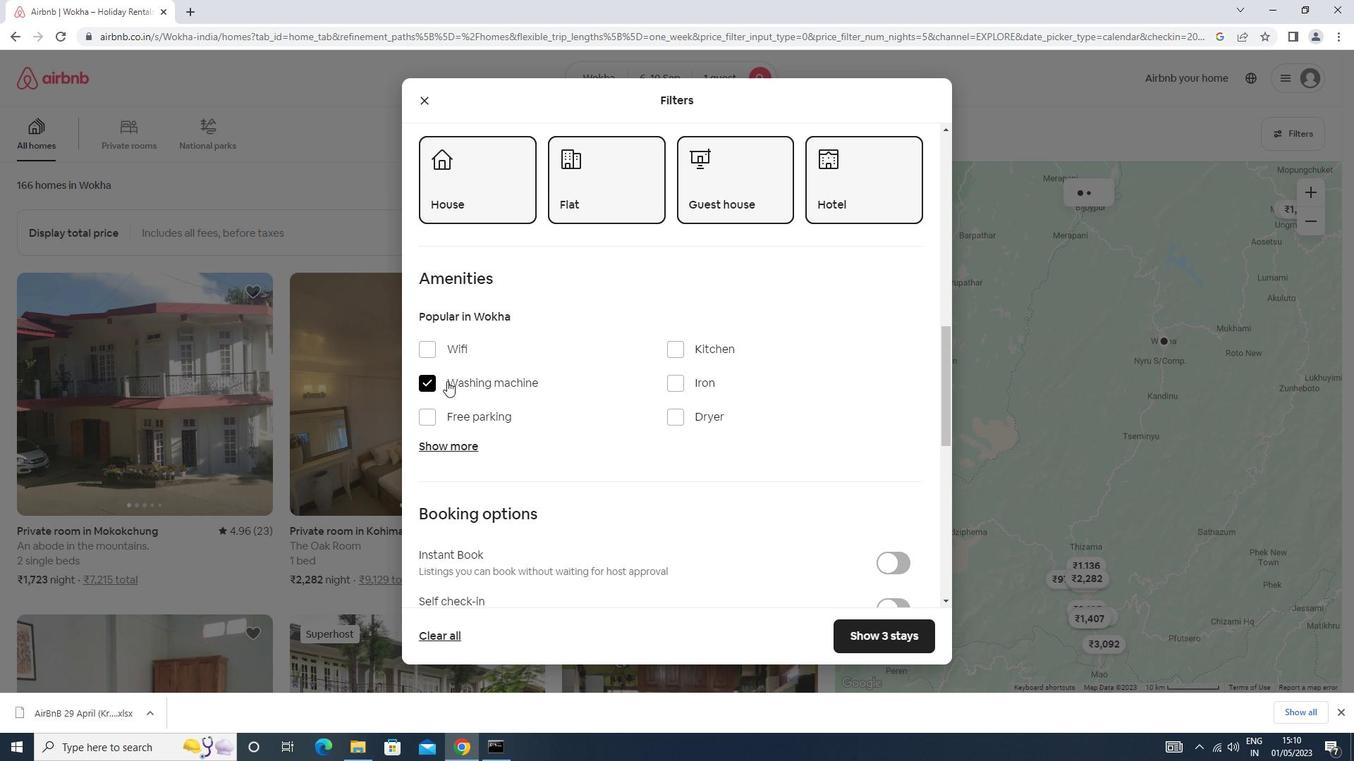 
Action: Mouse scrolled (447, 380) with delta (0, 0)
Screenshot: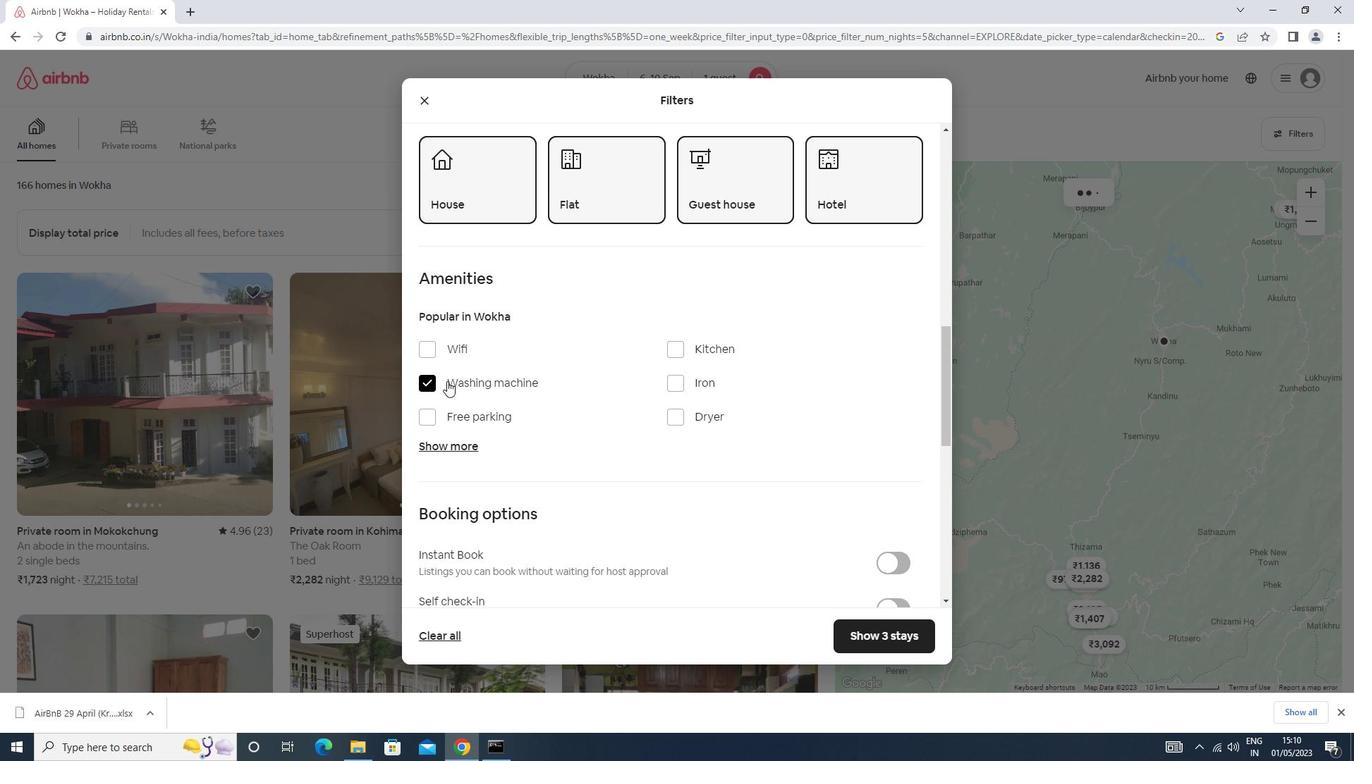 
Action: Mouse moved to (450, 384)
Screenshot: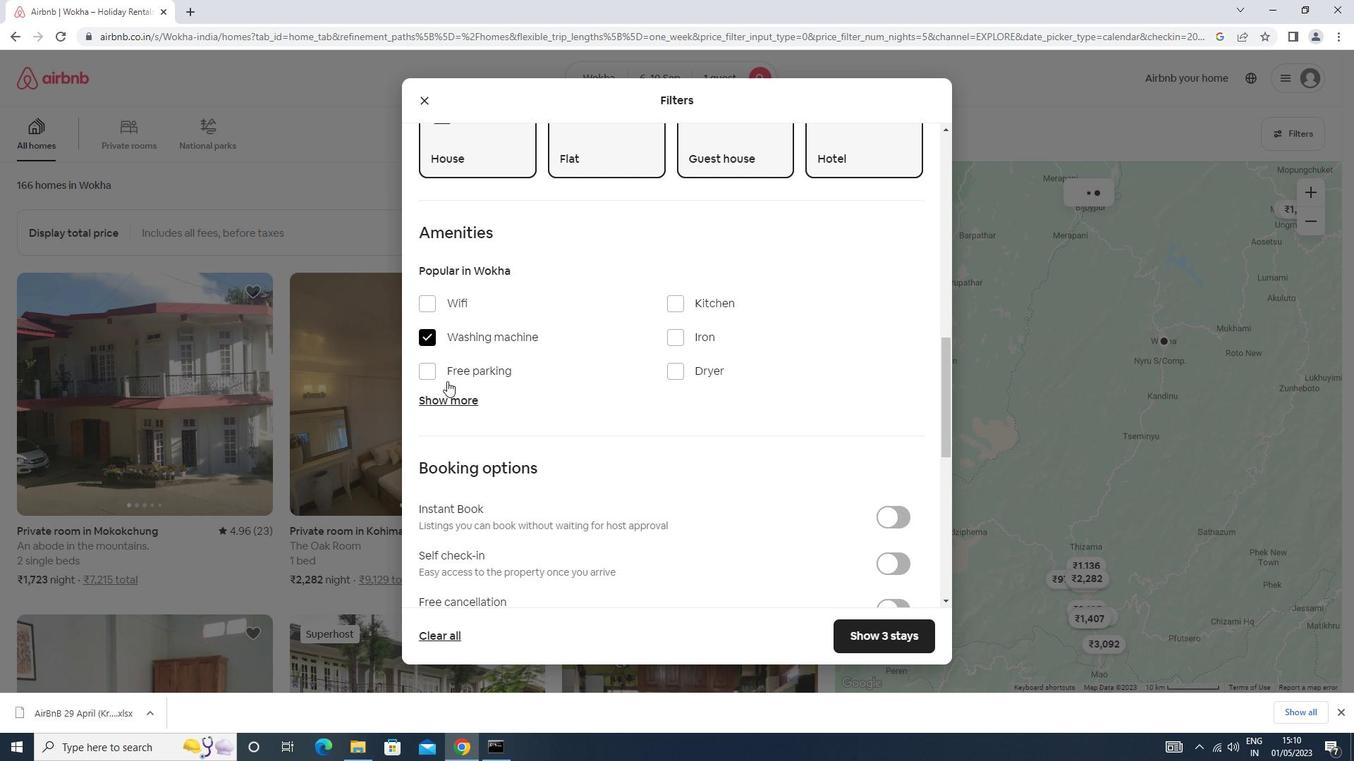 
Action: Mouse scrolled (450, 383) with delta (0, 0)
Screenshot: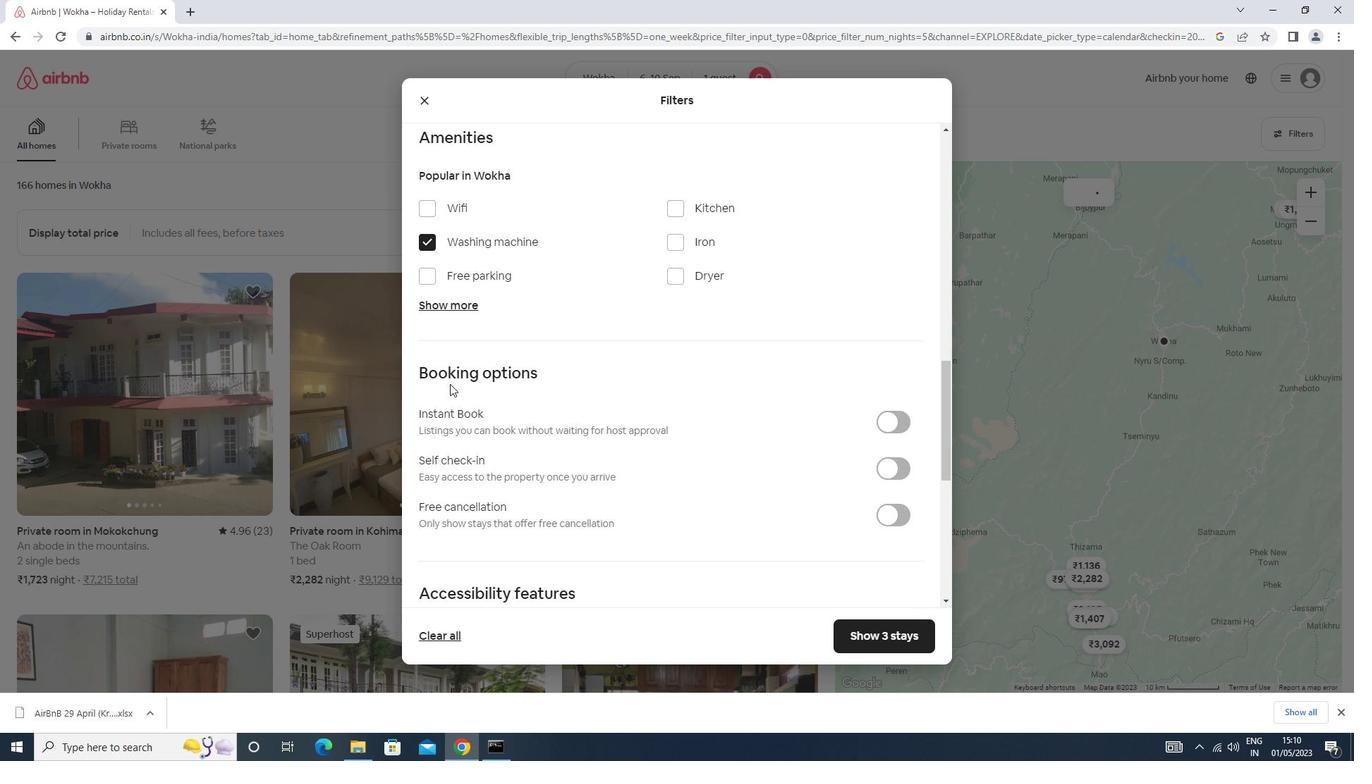 
Action: Mouse scrolled (450, 383) with delta (0, 0)
Screenshot: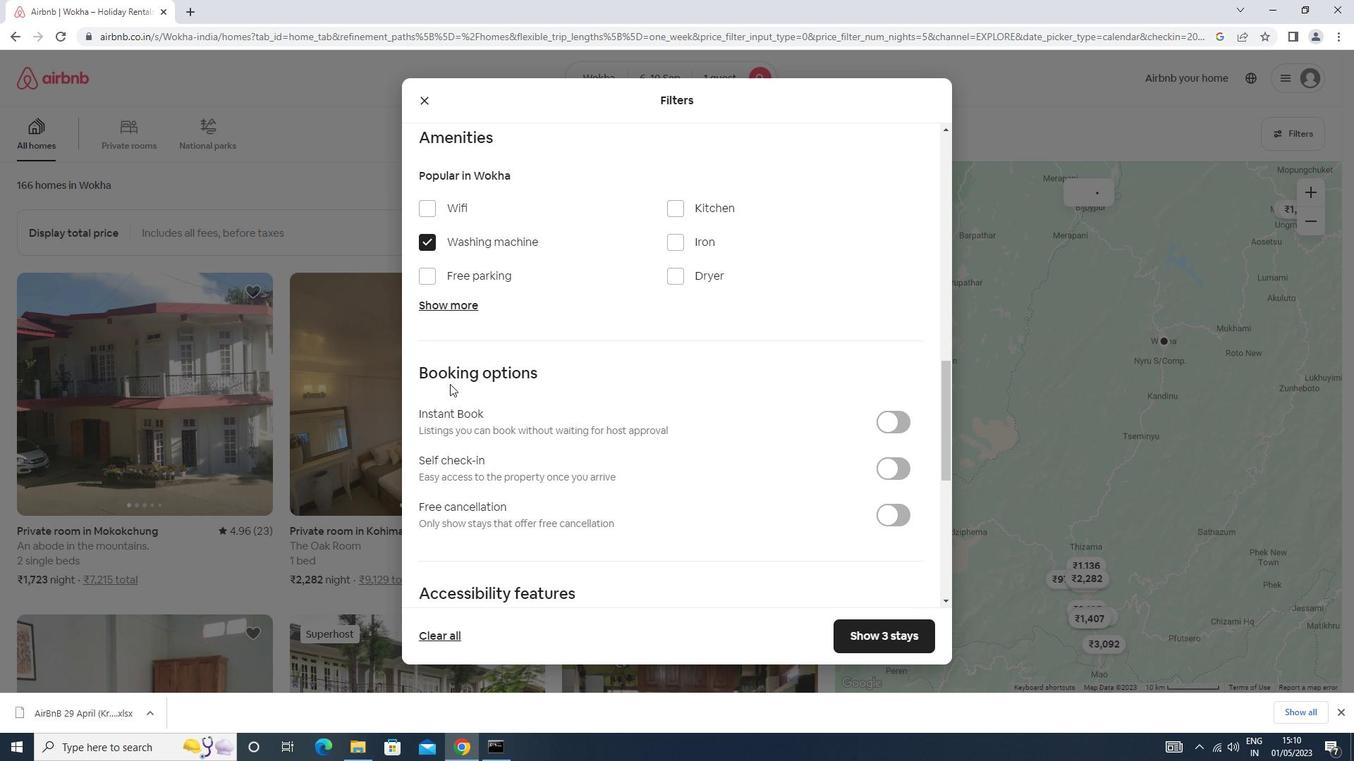 
Action: Mouse moved to (450, 384)
Screenshot: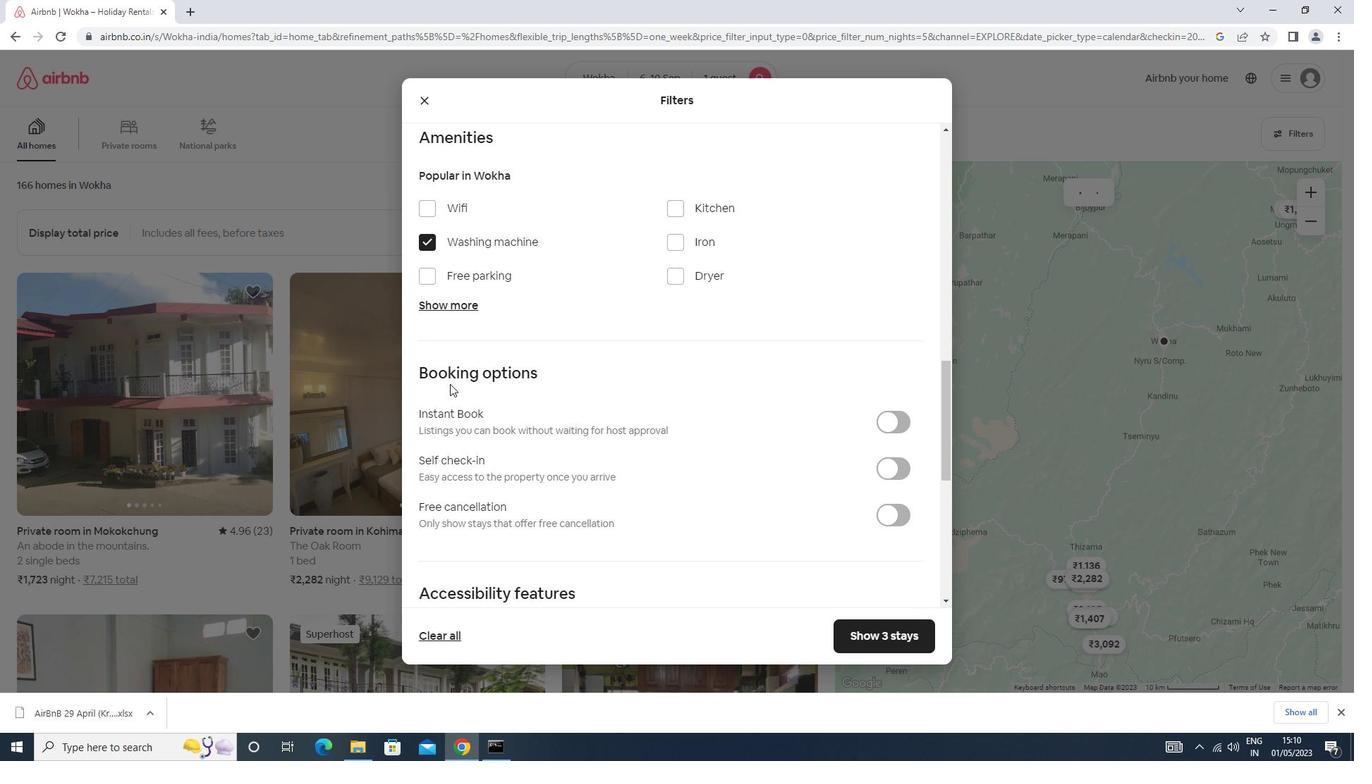 
Action: Mouse scrolled (450, 383) with delta (0, 0)
Screenshot: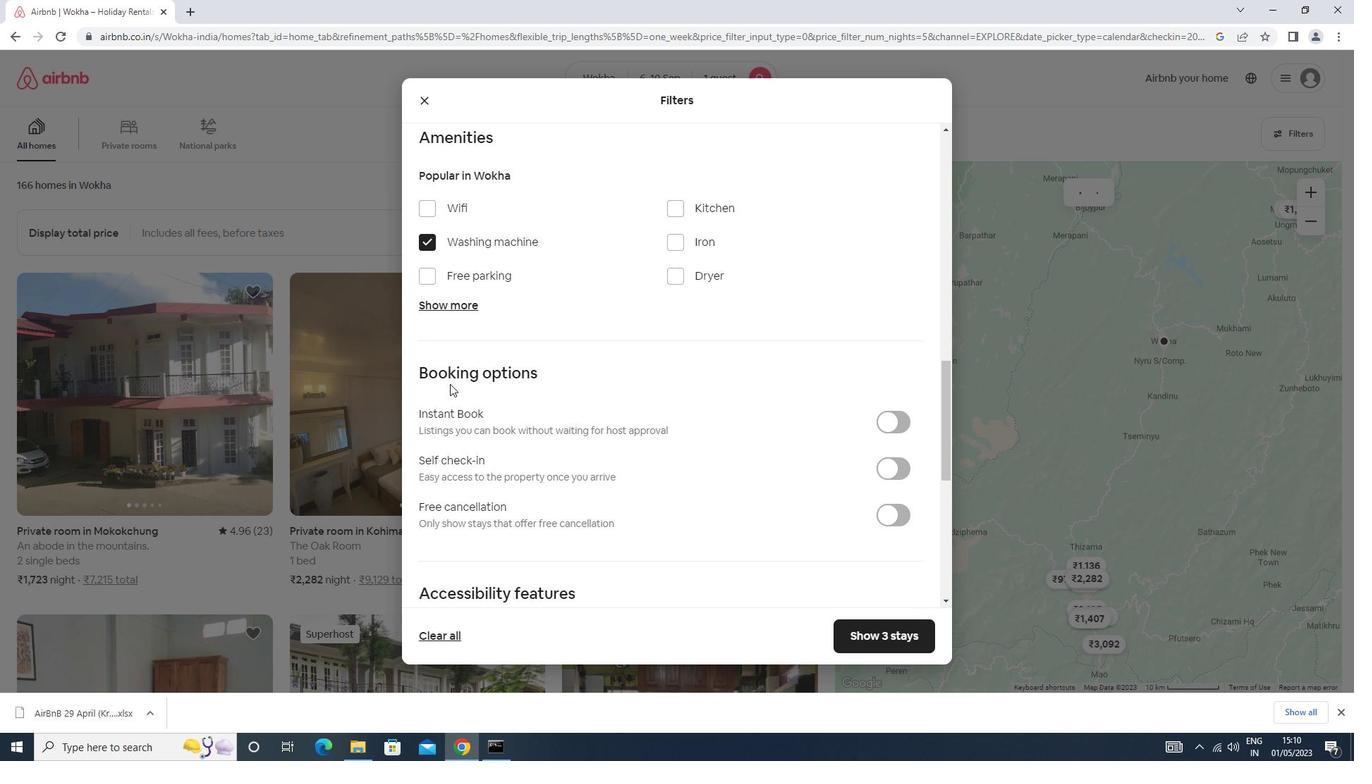 
Action: Mouse moved to (891, 261)
Screenshot: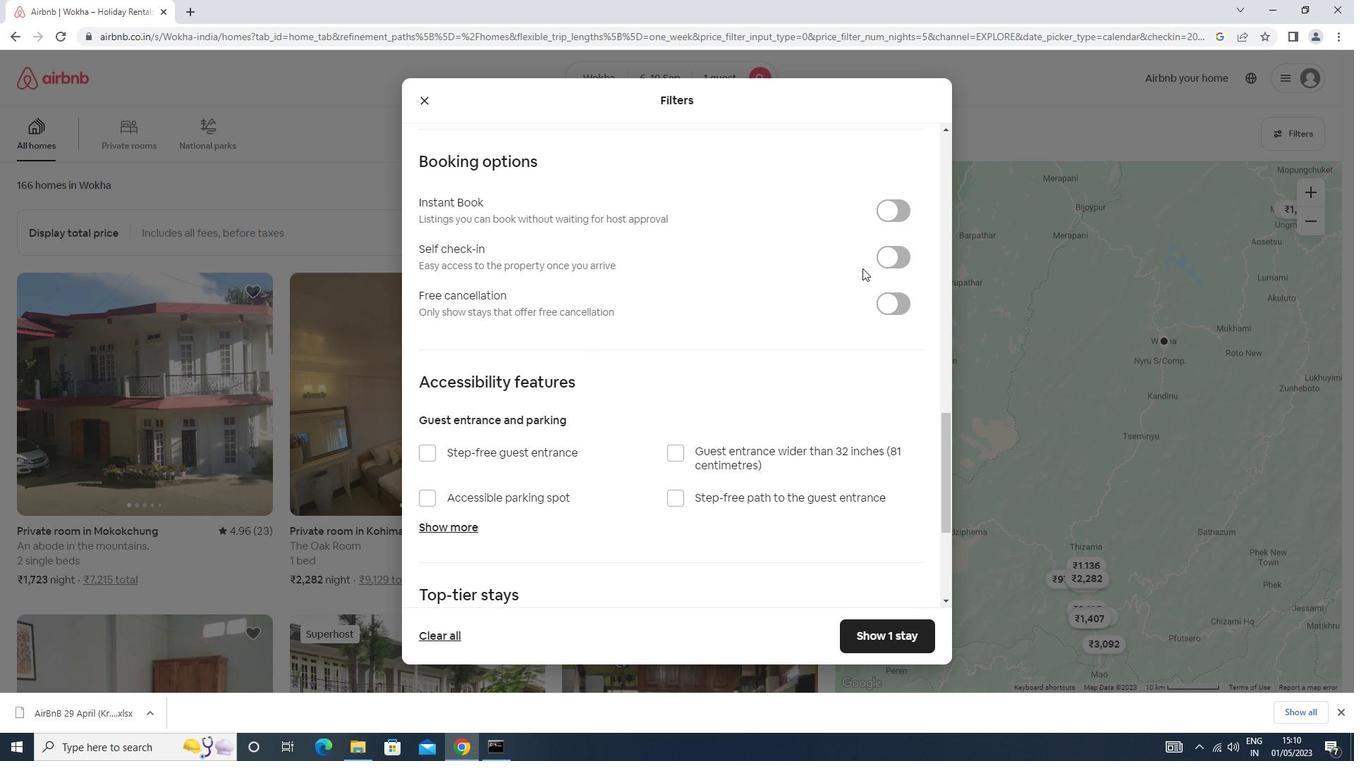 
Action: Mouse pressed left at (891, 261)
Screenshot: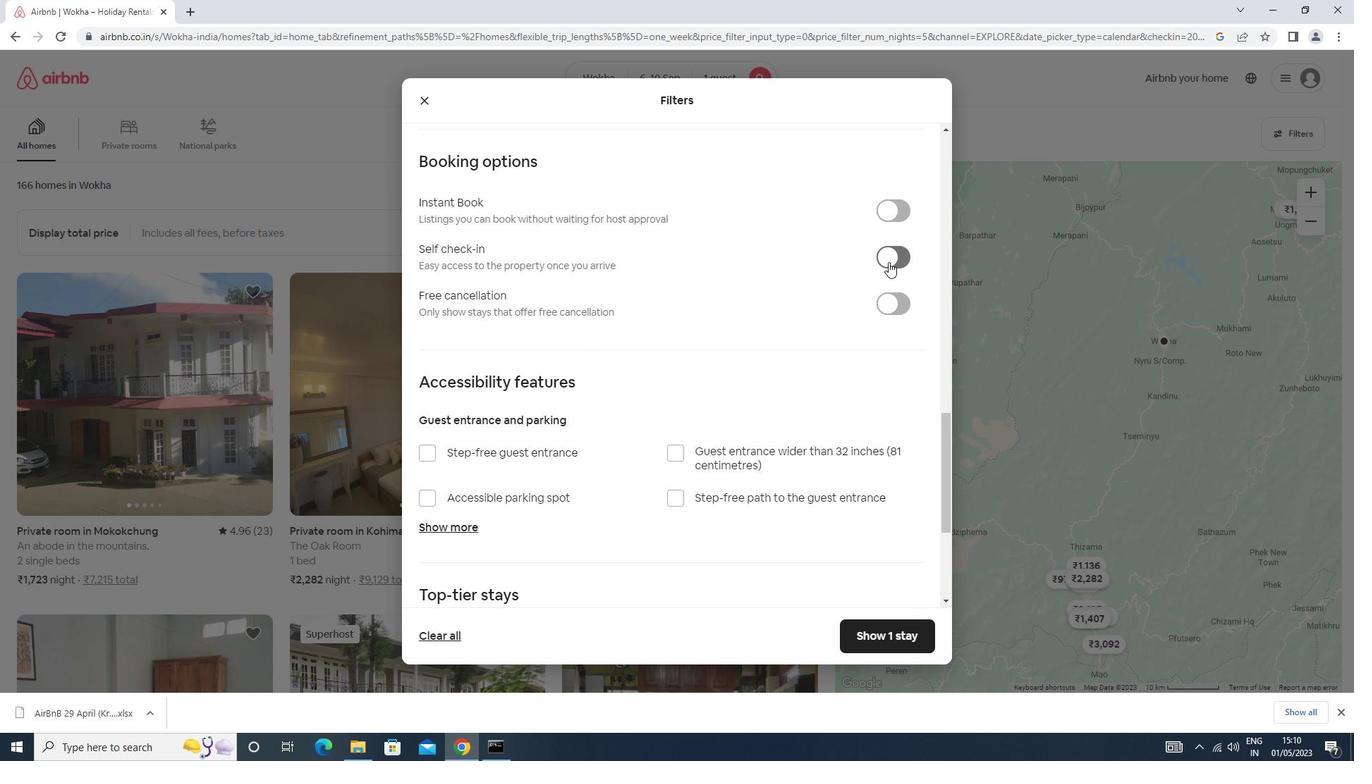 
Action: Mouse moved to (881, 261)
Screenshot: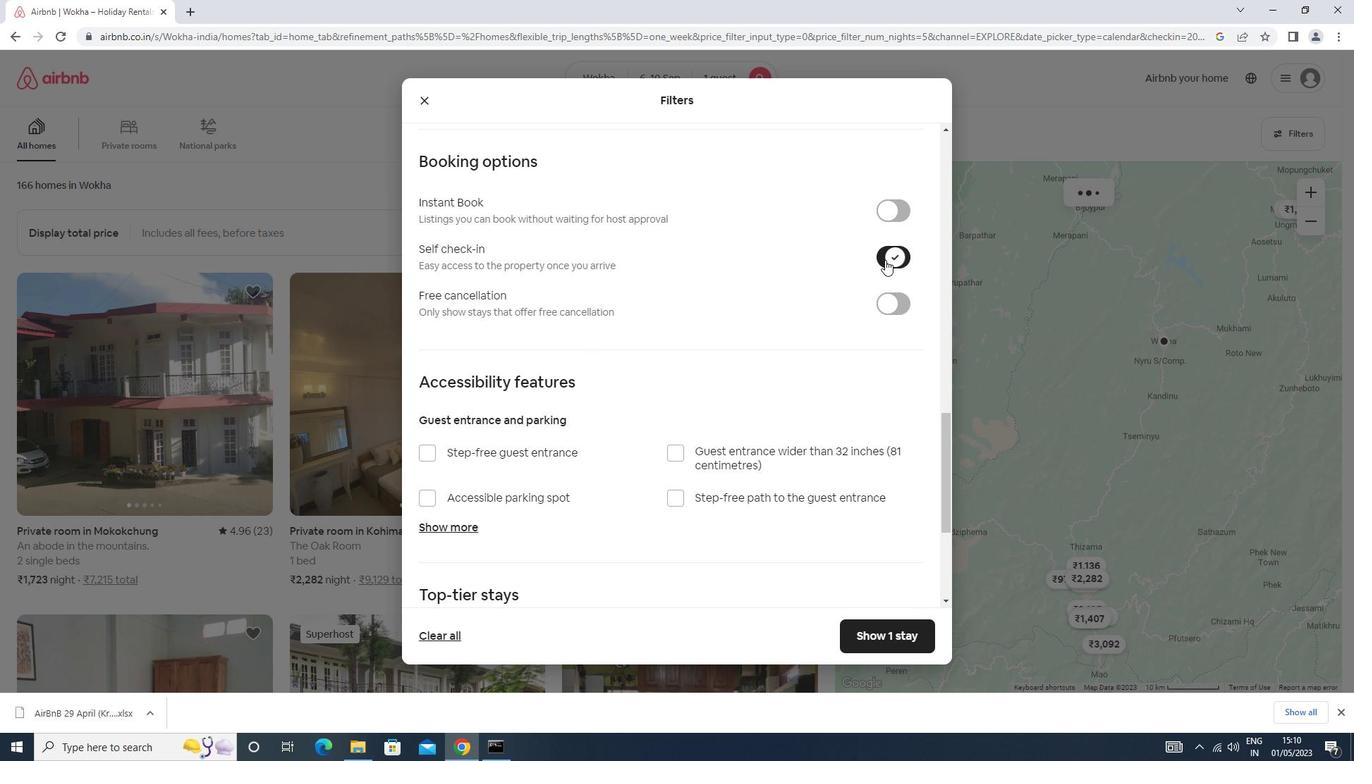 
Action: Mouse scrolled (881, 260) with delta (0, 0)
Screenshot: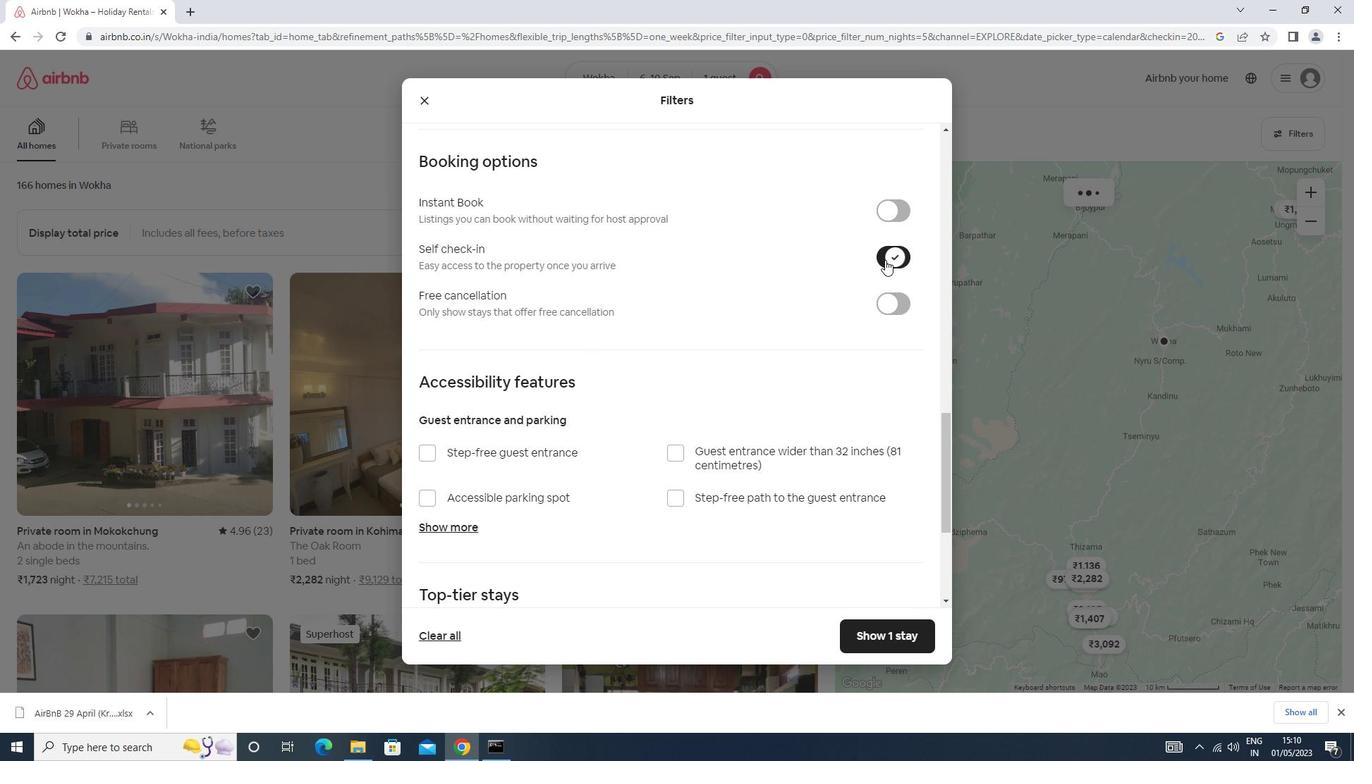 
Action: Mouse scrolled (881, 260) with delta (0, 0)
Screenshot: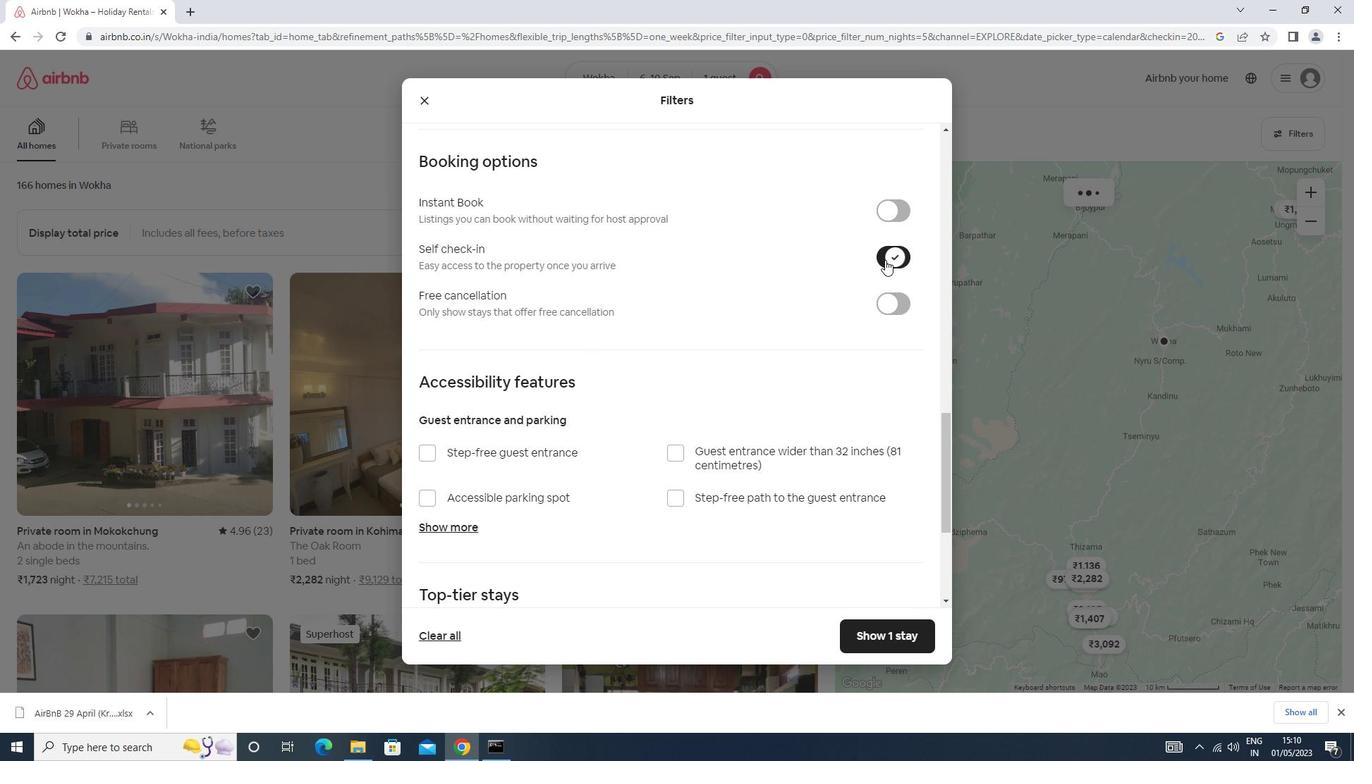
Action: Mouse scrolled (881, 260) with delta (0, 0)
Screenshot: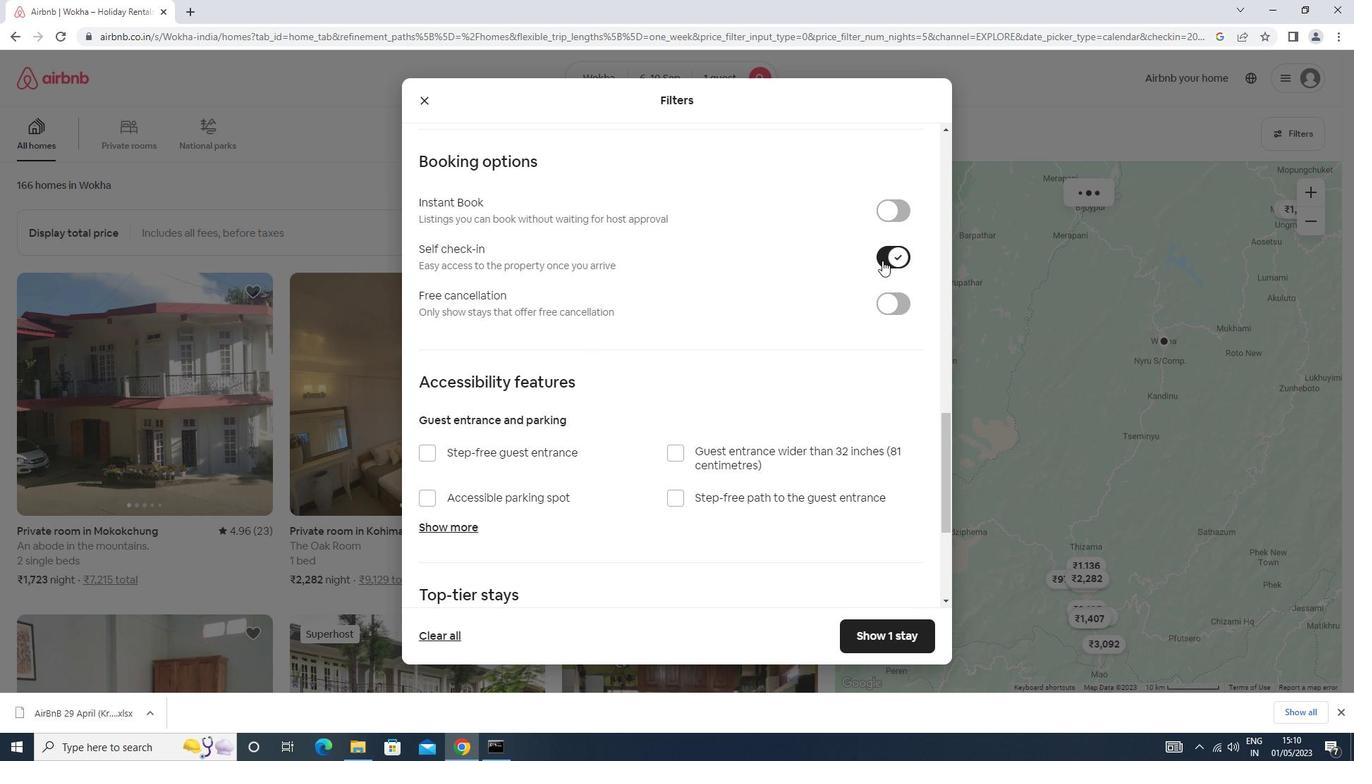 
Action: Mouse scrolled (881, 260) with delta (0, 0)
Screenshot: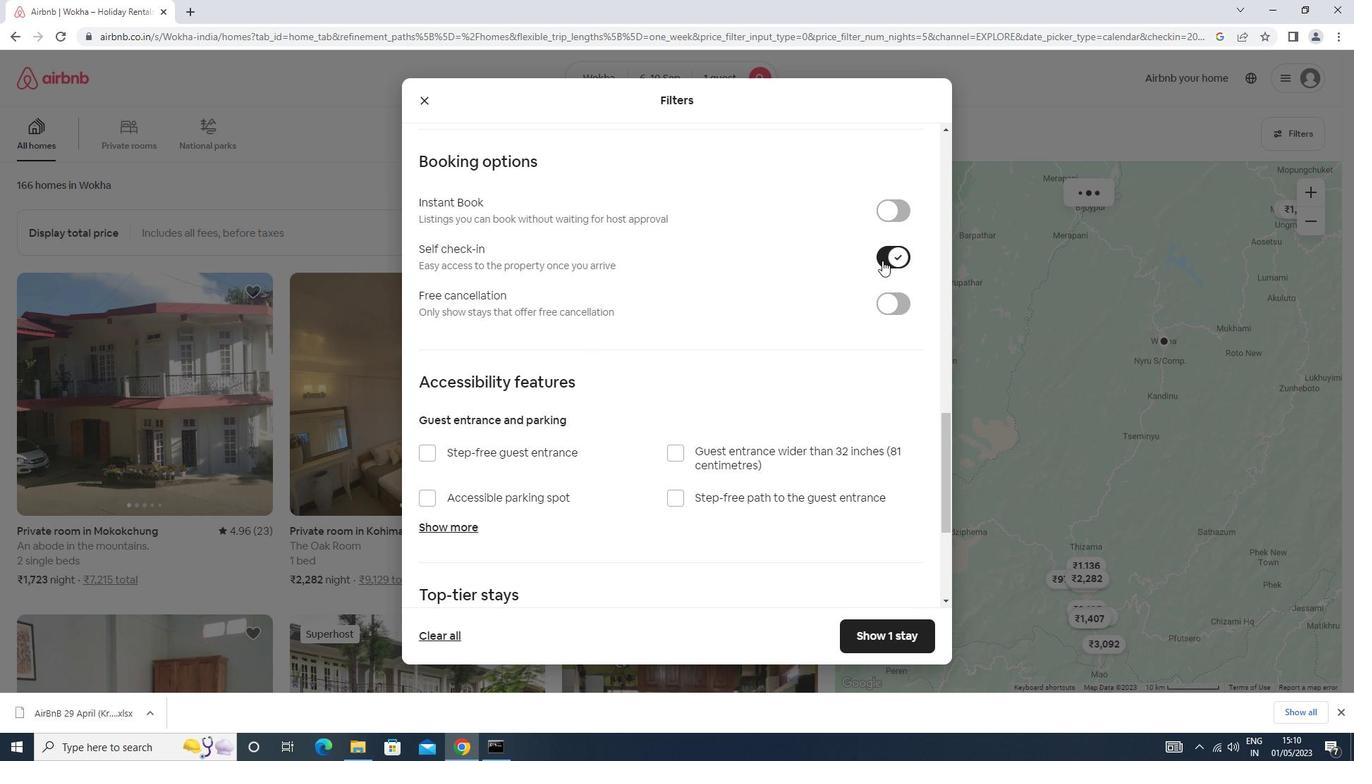 
Action: Mouse scrolled (881, 260) with delta (0, 0)
Screenshot: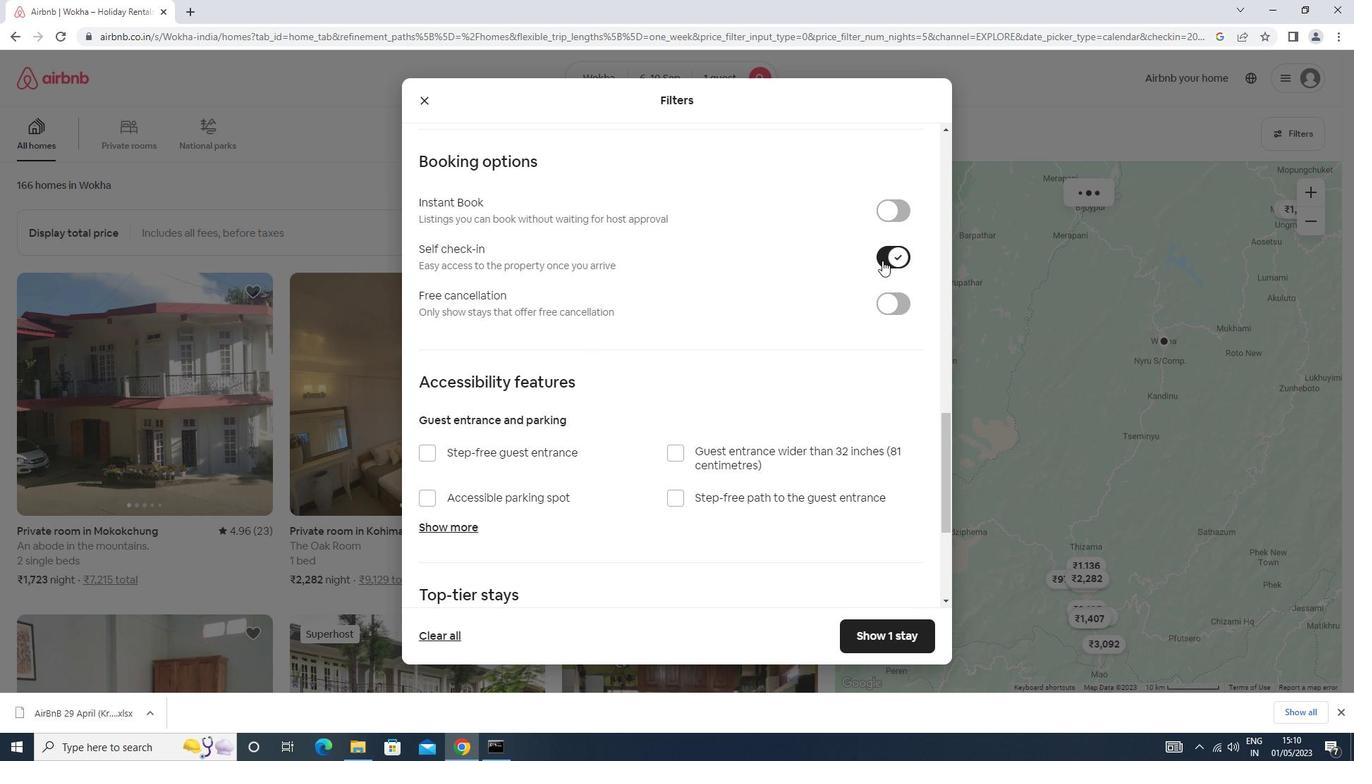 
Action: Mouse scrolled (881, 260) with delta (0, 0)
Screenshot: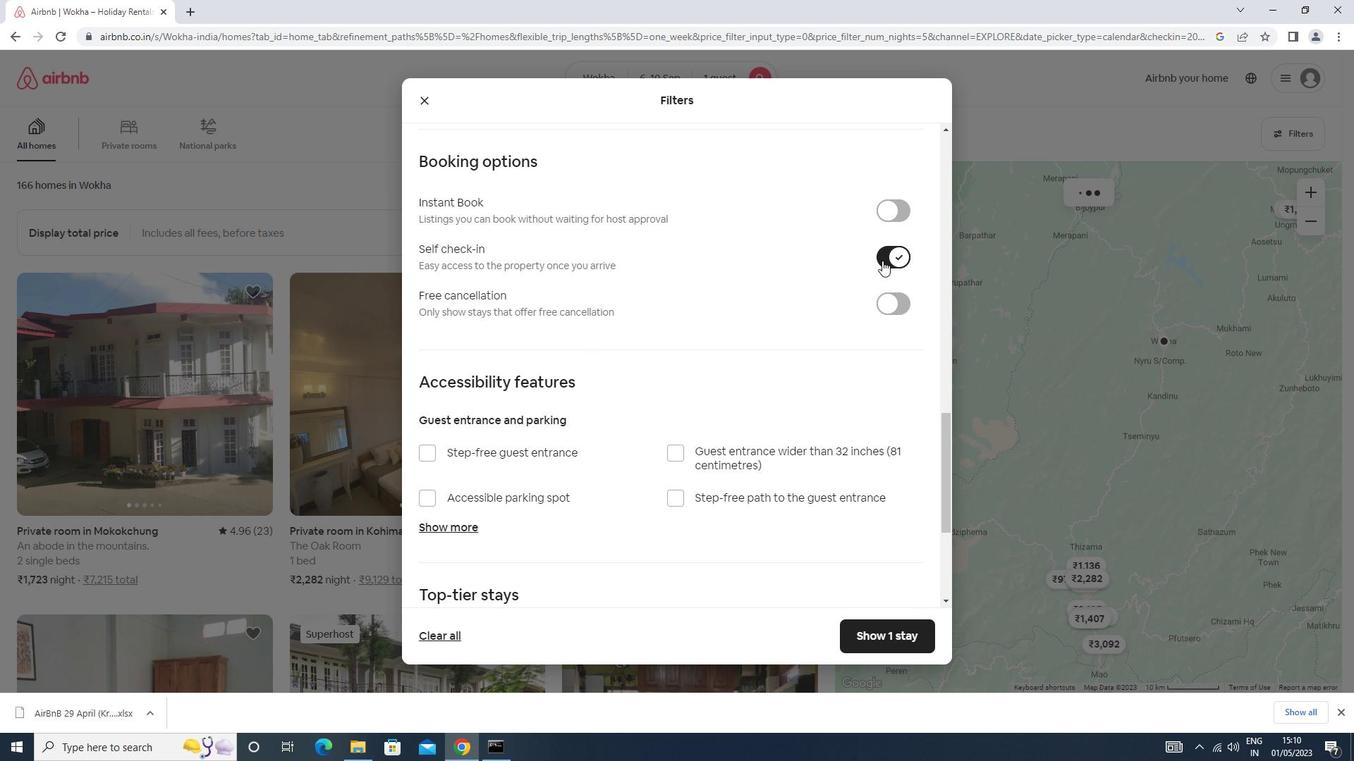 
Action: Mouse moved to (465, 534)
Screenshot: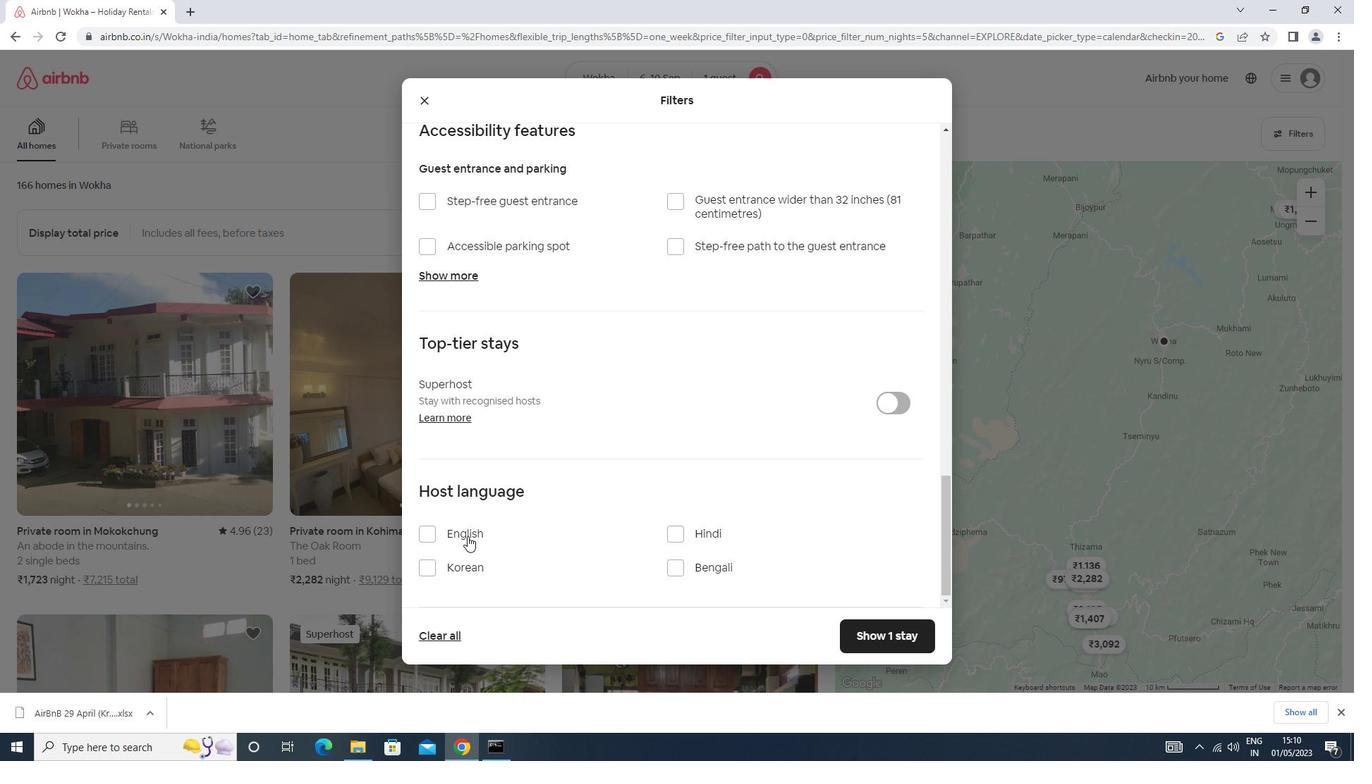 
Action: Mouse pressed left at (465, 534)
Screenshot: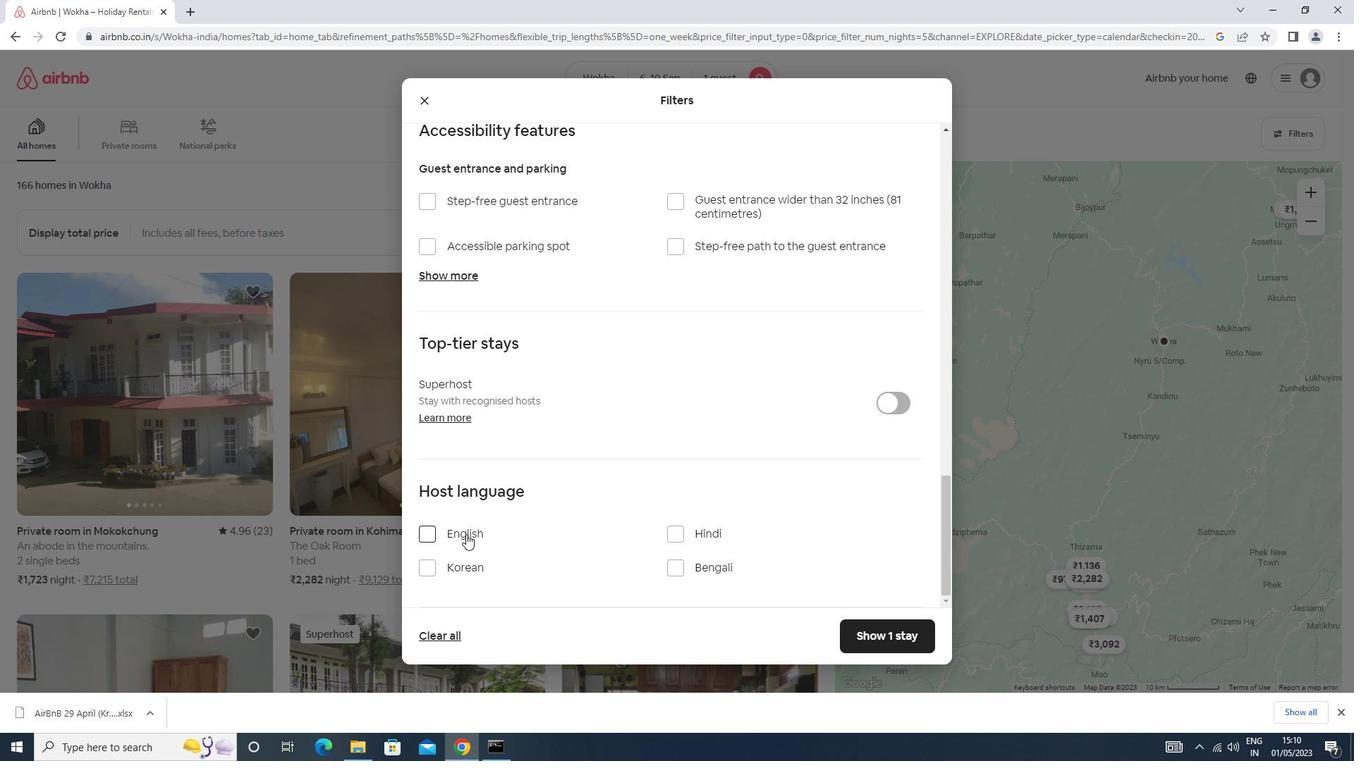 
Action: Mouse moved to (900, 630)
Screenshot: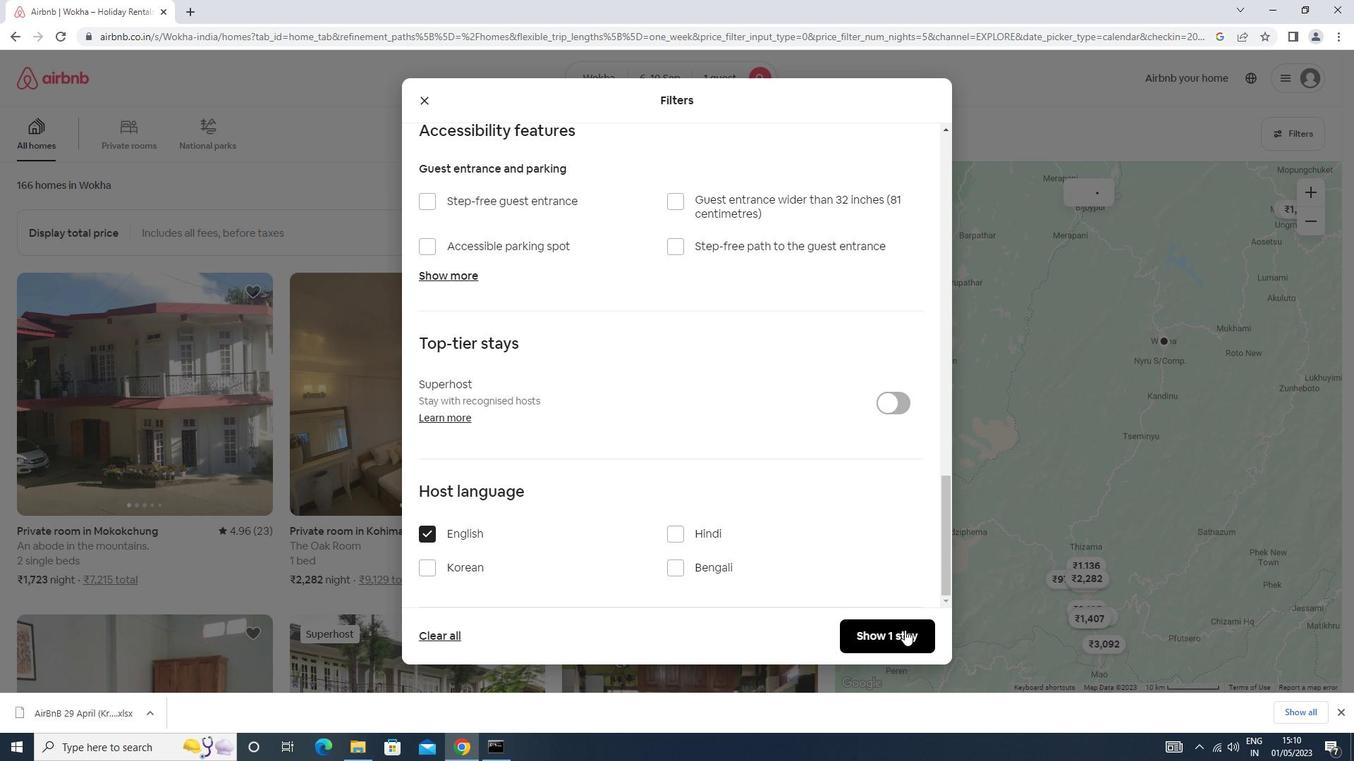 
Action: Mouse pressed left at (900, 630)
Screenshot: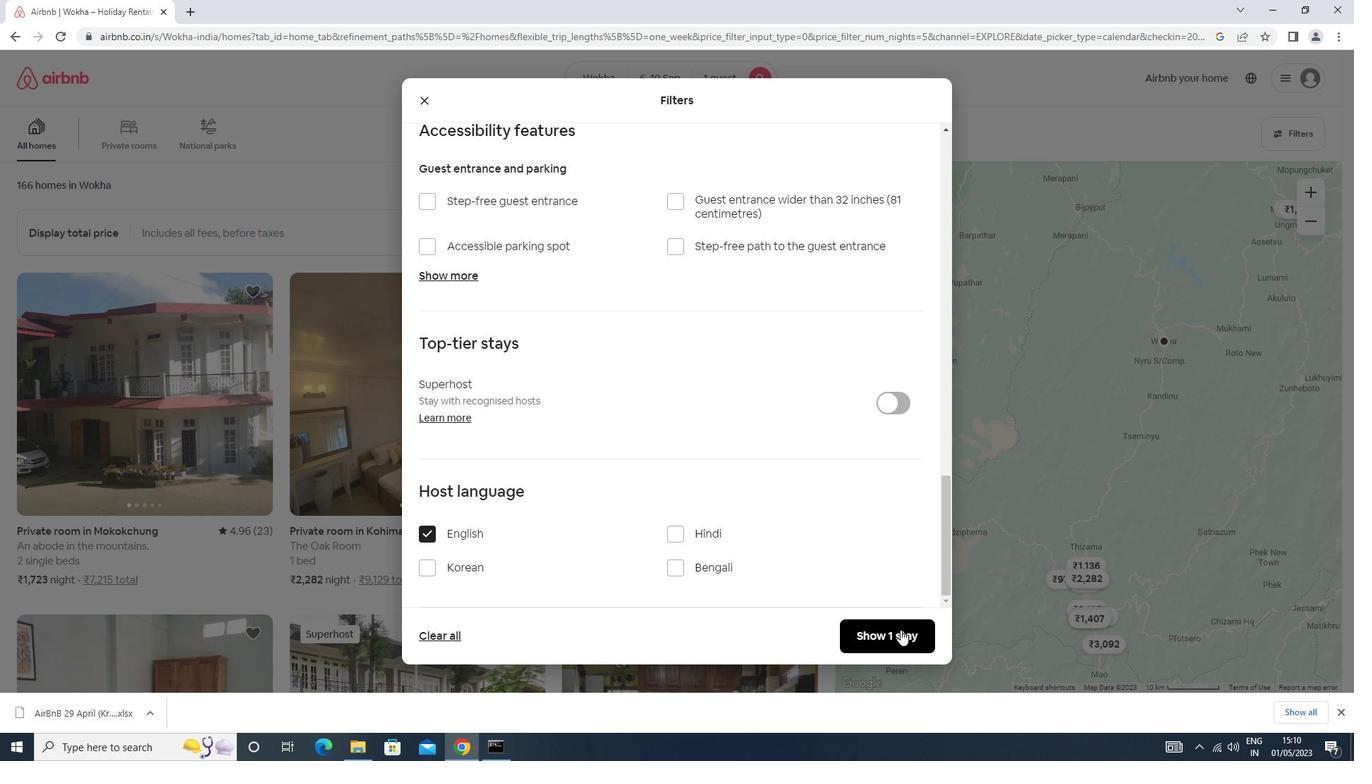 
Action: Mouse moved to (900, 630)
Screenshot: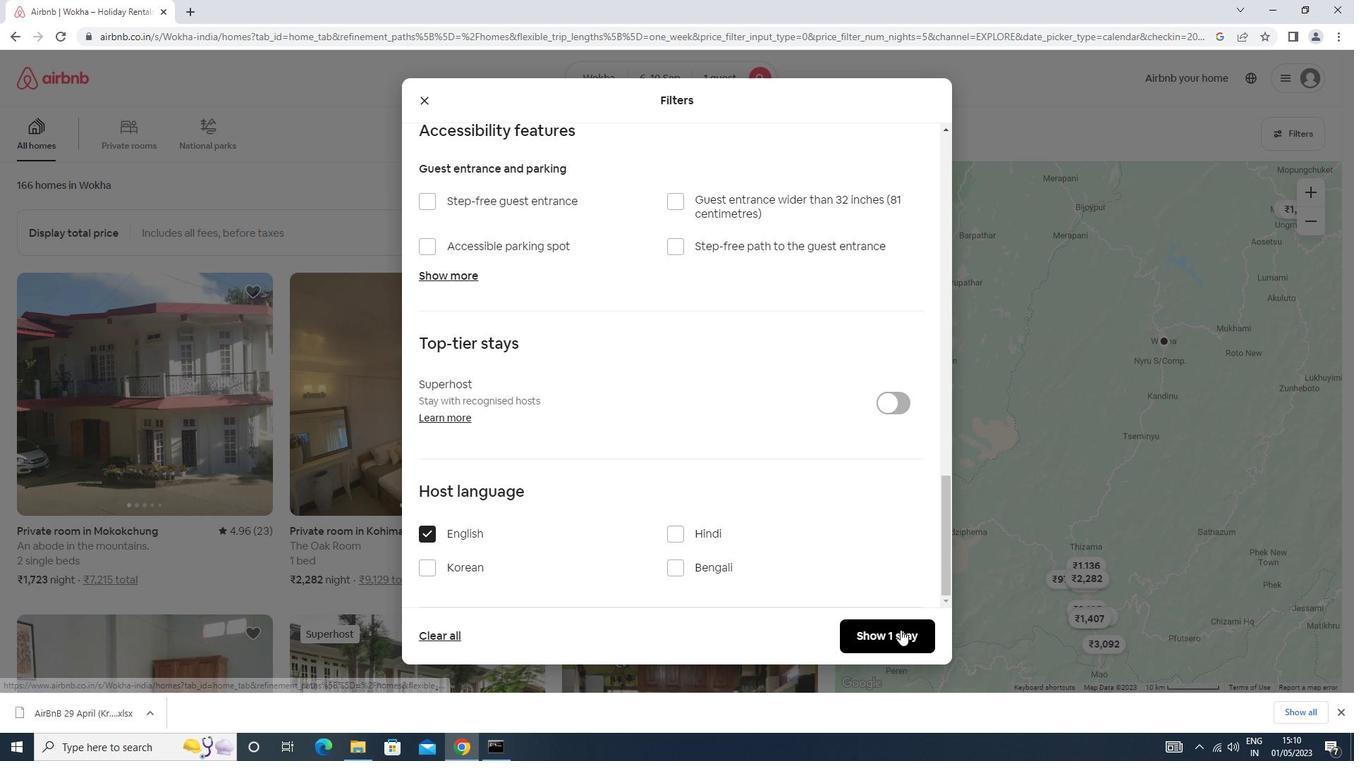
